 Task: Look for space in Soledade, Brazil from 22nd June, 2023 to 30th June, 2023 for 2 adults in price range Rs.7000 to Rs.15000. Place can be entire place with 1  bedroom having 1 bed and 1 bathroom. Property type can be hotel. Amenities needed are: washing machine, . Booking option can be shelf check-in. Required host language is Spanish.
Action: Mouse moved to (523, 143)
Screenshot: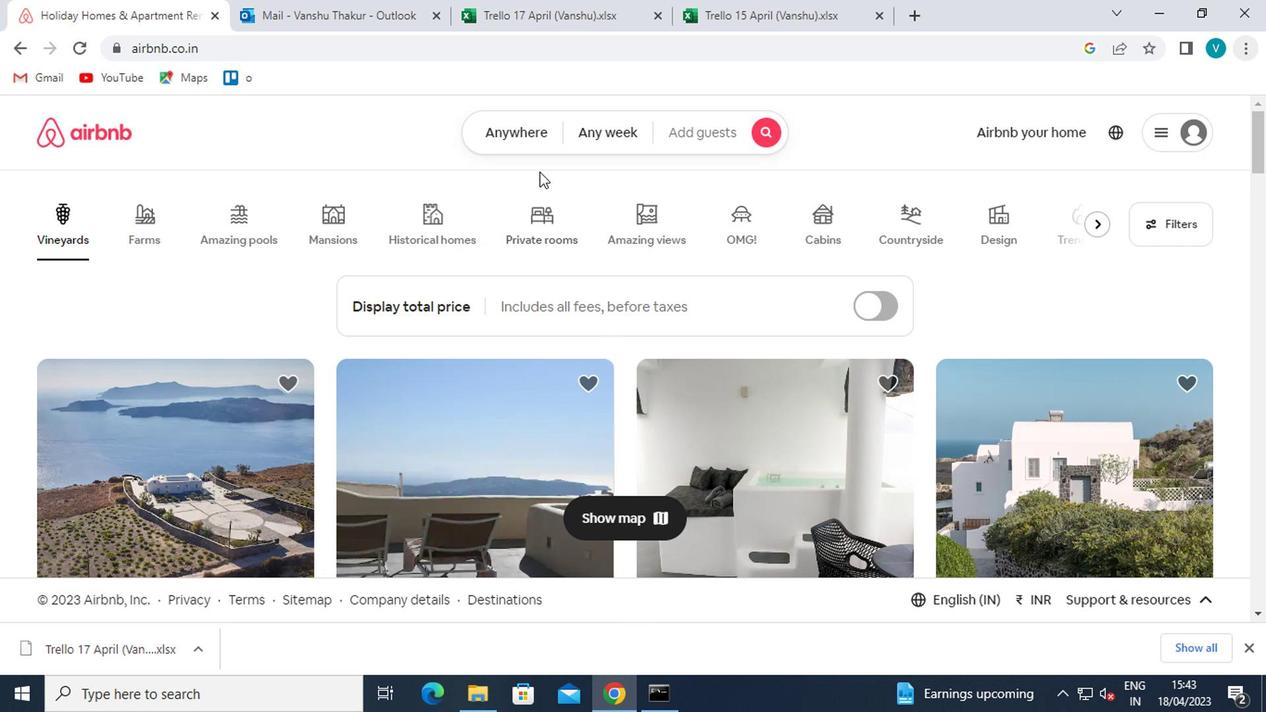 
Action: Mouse pressed left at (523, 143)
Screenshot: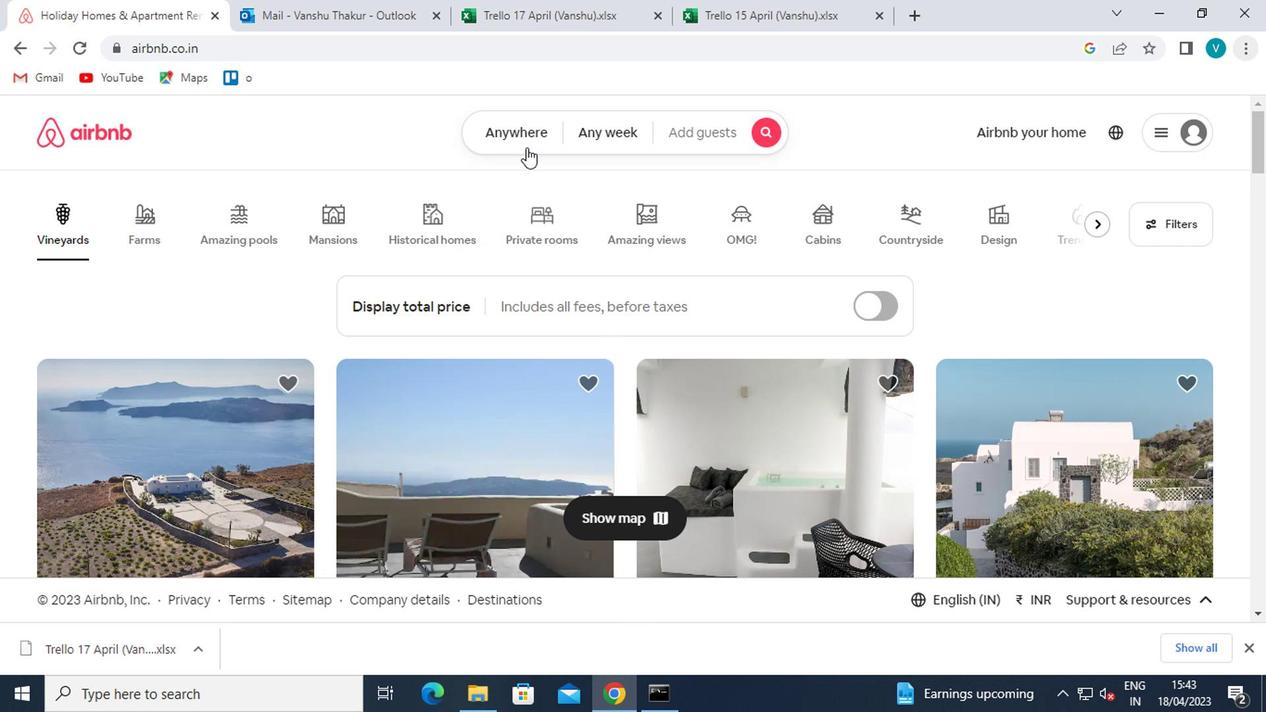 
Action: Mouse moved to (376, 216)
Screenshot: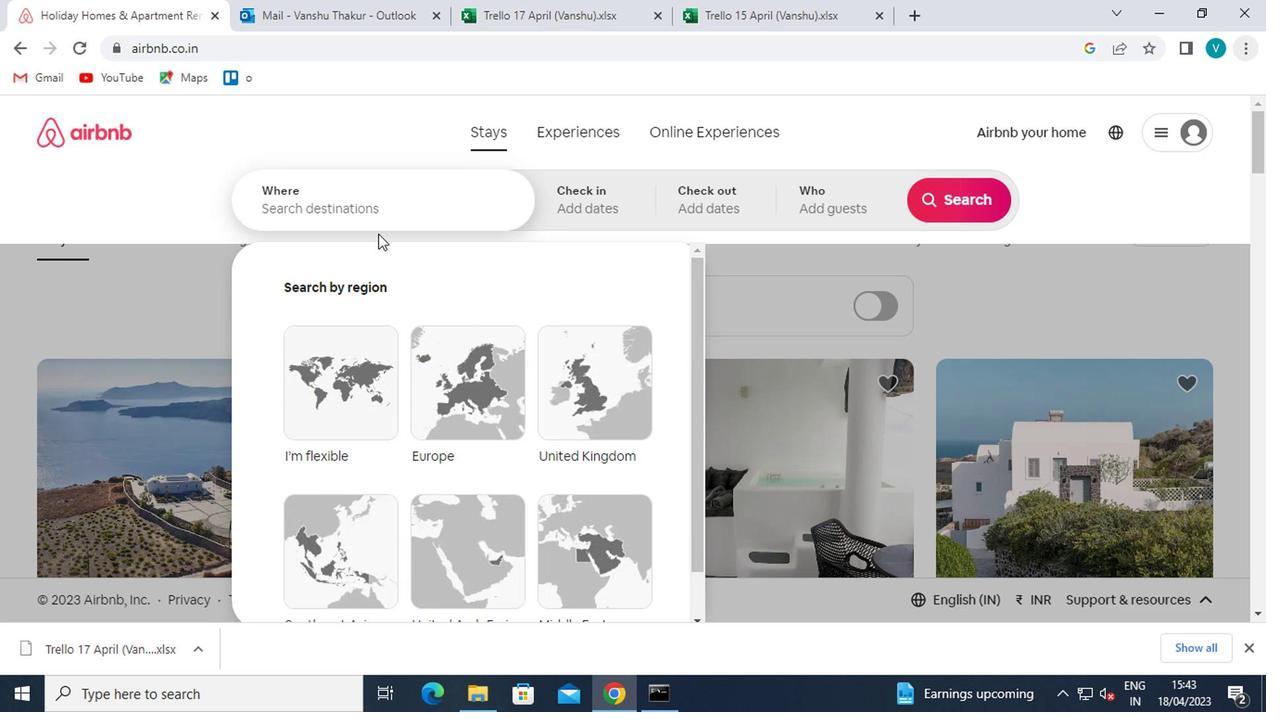 
Action: Mouse pressed left at (376, 216)
Screenshot: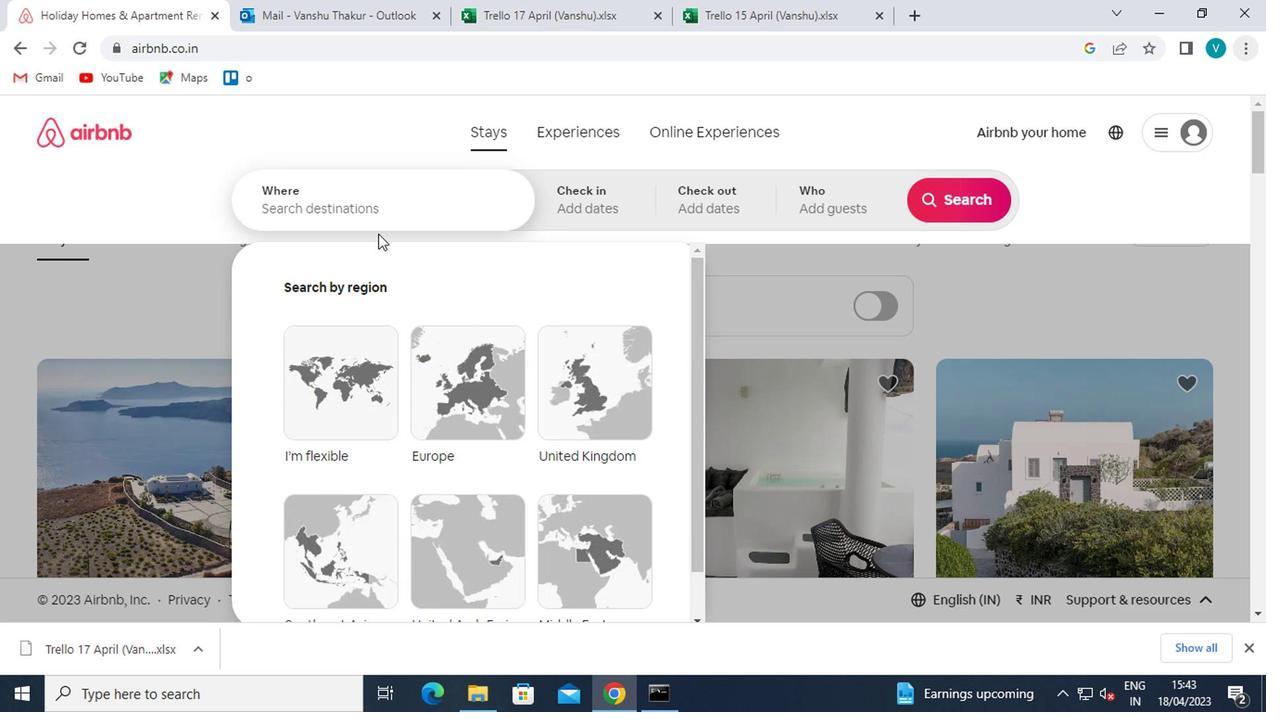 
Action: Mouse moved to (377, 215)
Screenshot: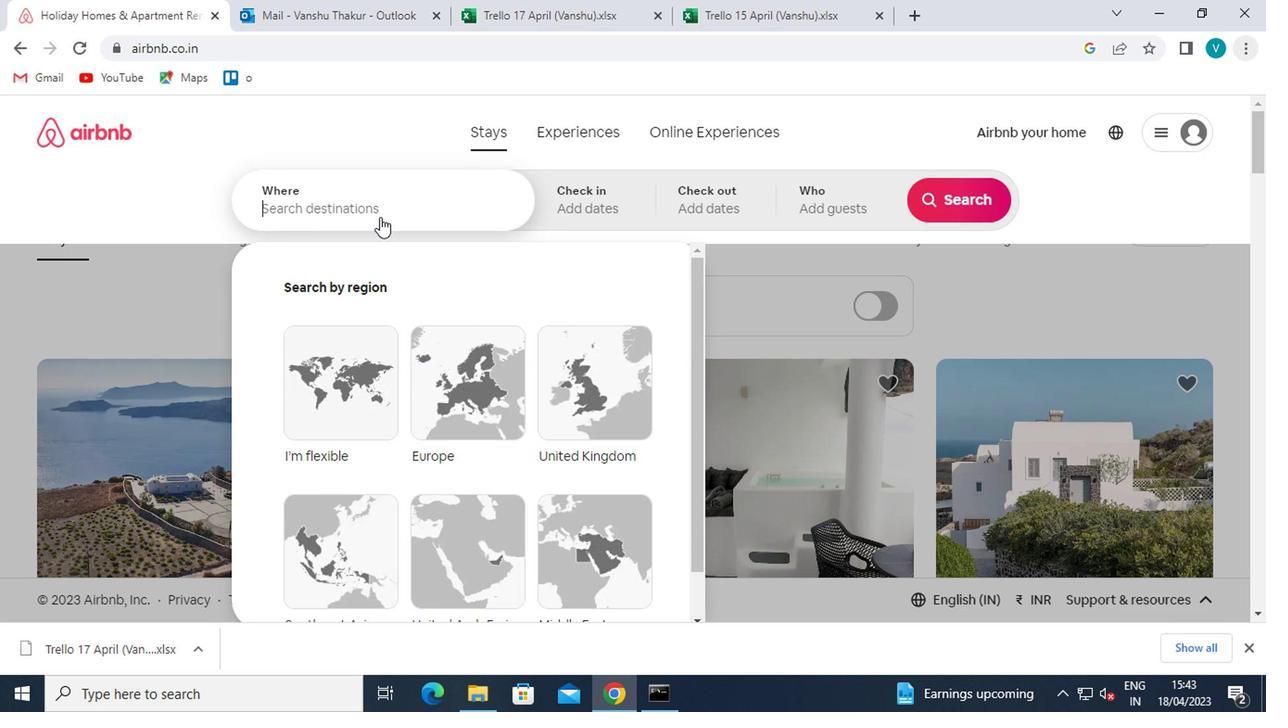 
Action: Key pressed <Key.shift>SOLEDADE,<Key.space><Key.shift>BRAZIL
Screenshot: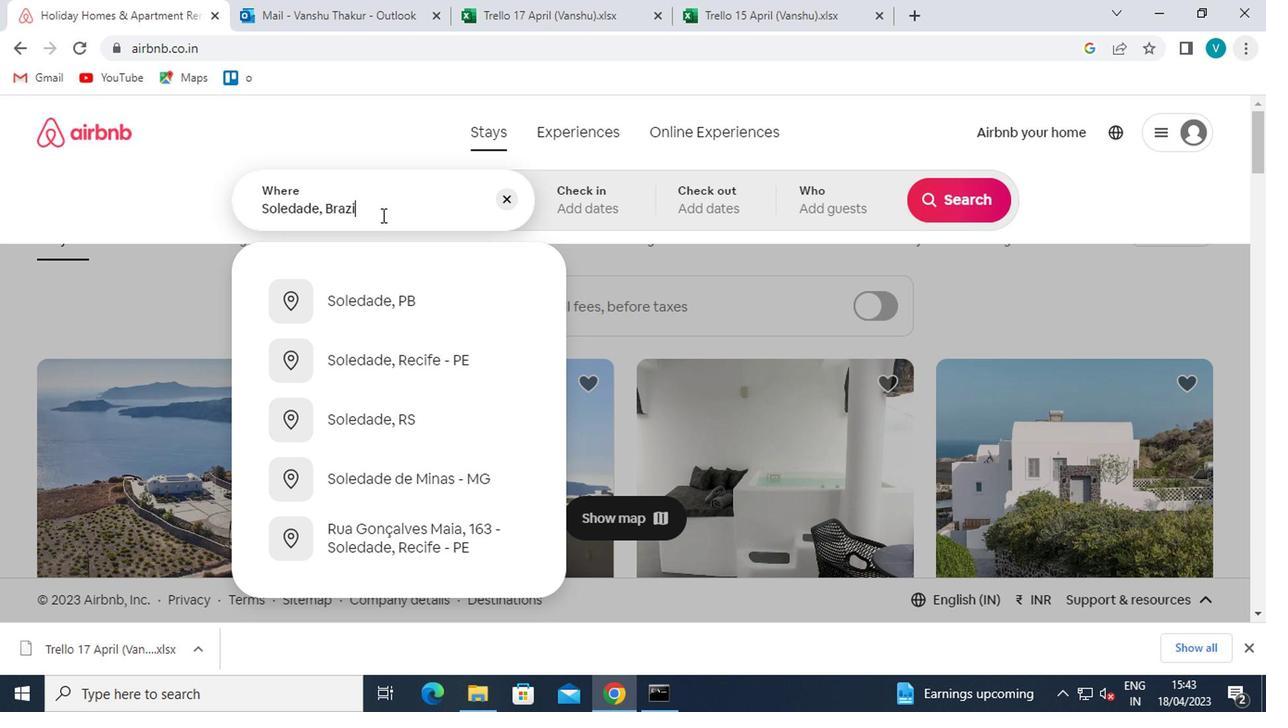 
Action: Mouse moved to (399, 364)
Screenshot: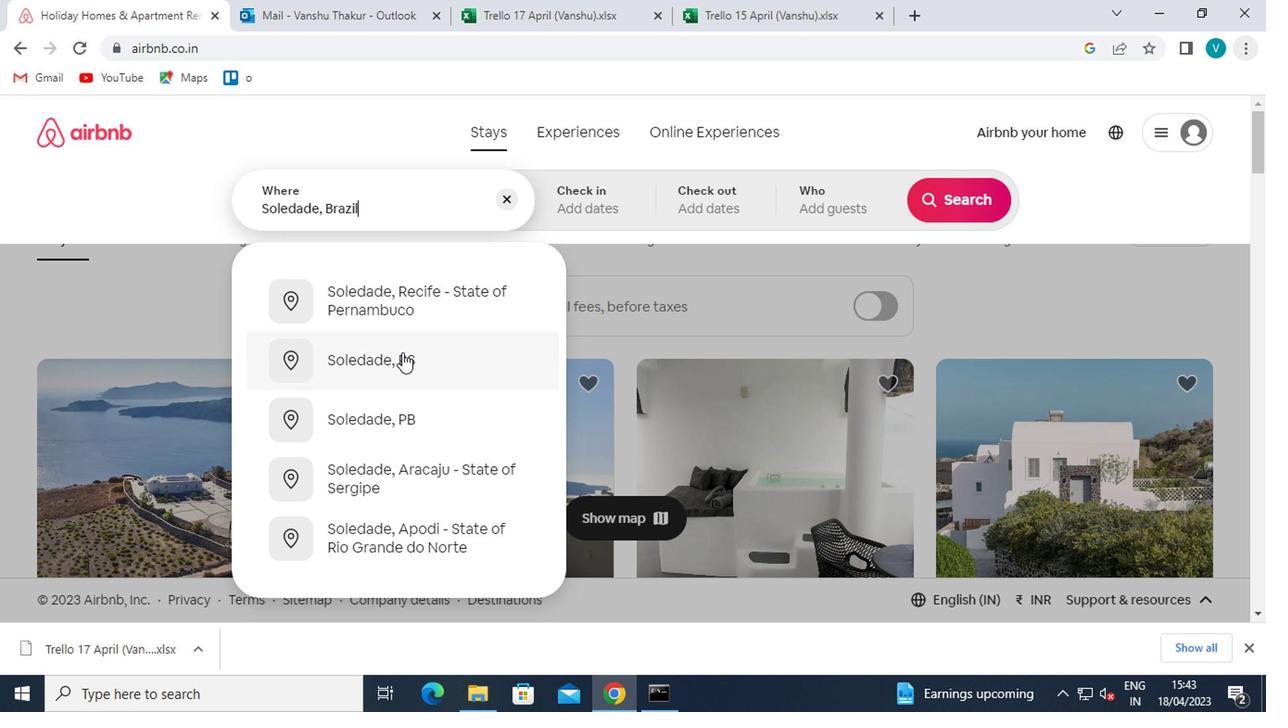 
Action: Mouse pressed left at (399, 364)
Screenshot: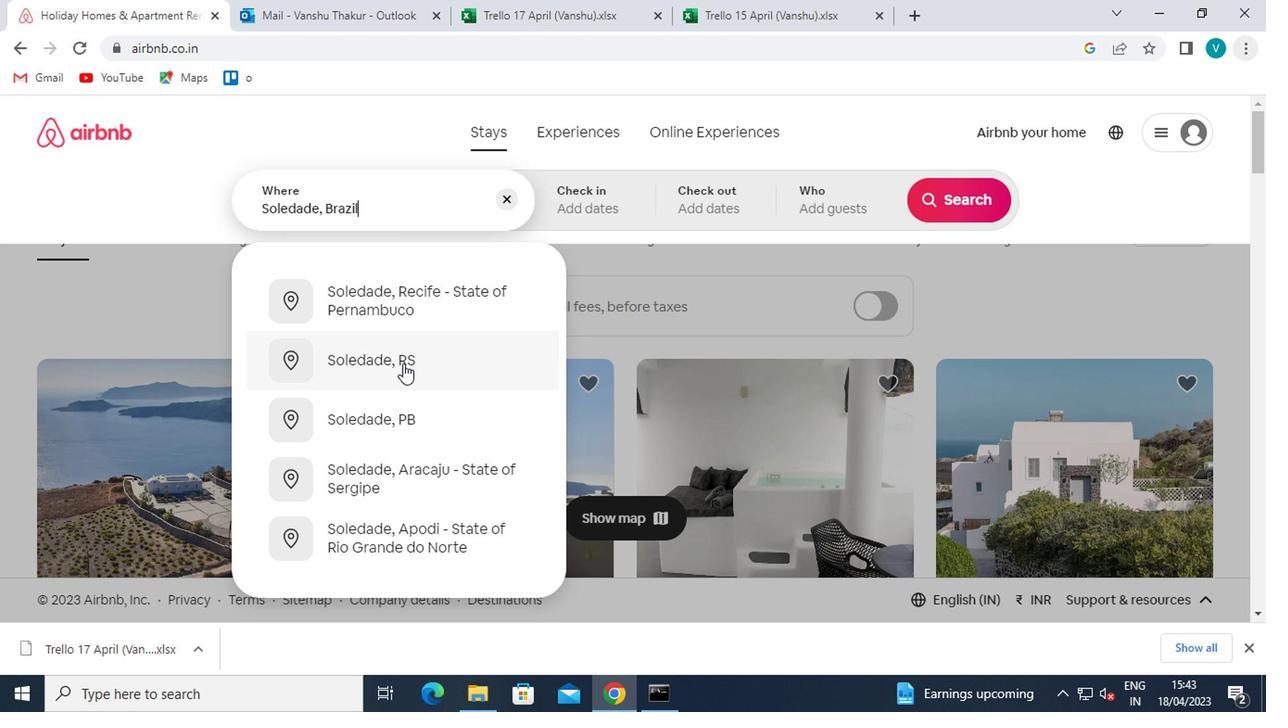 
Action: Mouse moved to (952, 351)
Screenshot: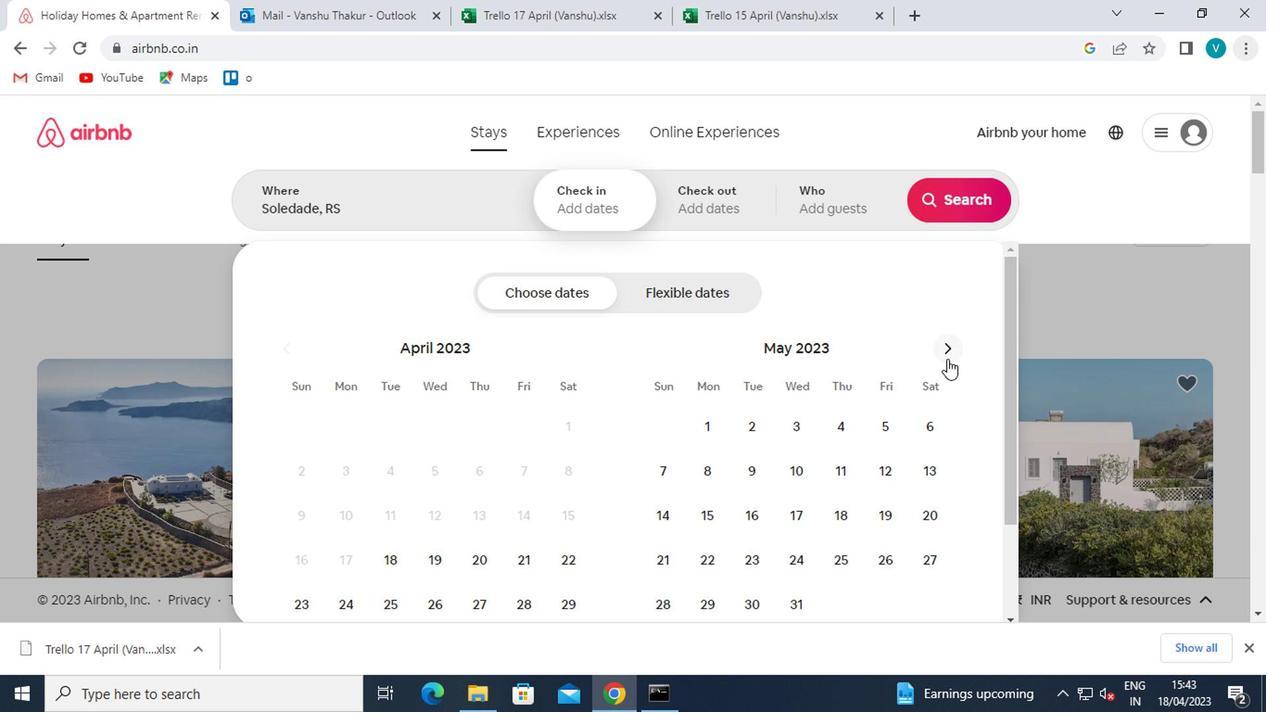
Action: Mouse pressed left at (952, 351)
Screenshot: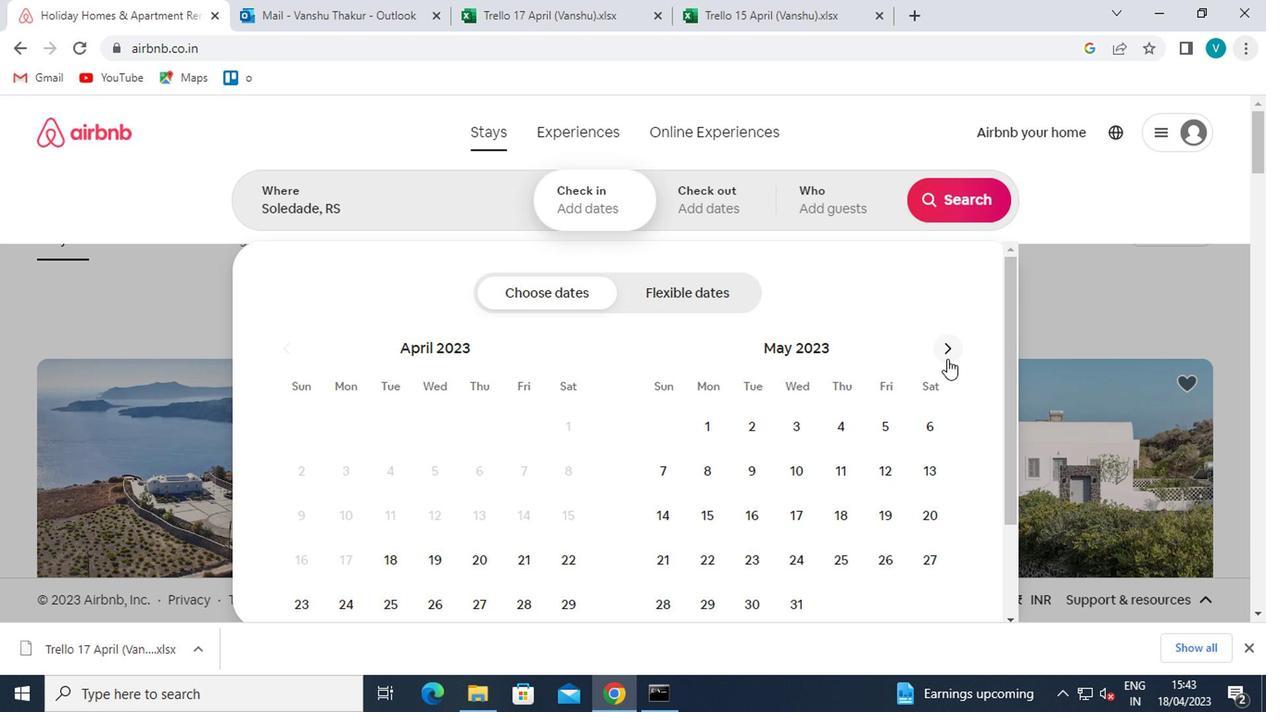 
Action: Mouse moved to (825, 552)
Screenshot: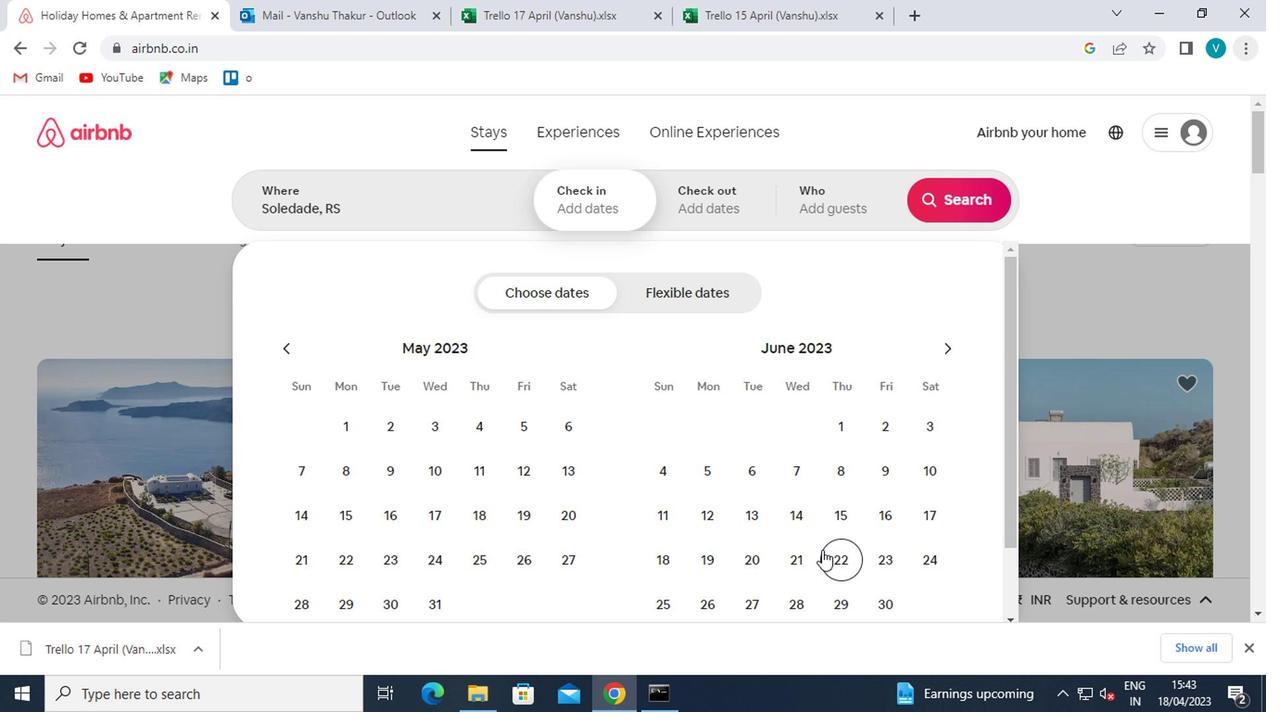 
Action: Mouse pressed left at (825, 552)
Screenshot: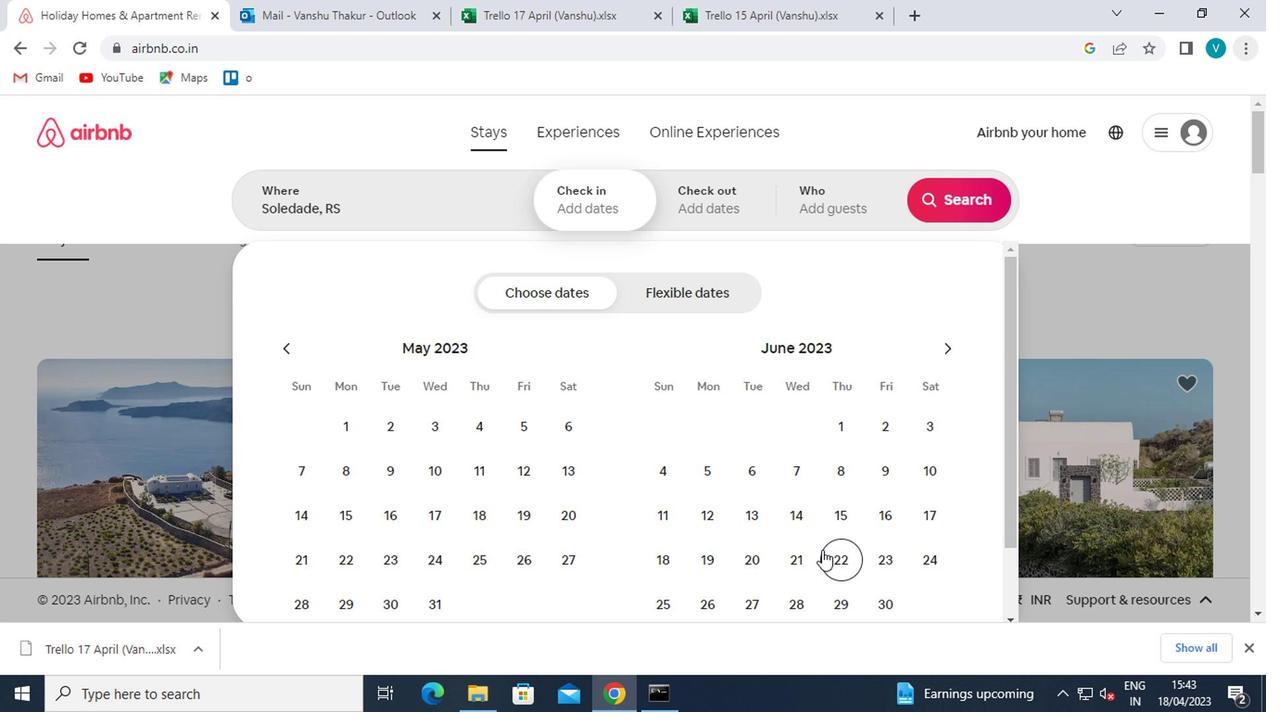 
Action: Mouse moved to (865, 594)
Screenshot: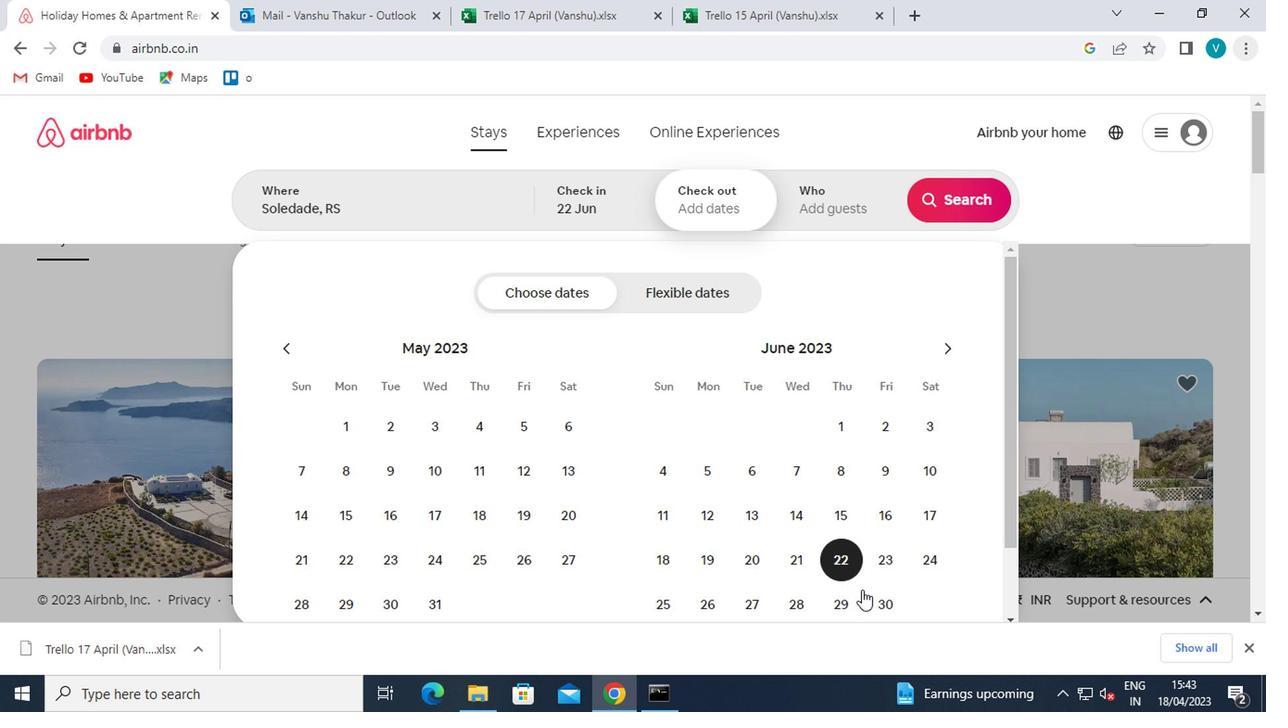 
Action: Mouse pressed left at (865, 594)
Screenshot: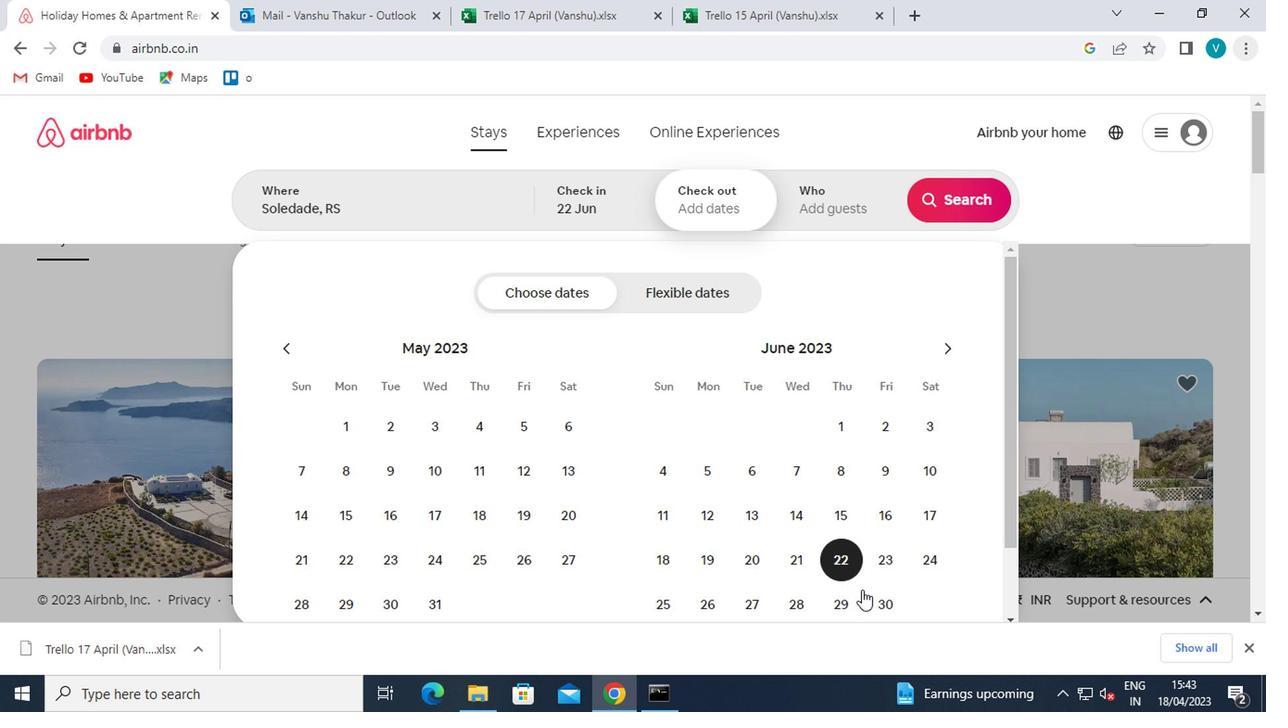 
Action: Mouse moved to (860, 207)
Screenshot: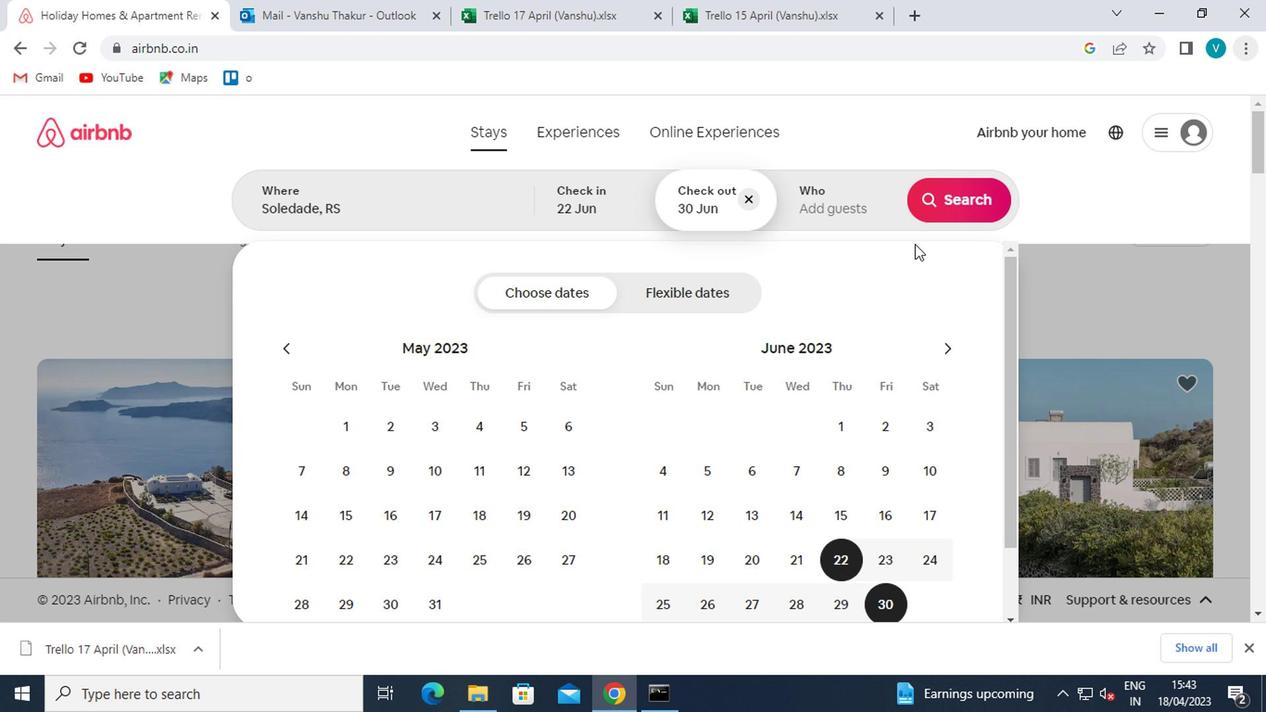 
Action: Mouse pressed left at (860, 207)
Screenshot: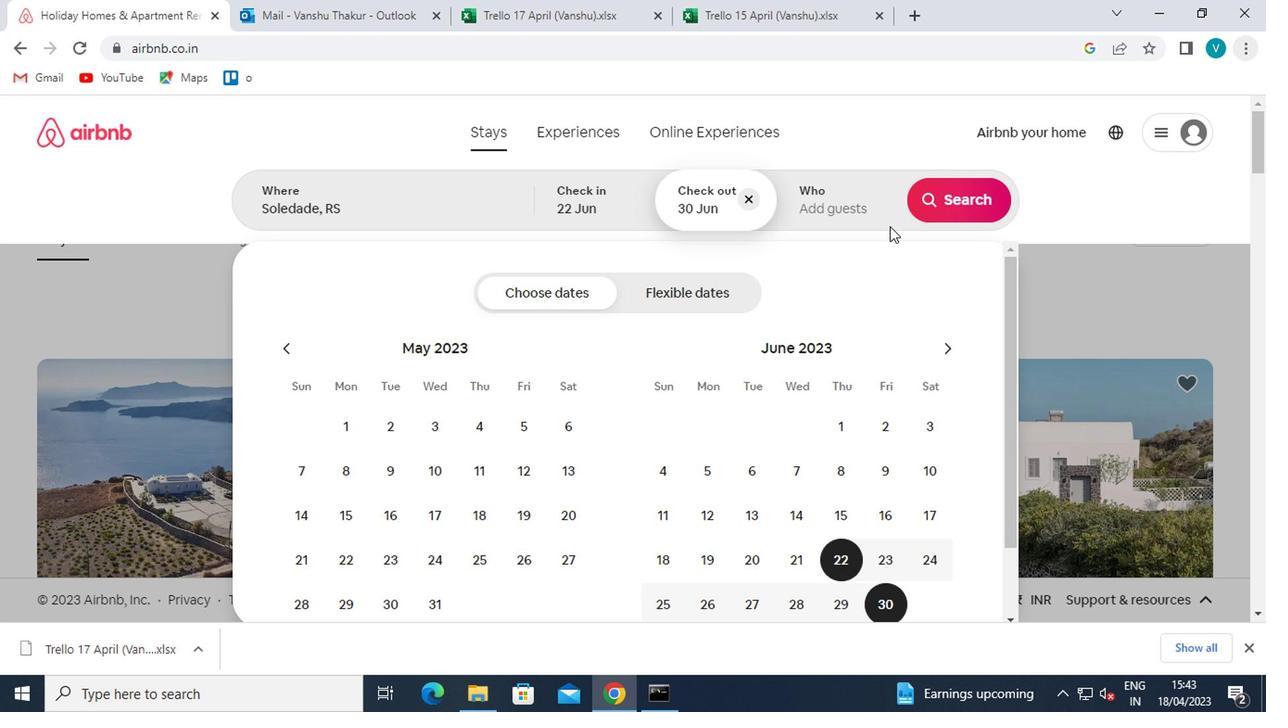 
Action: Mouse moved to (958, 305)
Screenshot: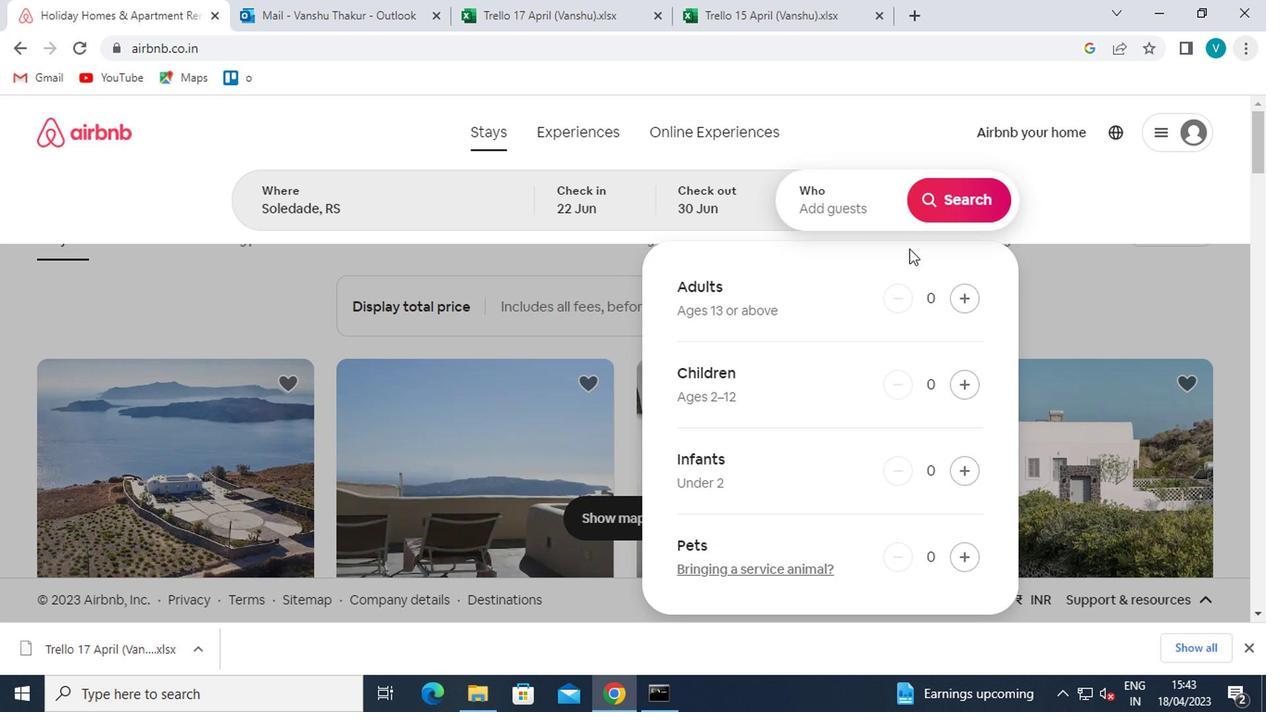 
Action: Mouse pressed left at (958, 305)
Screenshot: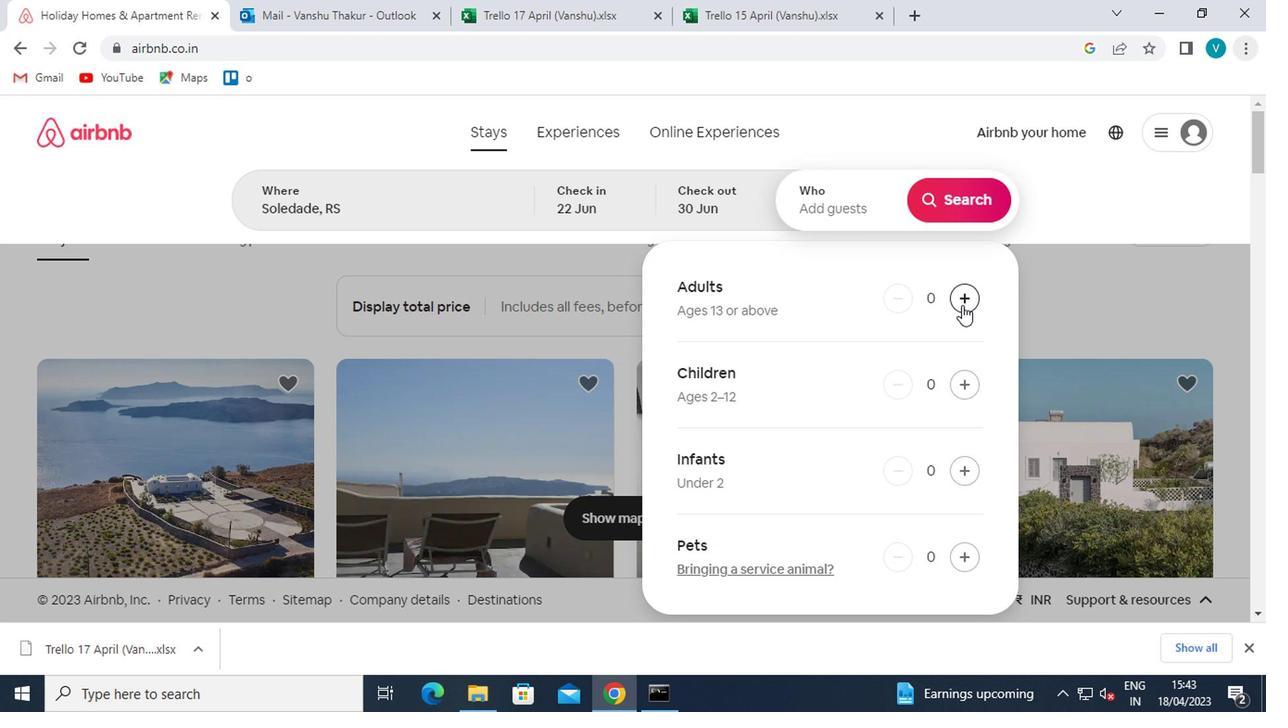 
Action: Mouse pressed left at (958, 305)
Screenshot: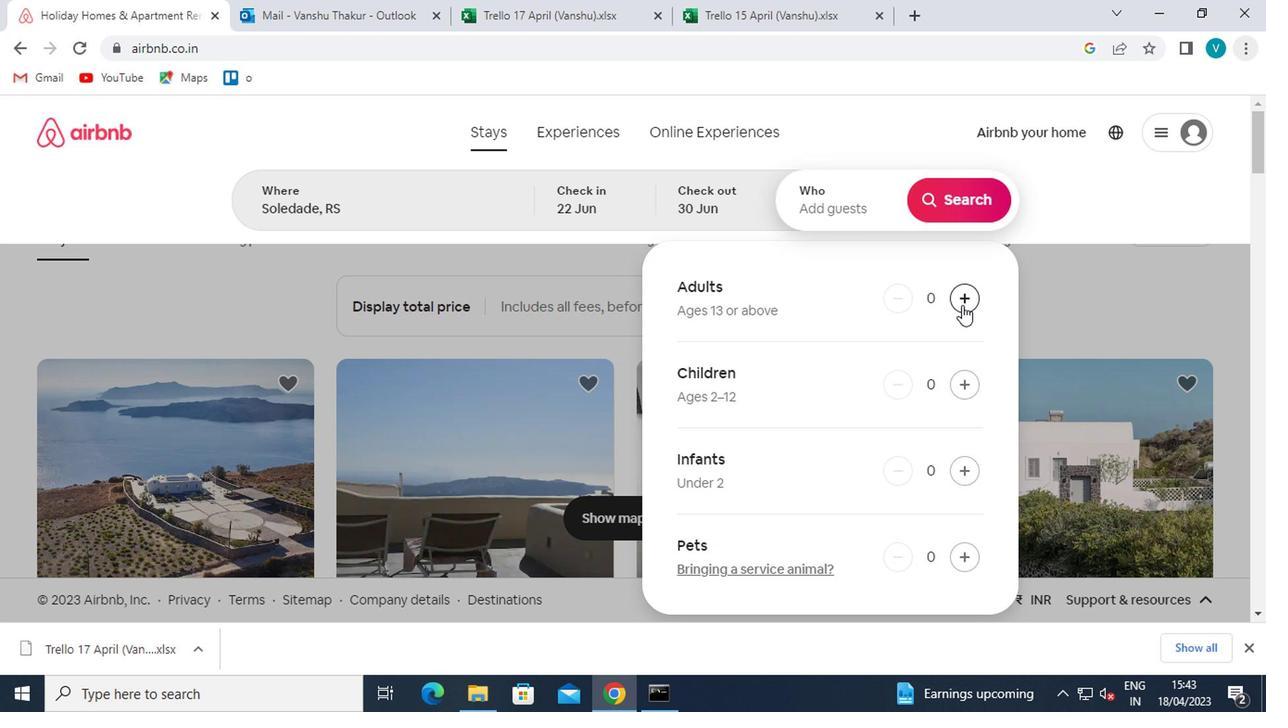 
Action: Mouse moved to (968, 201)
Screenshot: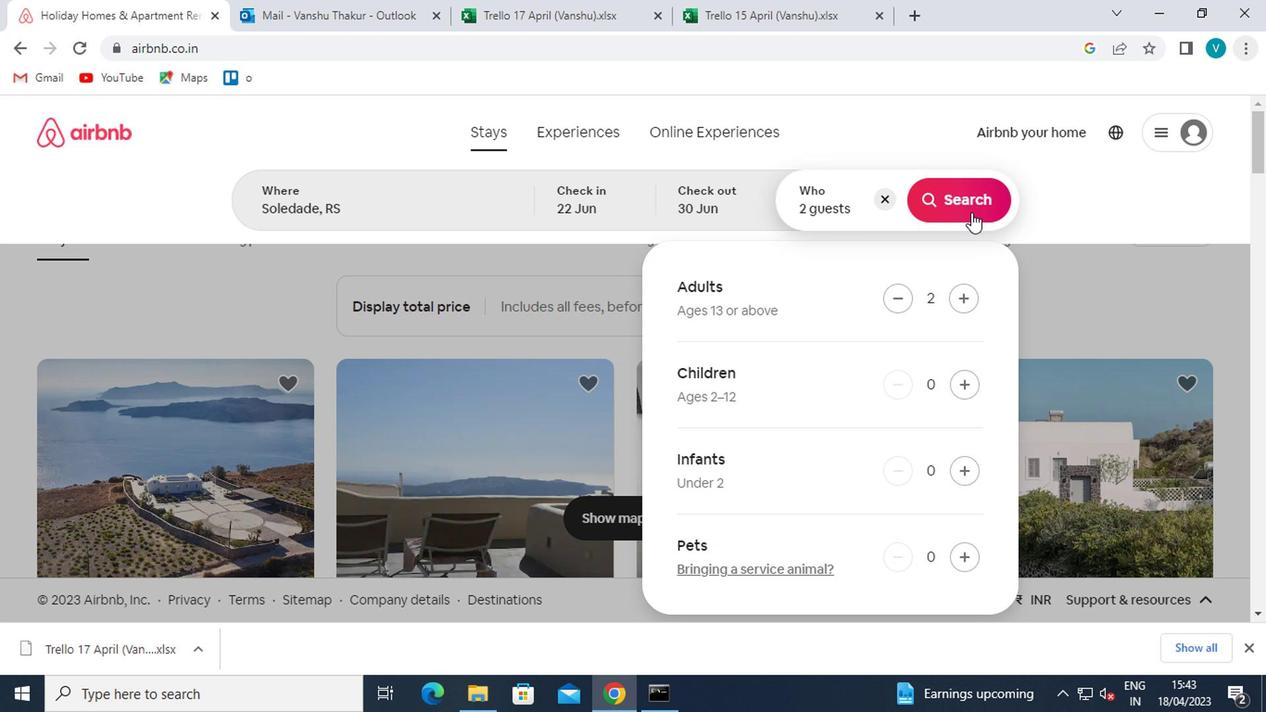 
Action: Mouse pressed left at (968, 201)
Screenshot: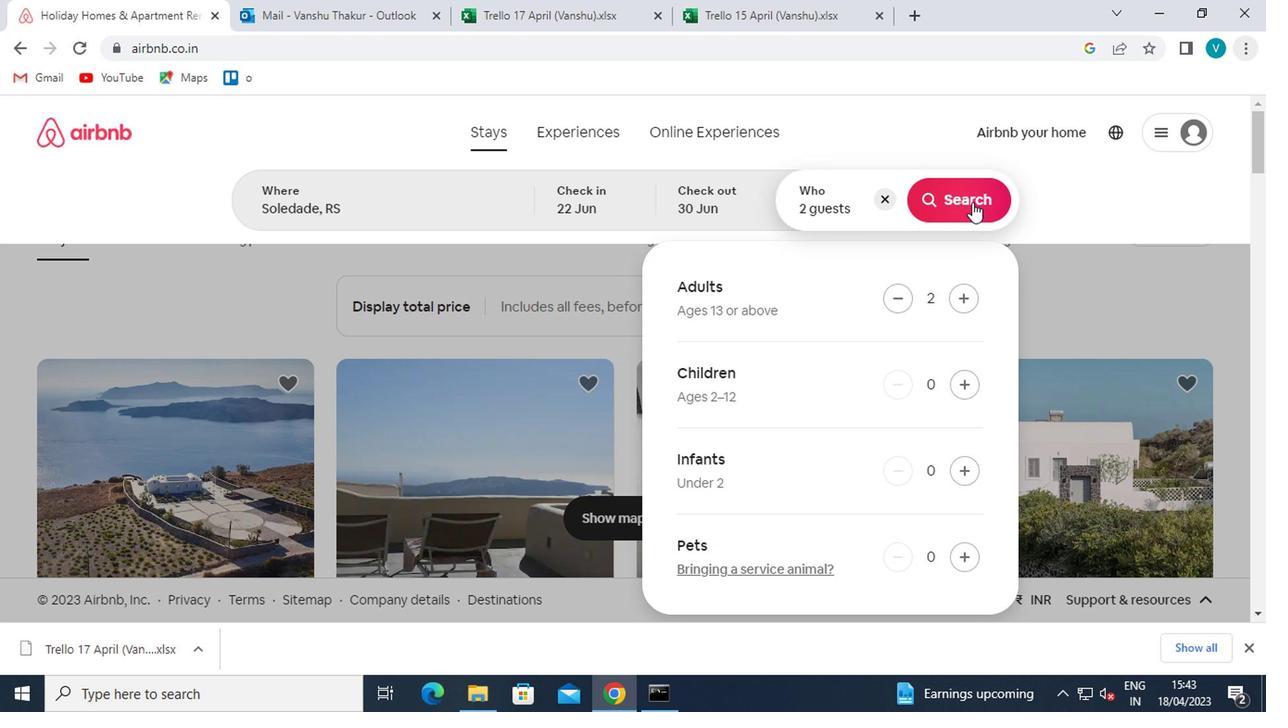 
Action: Mouse moved to (1157, 201)
Screenshot: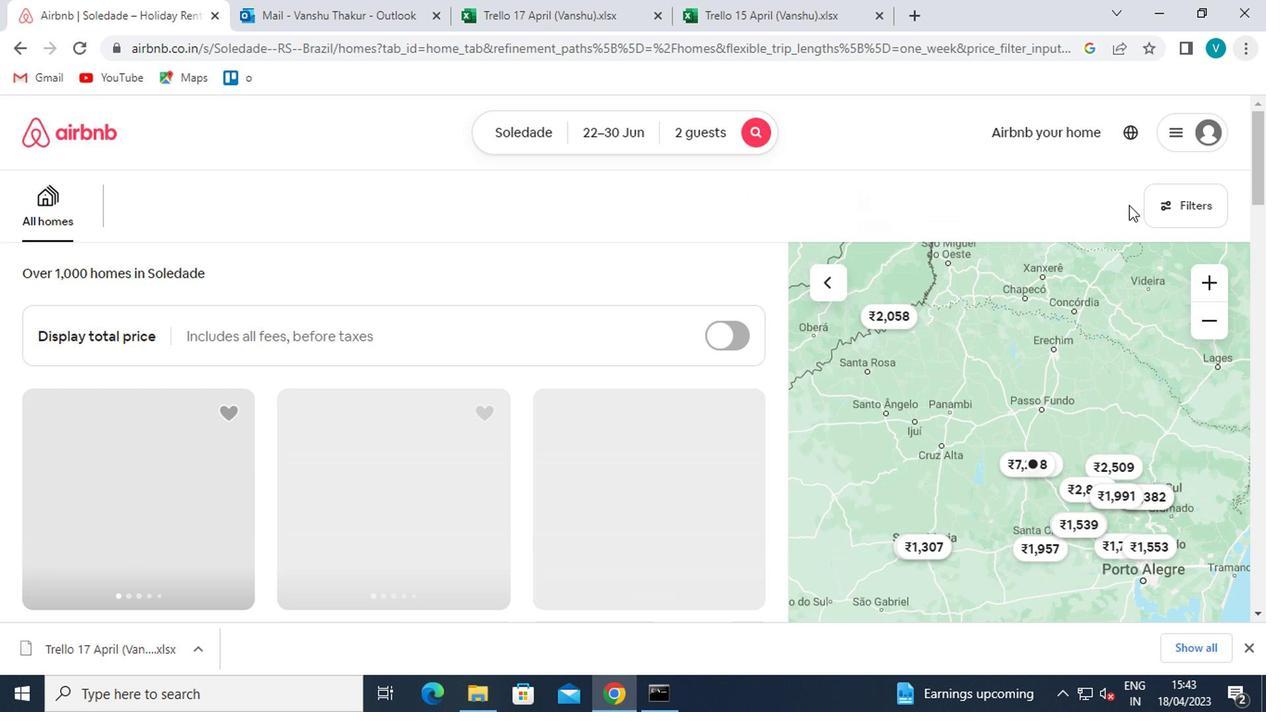 
Action: Mouse pressed left at (1157, 201)
Screenshot: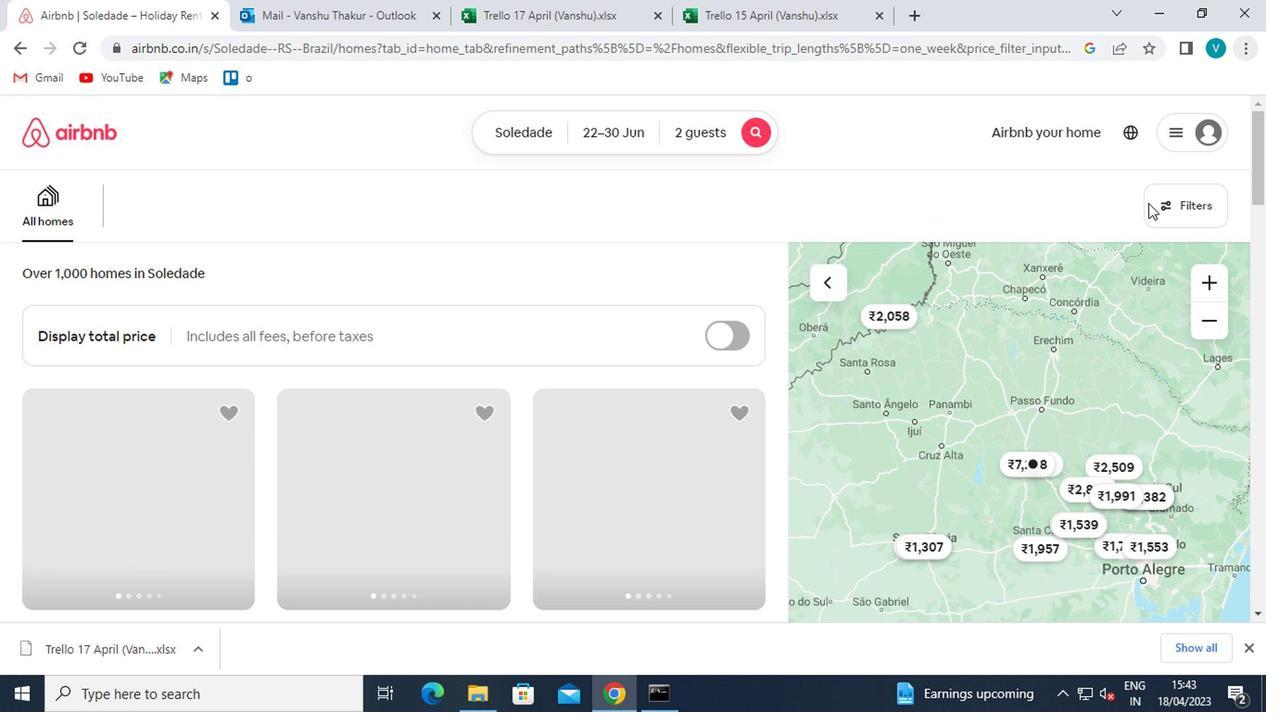 
Action: Mouse moved to (438, 431)
Screenshot: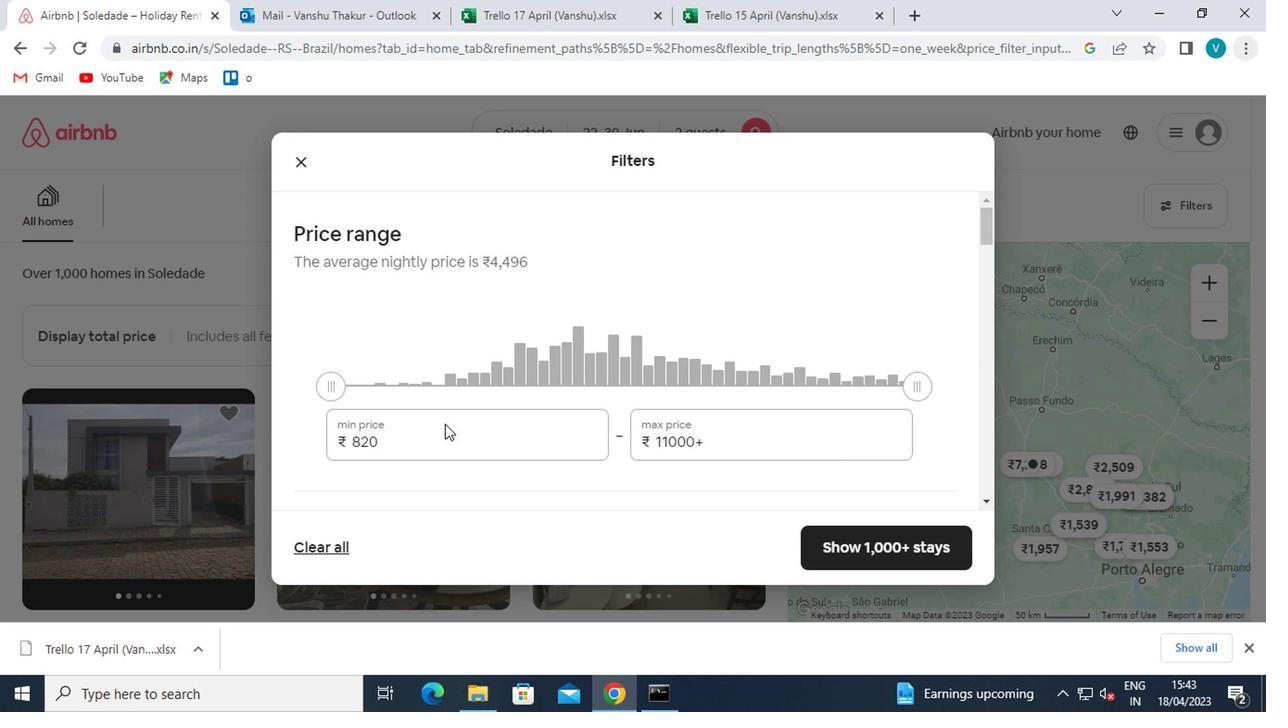 
Action: Mouse pressed left at (438, 431)
Screenshot: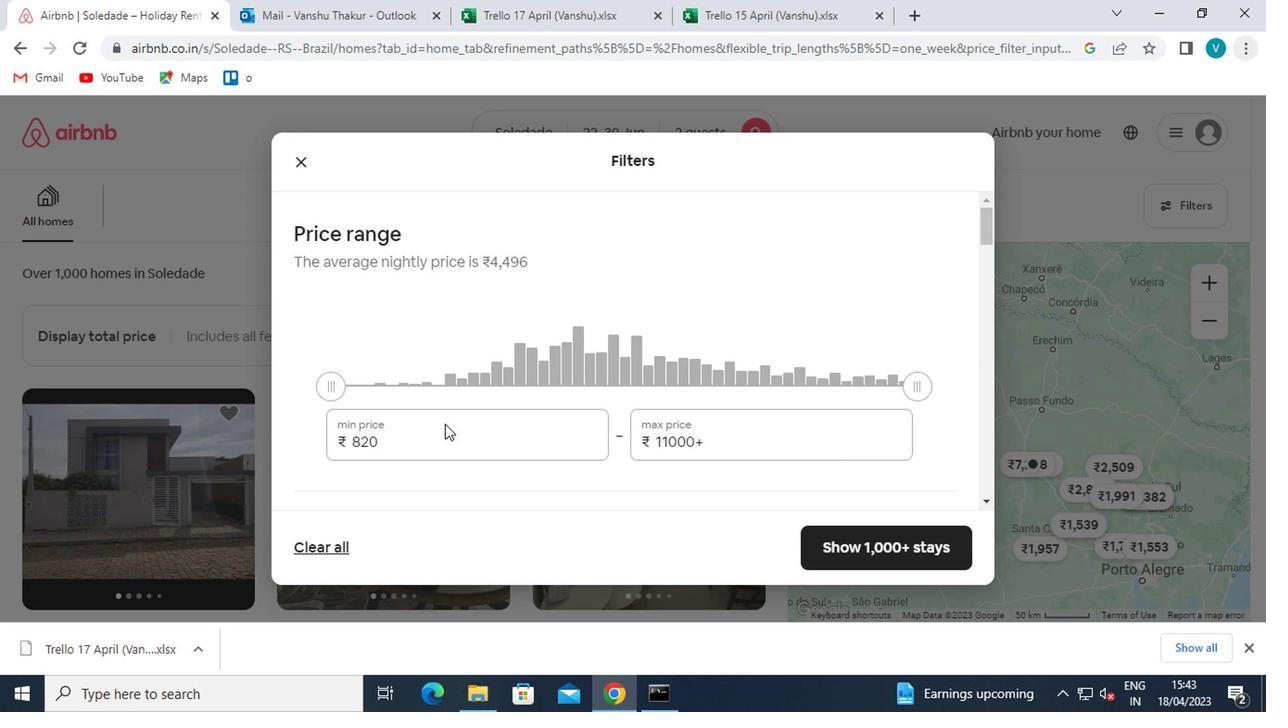 
Action: Mouse moved to (445, 434)
Screenshot: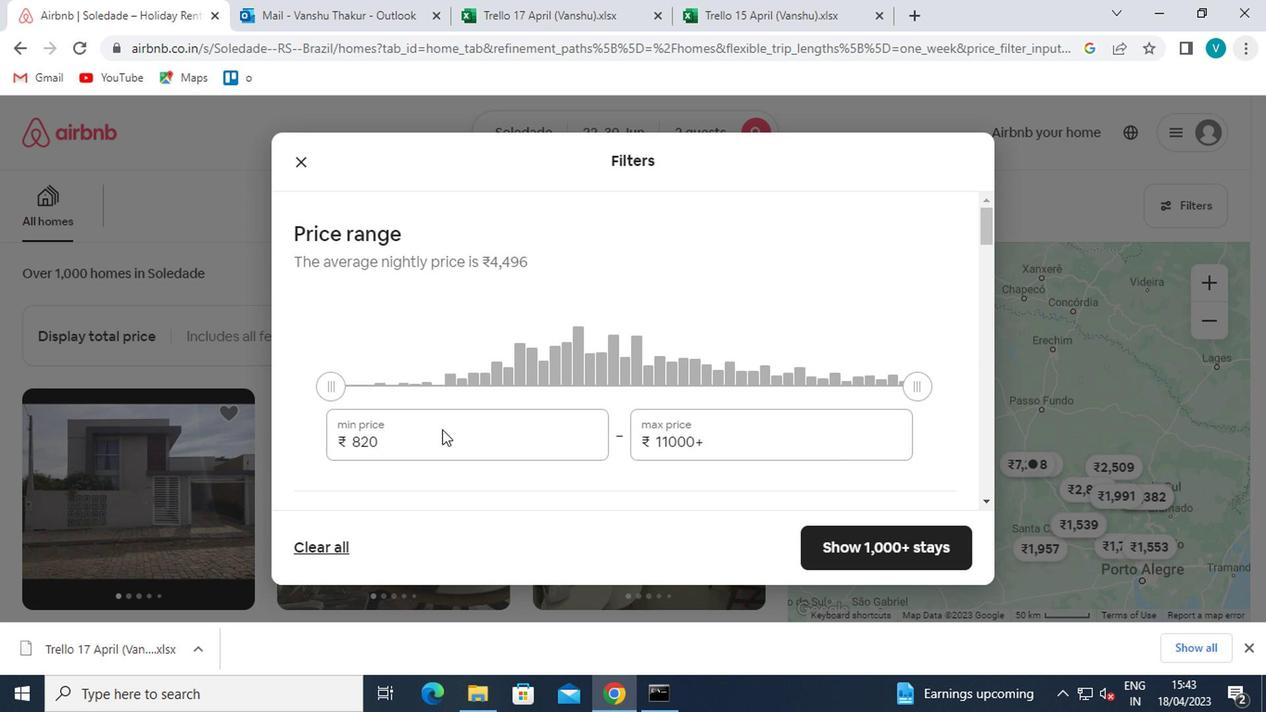 
Action: Key pressed <Key.backspace><Key.backspace><Key.backspace>7000
Screenshot: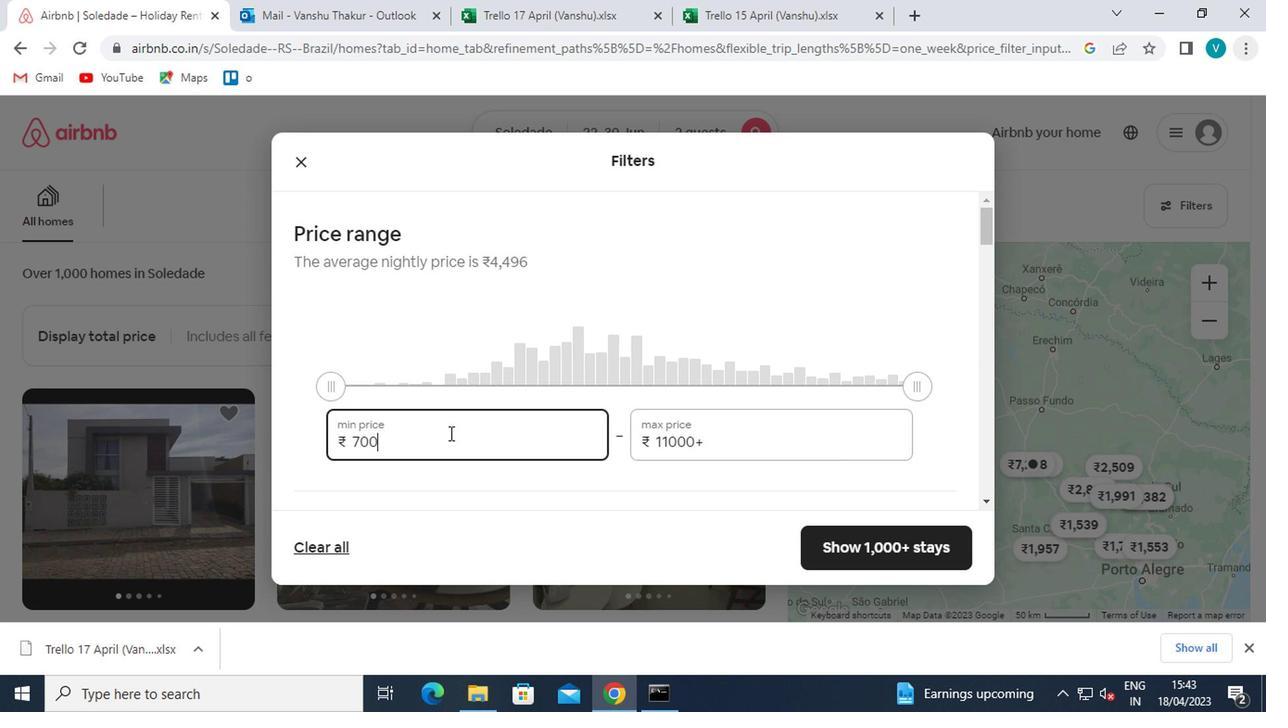 
Action: Mouse moved to (741, 452)
Screenshot: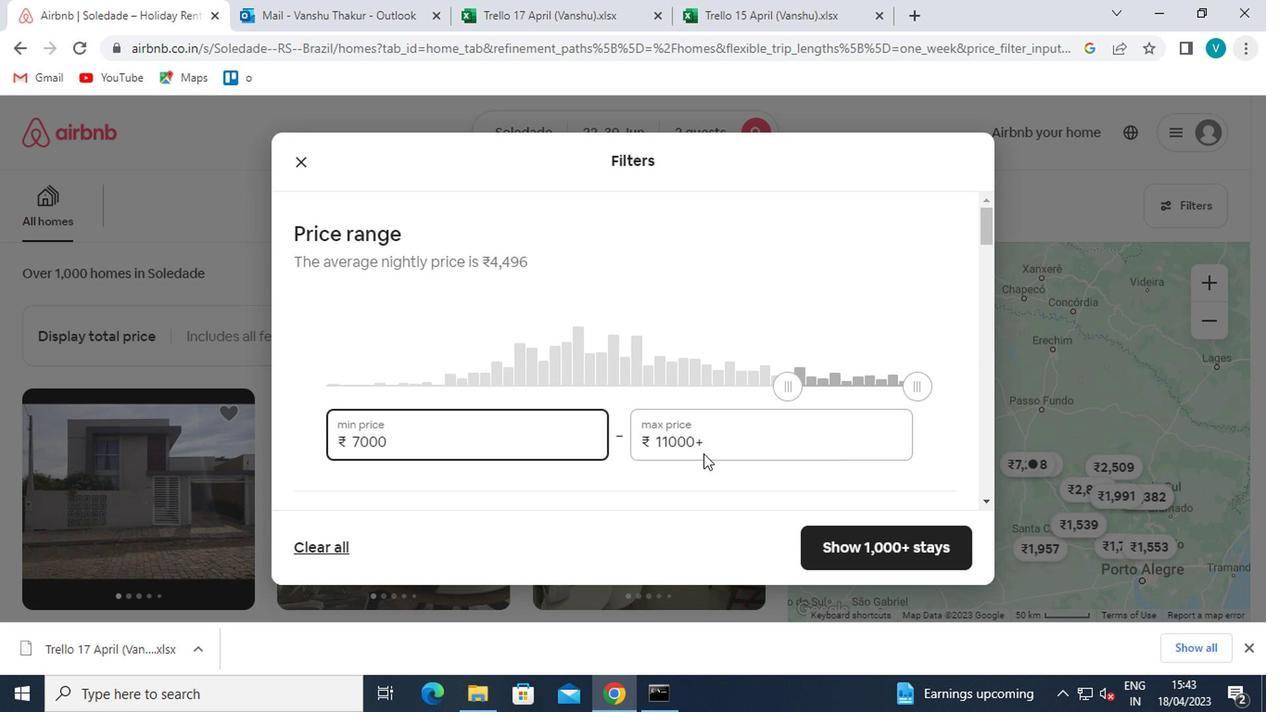 
Action: Mouse pressed left at (741, 452)
Screenshot: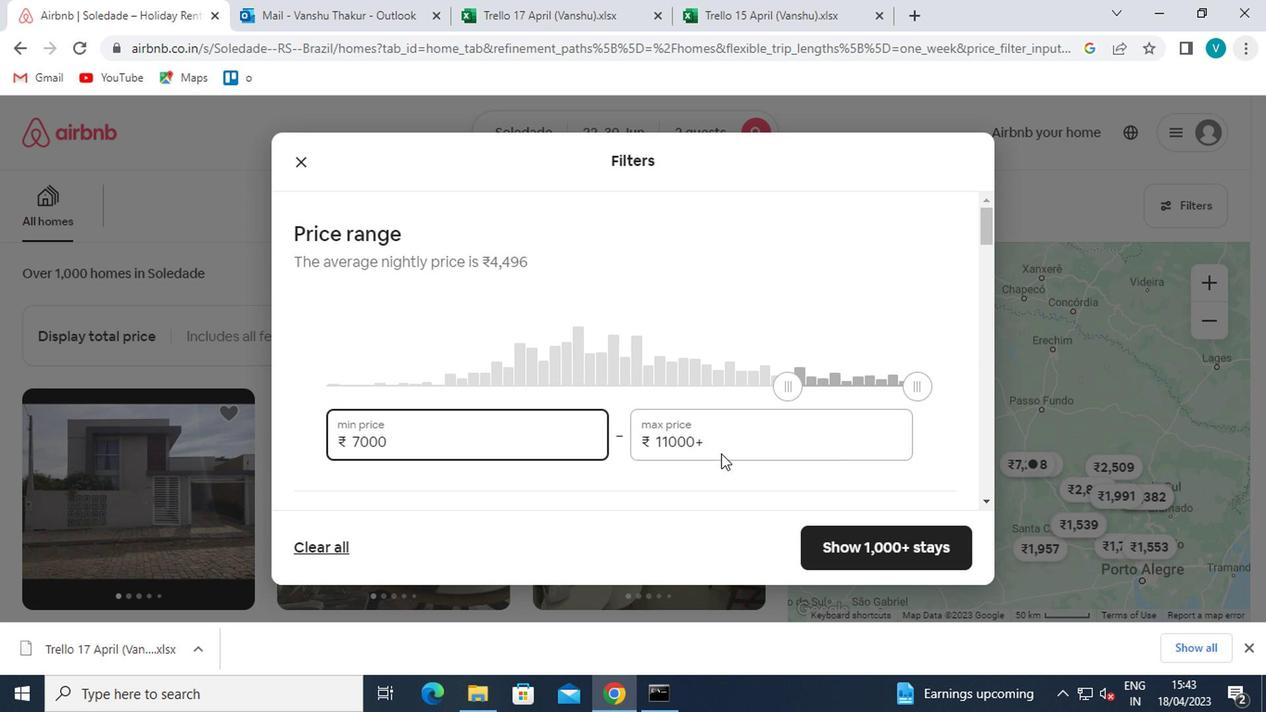 
Action: Mouse moved to (718, 437)
Screenshot: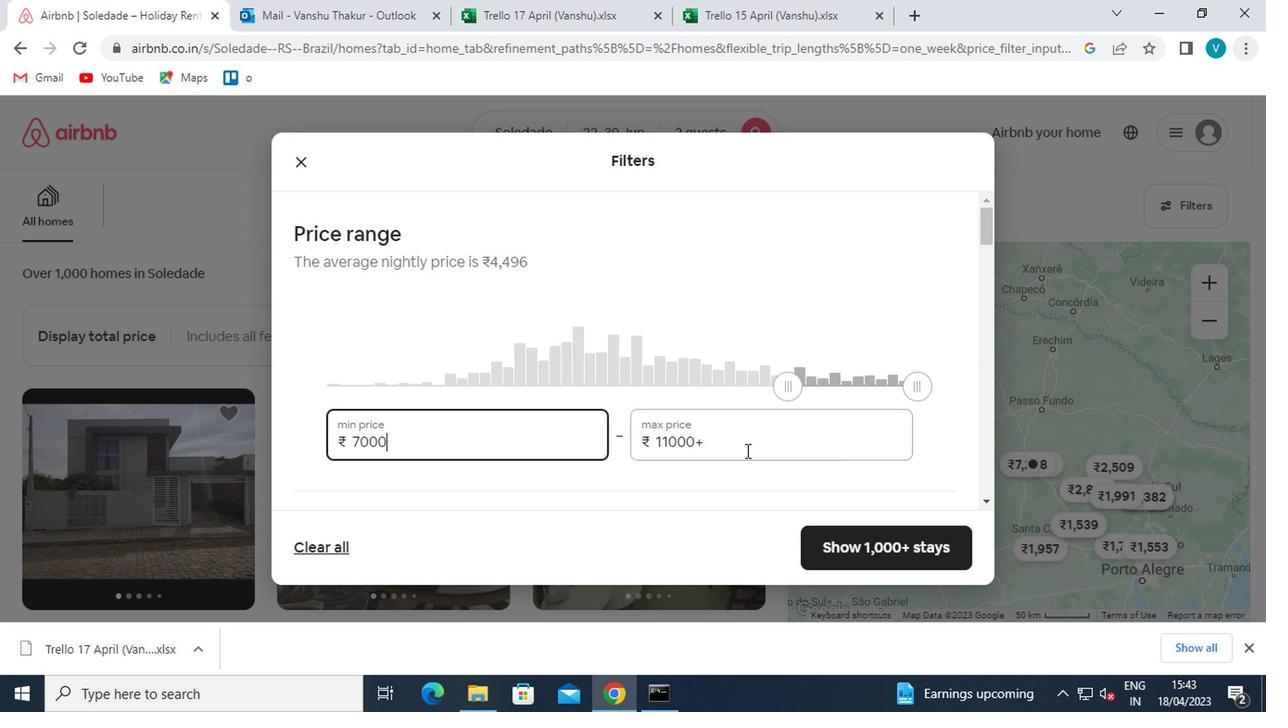 
Action: Key pressed <Key.backspace><Key.backspace><Key.backspace><Key.backspace><Key.backspace><Key.backspace>15000
Screenshot: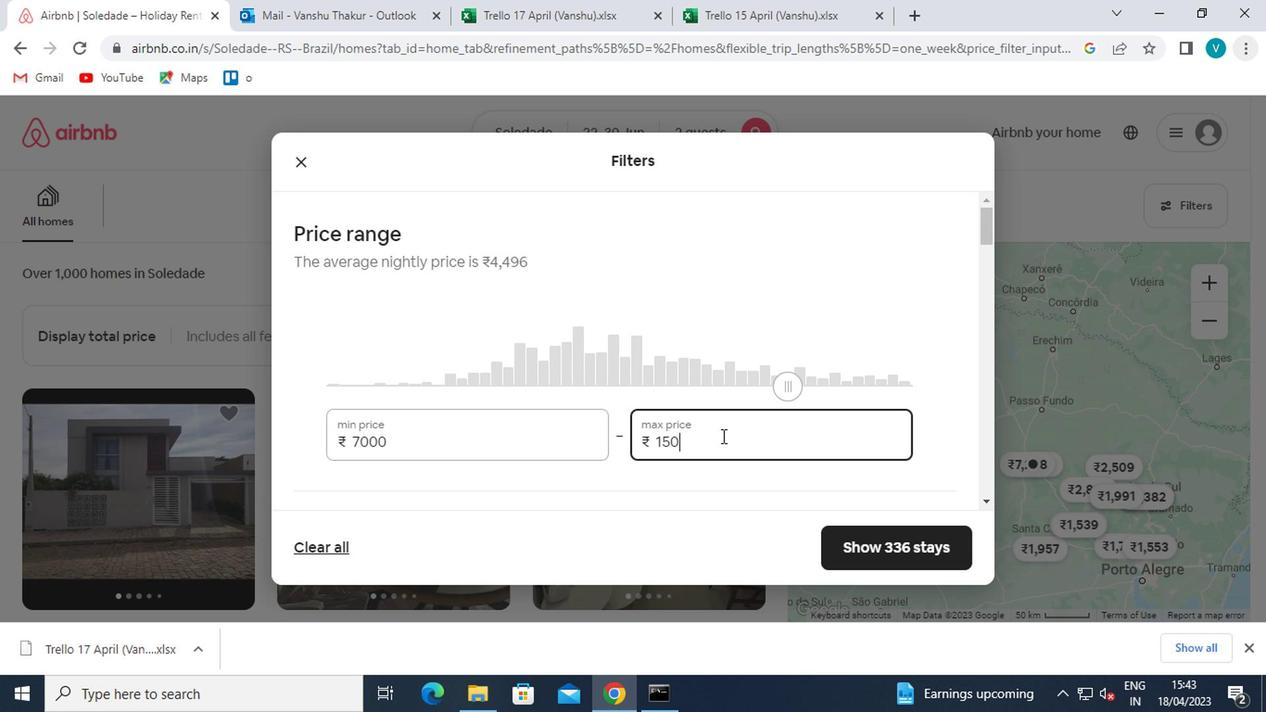 
Action: Mouse moved to (743, 292)
Screenshot: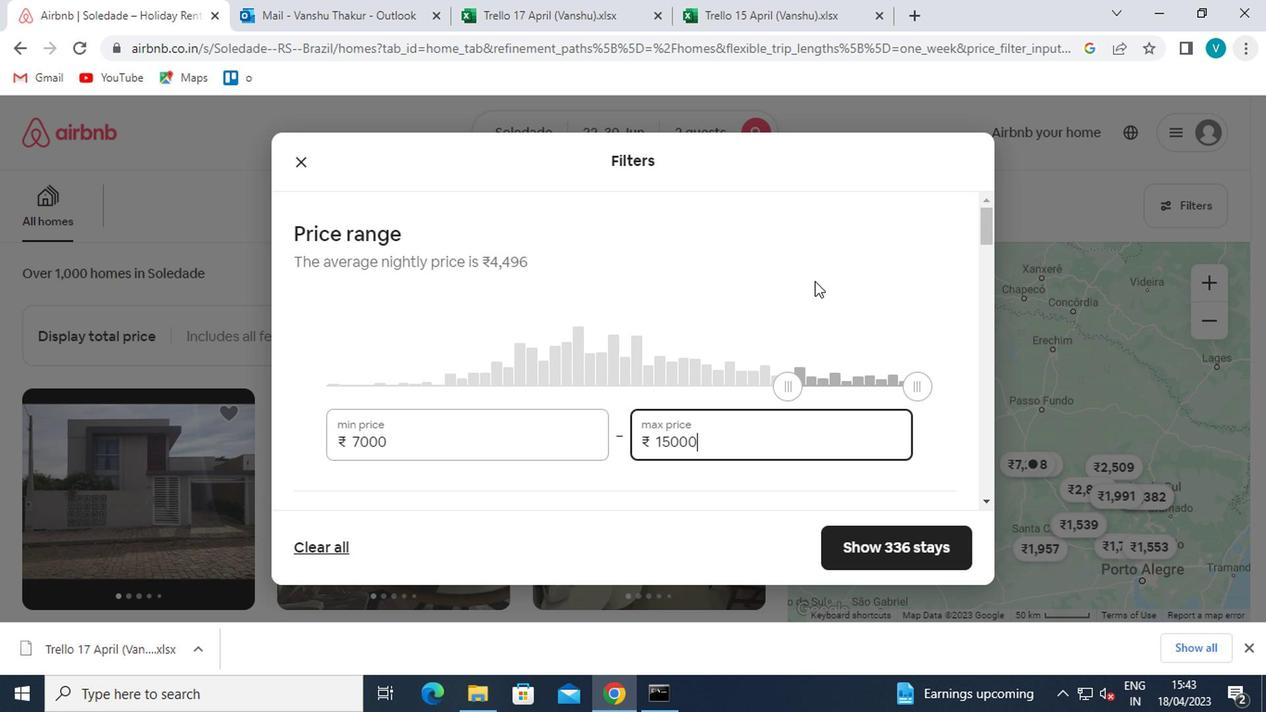 
Action: Mouse scrolled (743, 291) with delta (0, 0)
Screenshot: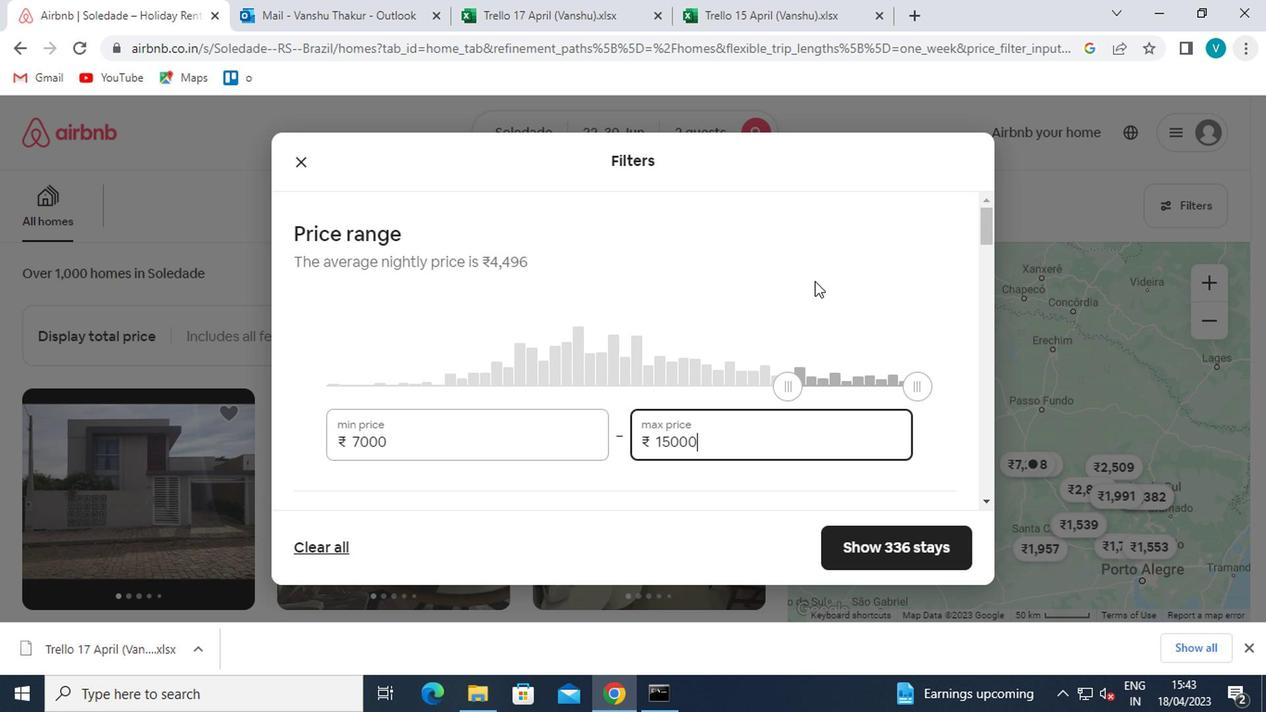 
Action: Mouse moved to (741, 292)
Screenshot: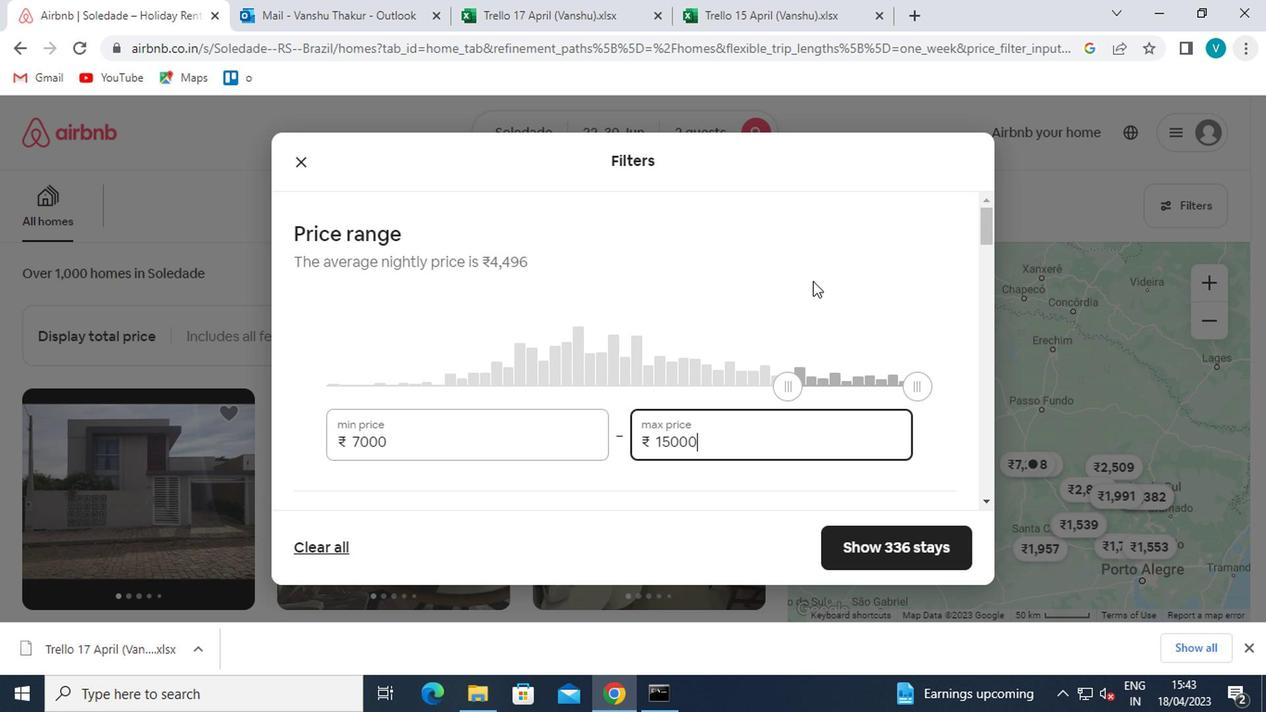 
Action: Mouse scrolled (741, 291) with delta (0, 0)
Screenshot: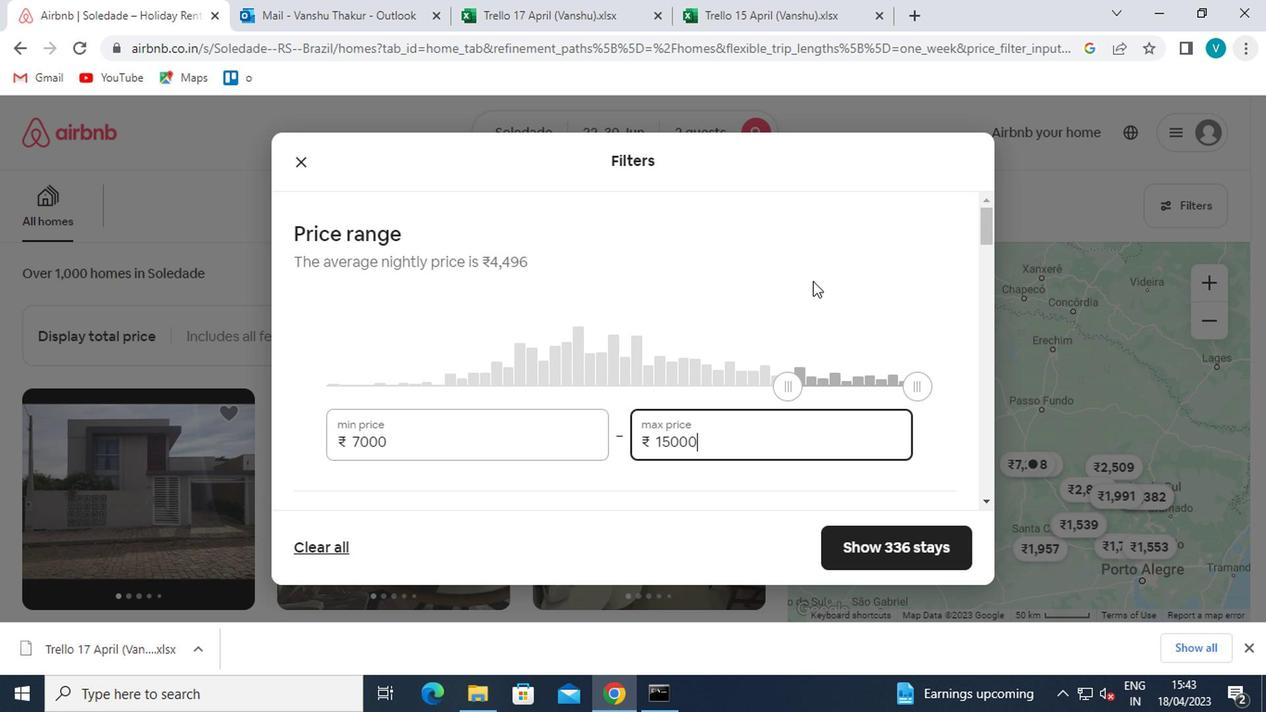 
Action: Mouse moved to (303, 408)
Screenshot: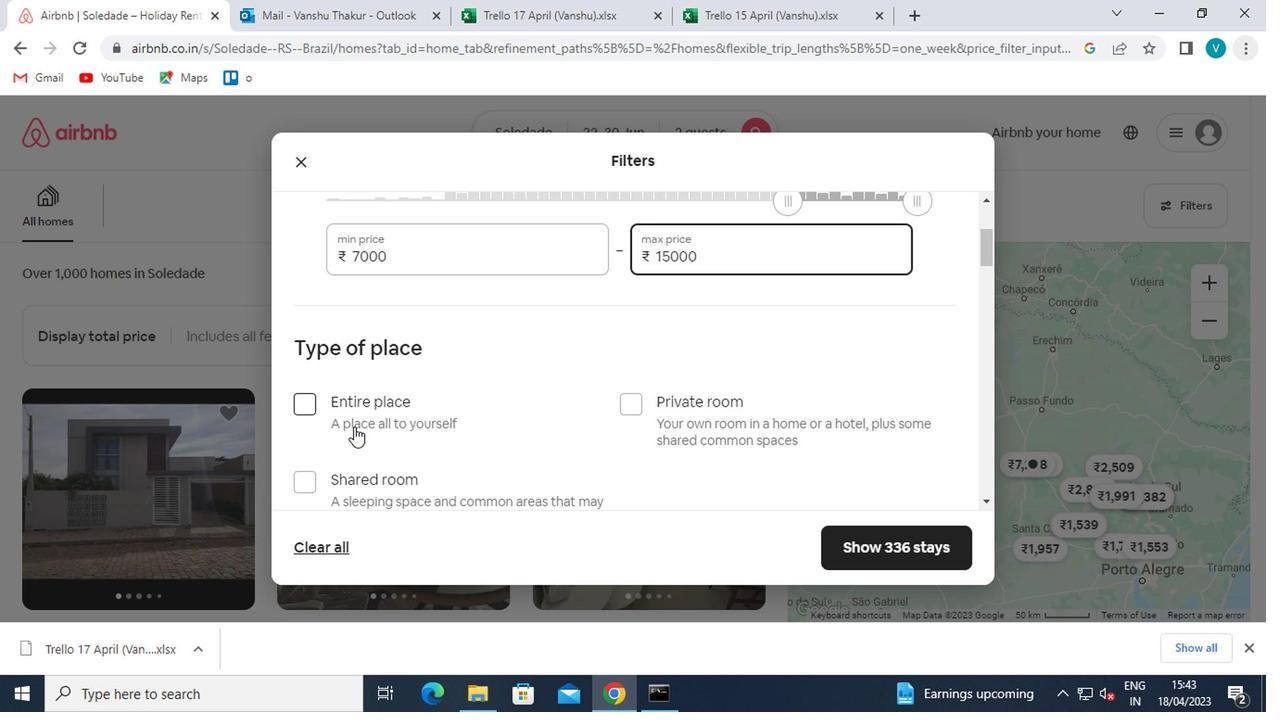 
Action: Mouse pressed left at (303, 408)
Screenshot: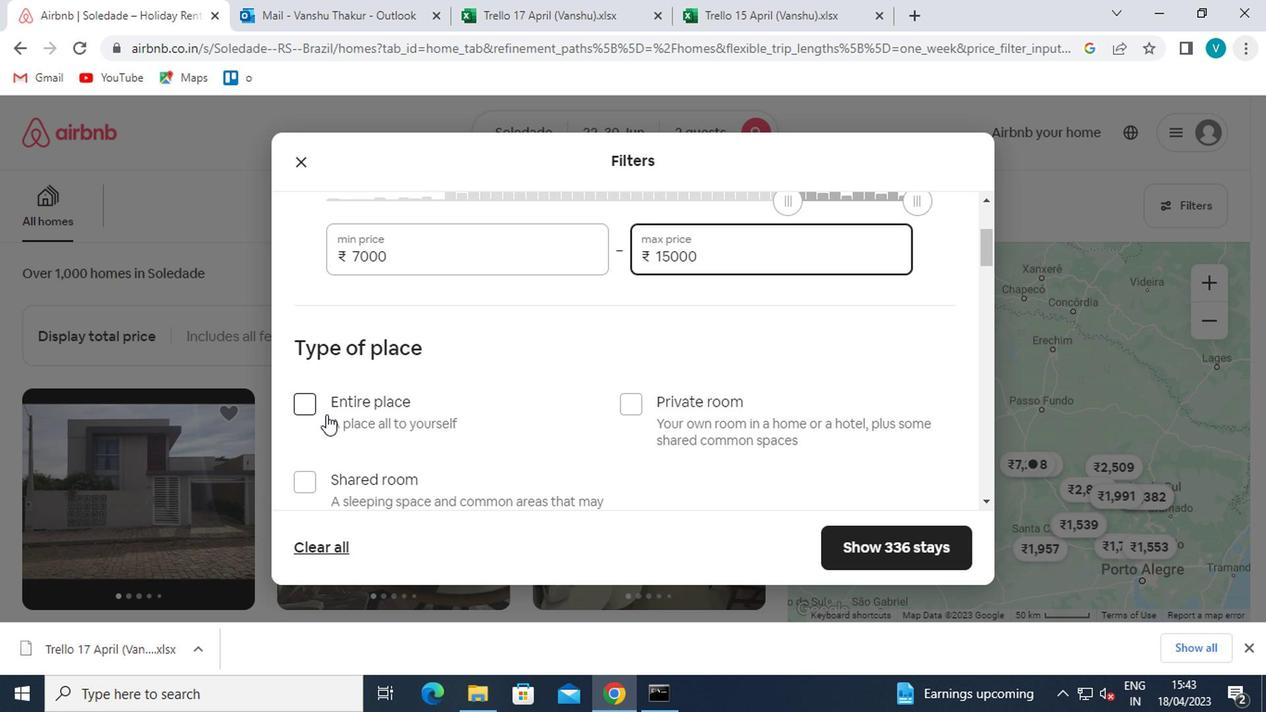 
Action: Mouse moved to (441, 402)
Screenshot: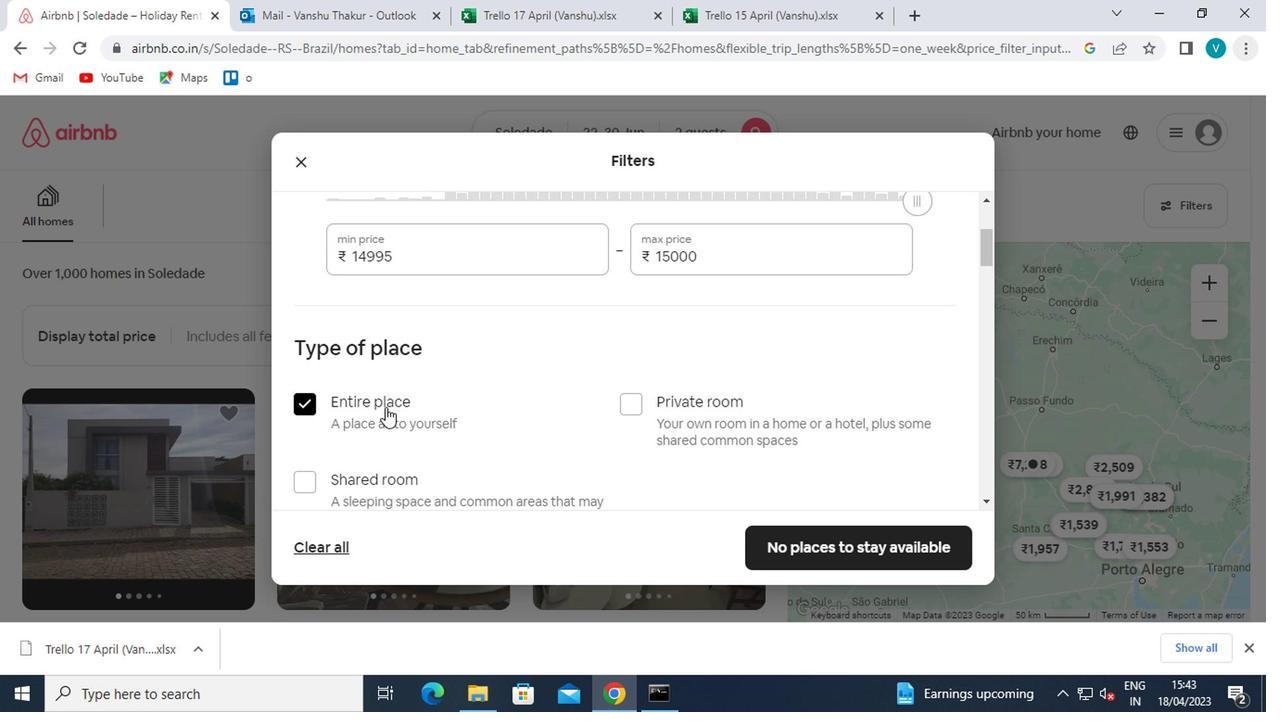 
Action: Mouse scrolled (441, 401) with delta (0, -1)
Screenshot: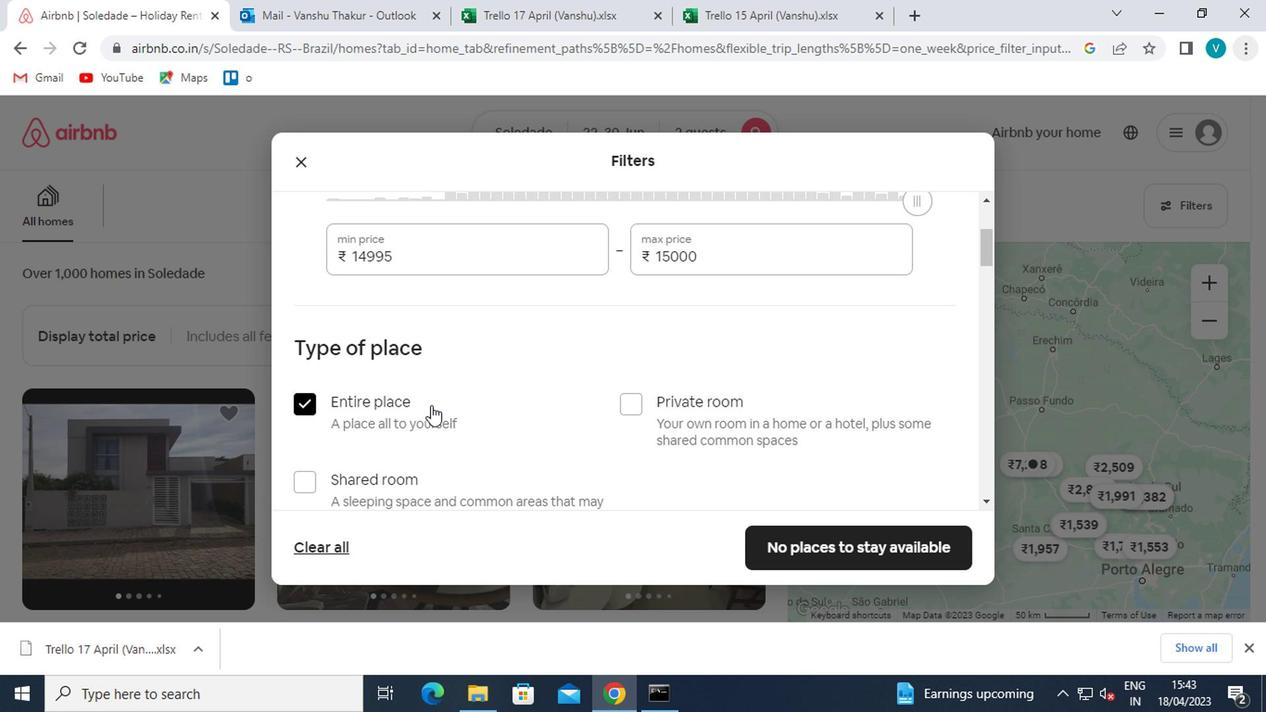 
Action: Mouse scrolled (441, 401) with delta (0, -1)
Screenshot: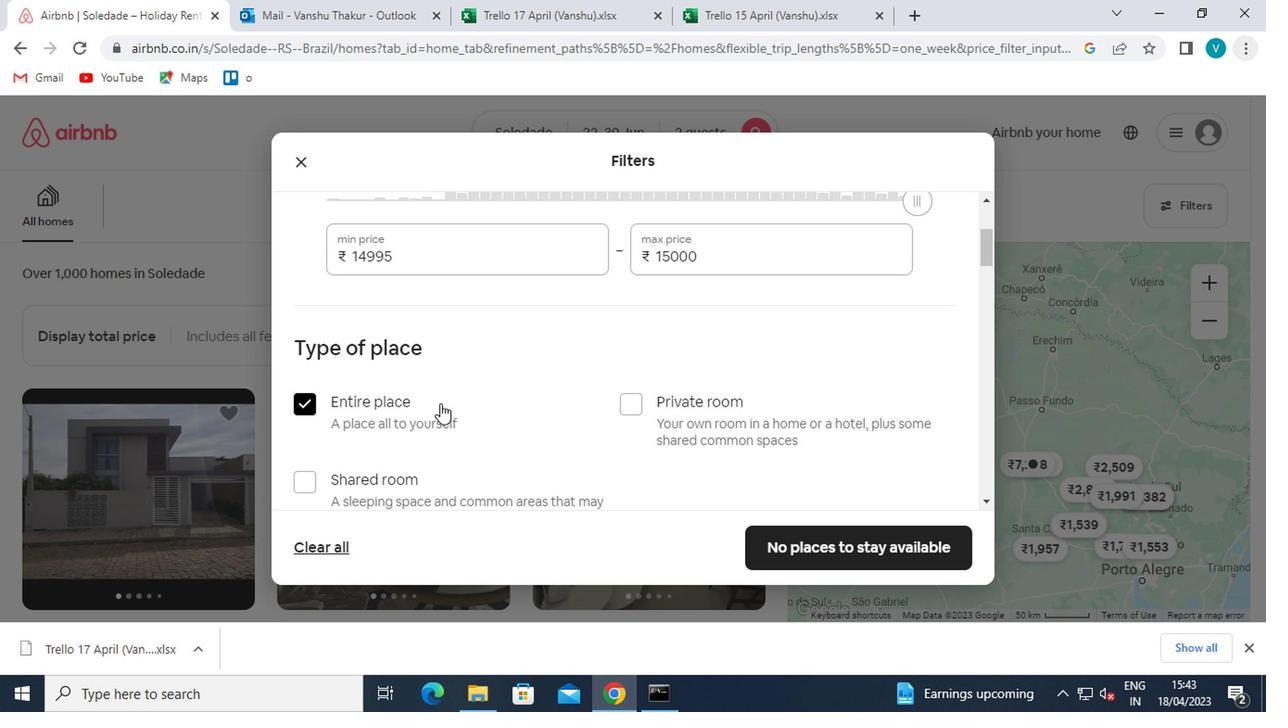 
Action: Mouse scrolled (441, 401) with delta (0, -1)
Screenshot: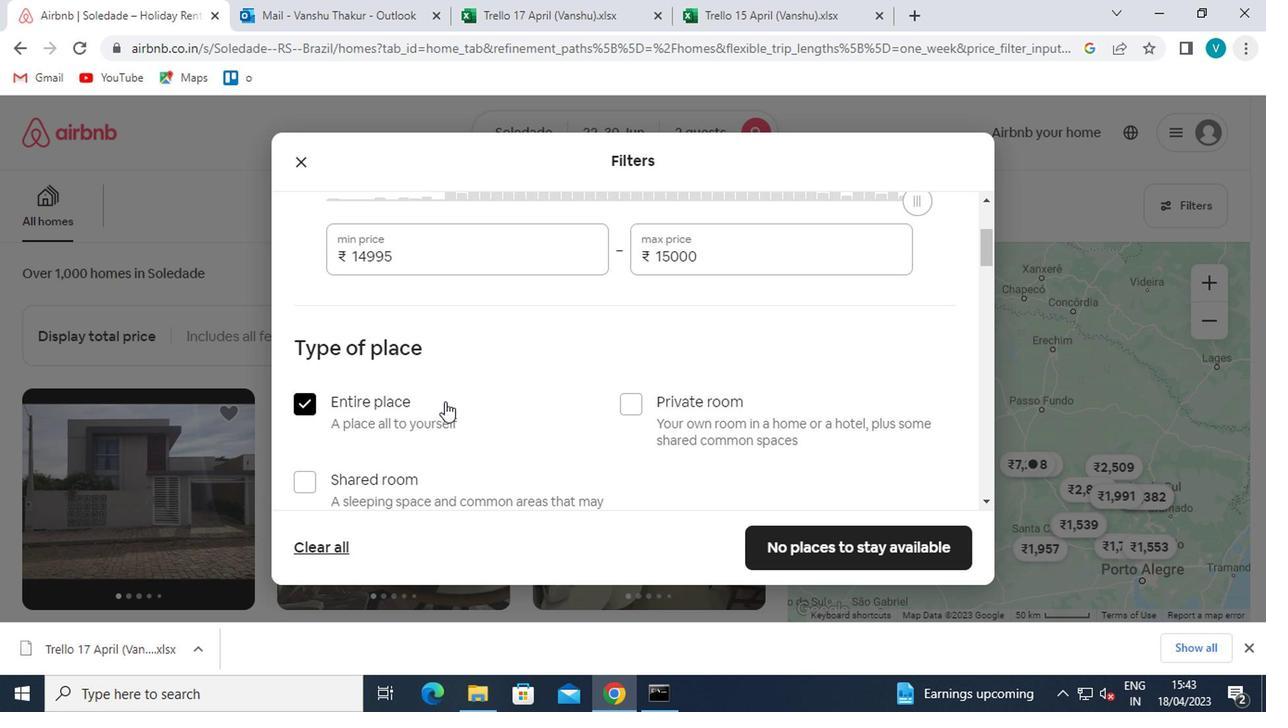 
Action: Mouse moved to (392, 425)
Screenshot: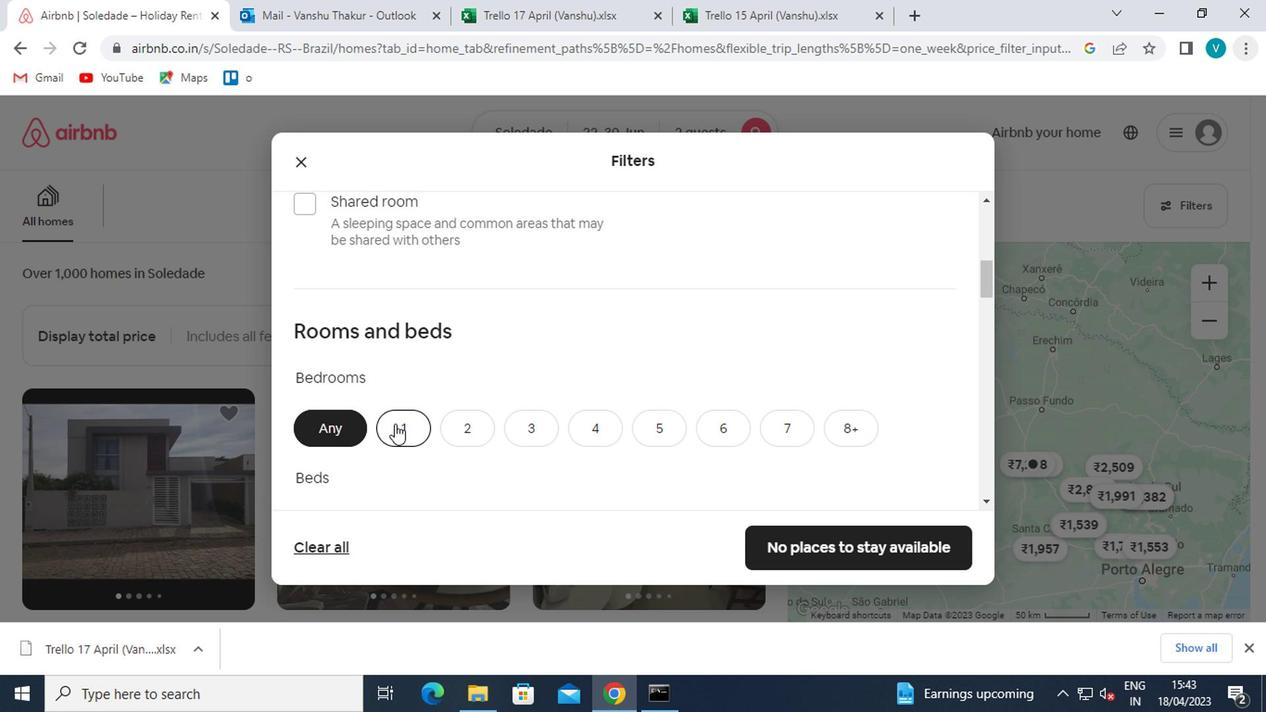 
Action: Mouse pressed left at (392, 425)
Screenshot: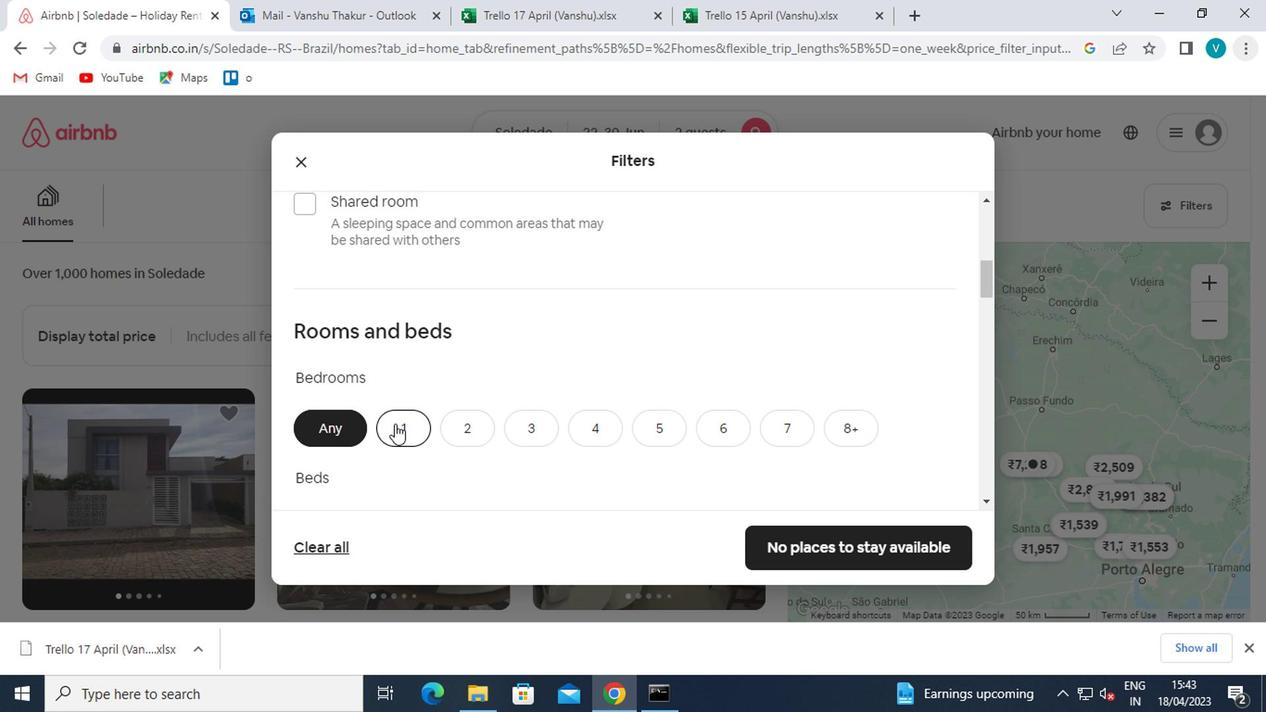 
Action: Mouse moved to (393, 424)
Screenshot: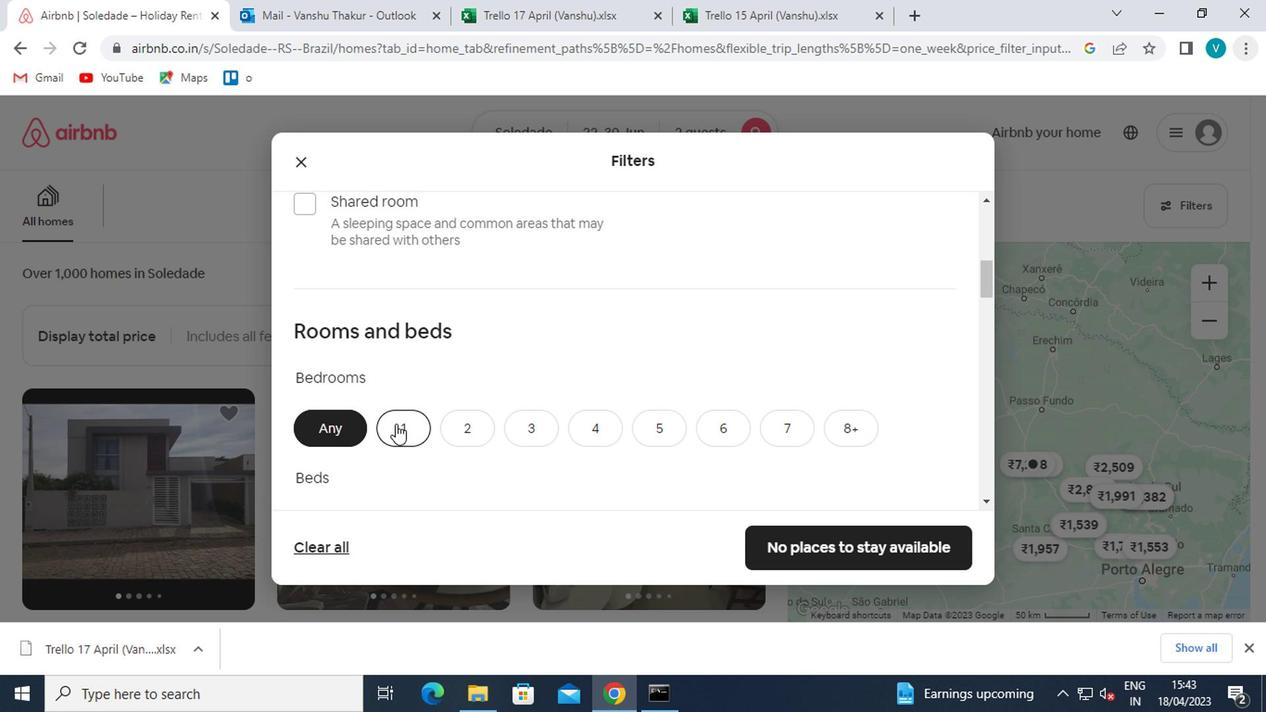 
Action: Mouse scrolled (393, 423) with delta (0, 0)
Screenshot: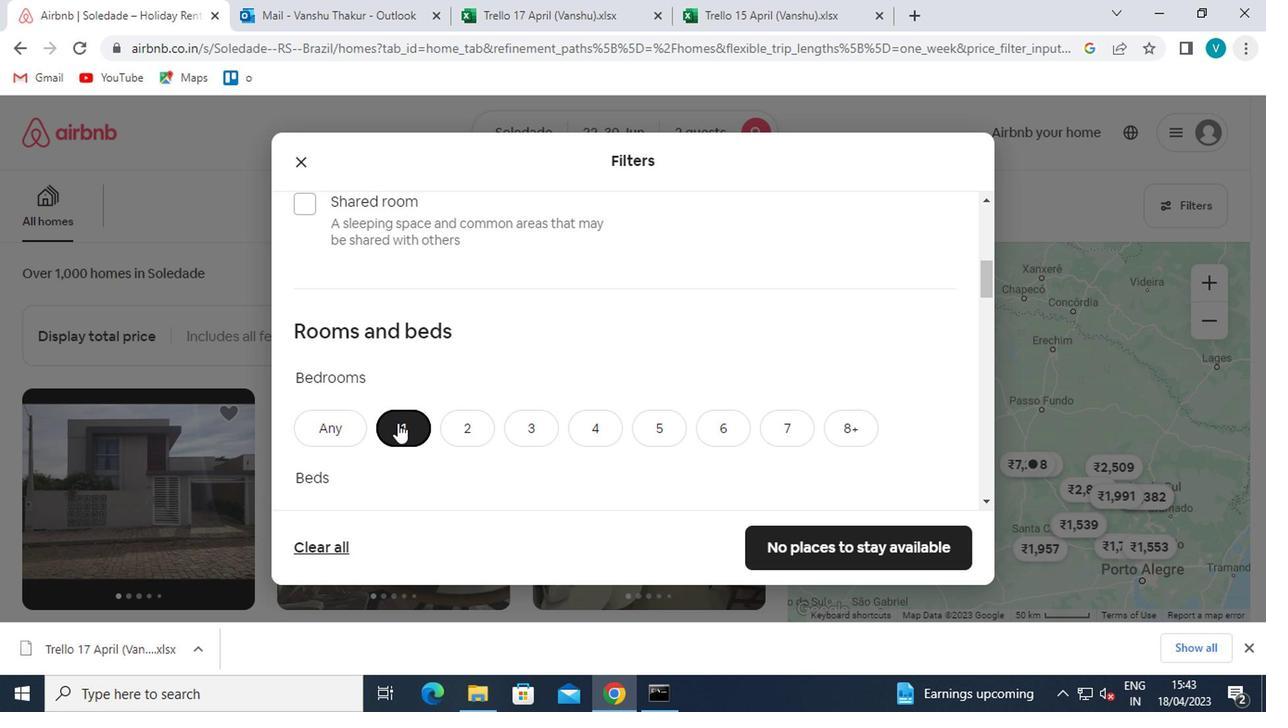 
Action: Mouse pressed left at (393, 424)
Screenshot: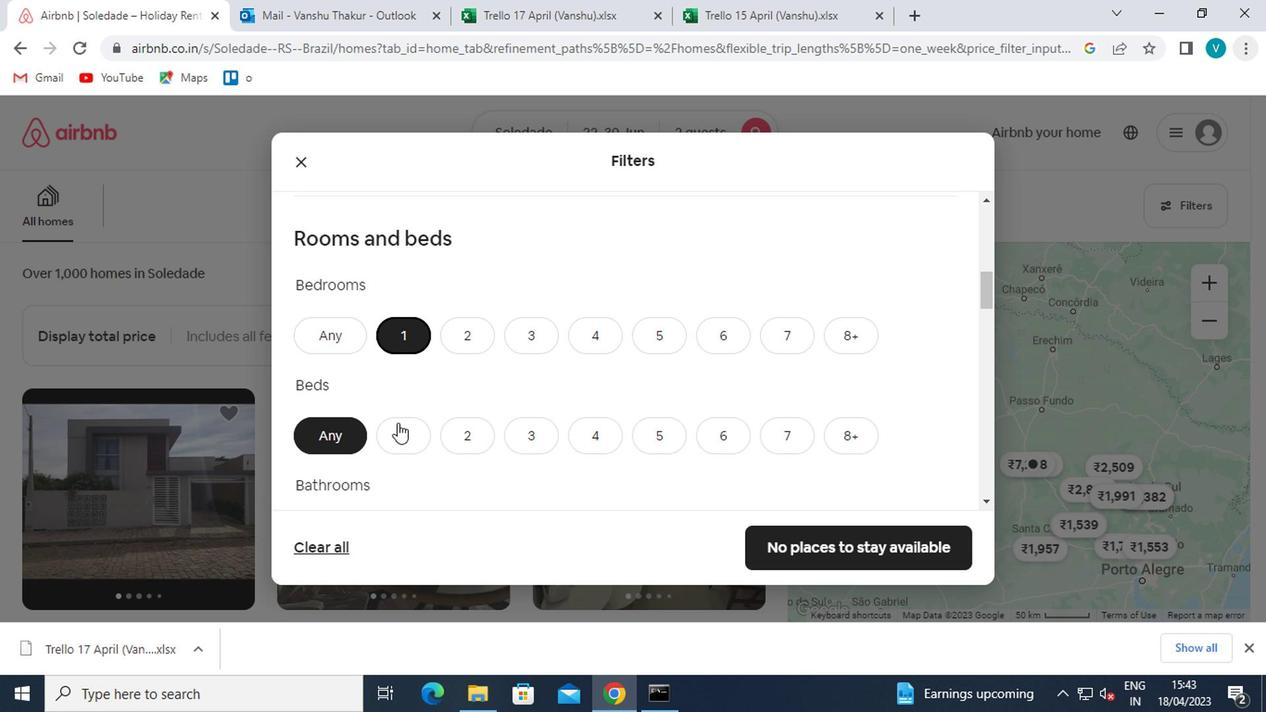 
Action: Mouse scrolled (393, 423) with delta (0, 0)
Screenshot: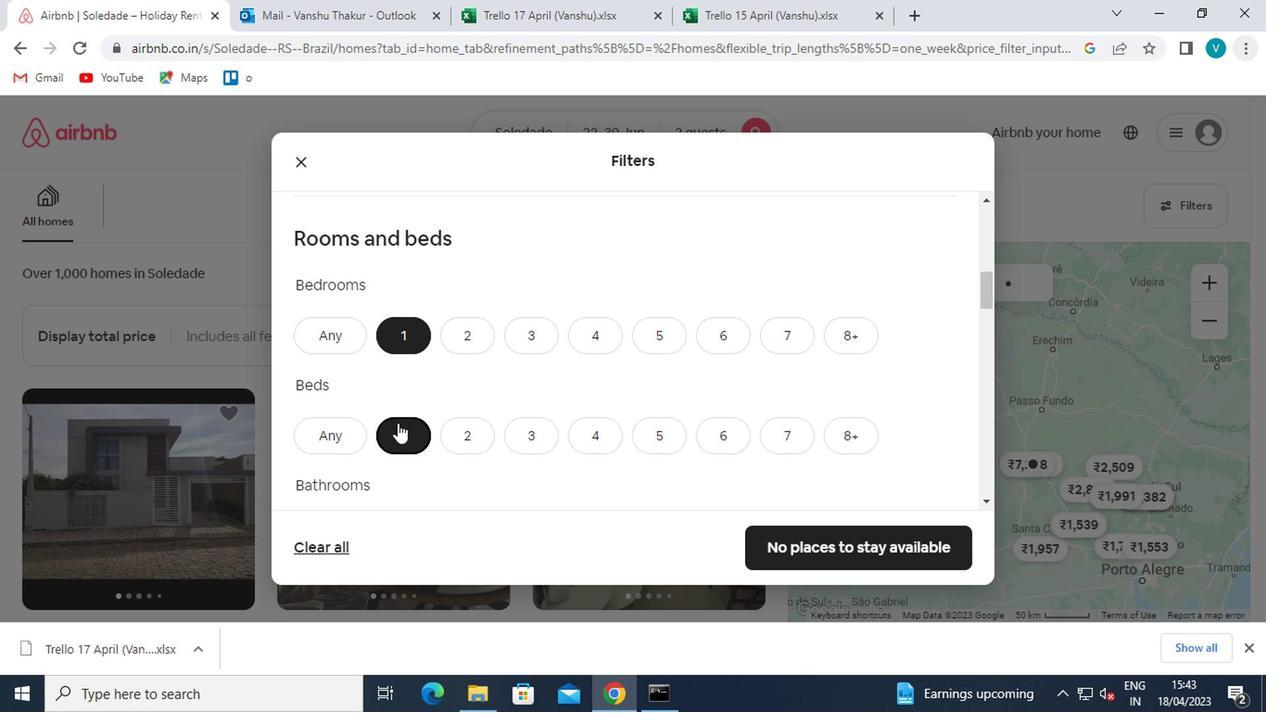 
Action: Mouse scrolled (393, 423) with delta (0, 0)
Screenshot: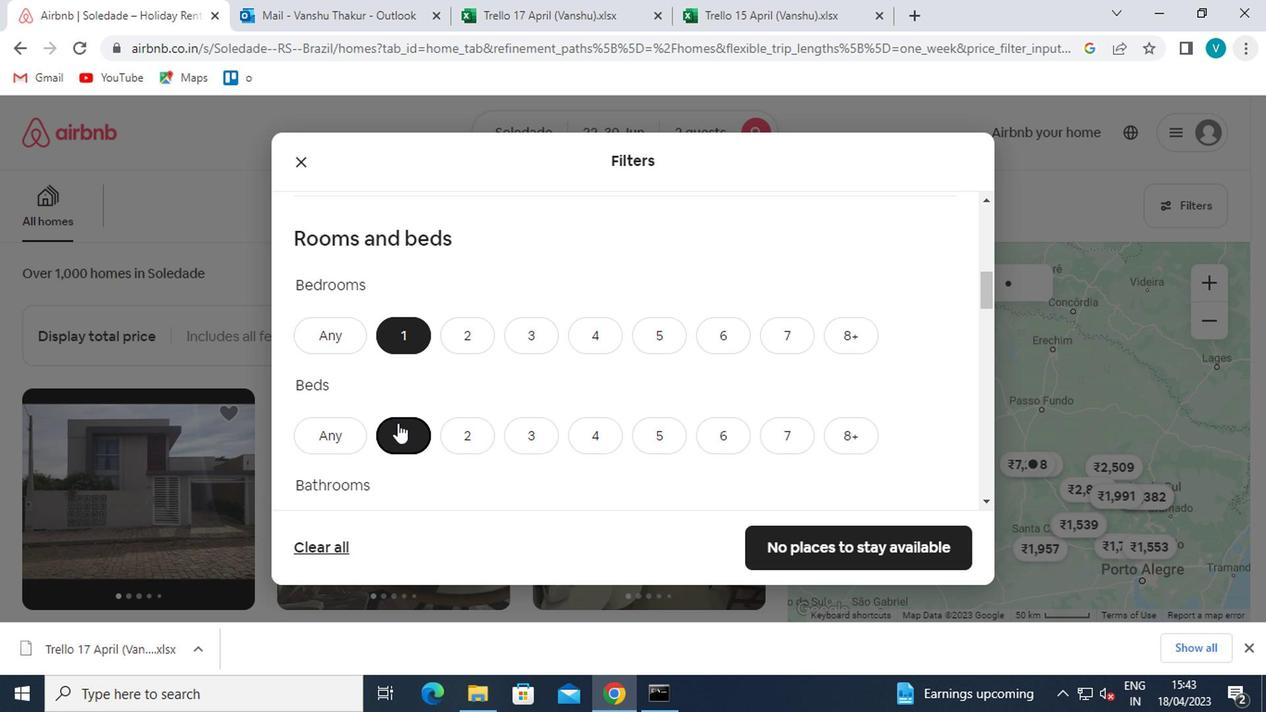 
Action: Mouse moved to (402, 339)
Screenshot: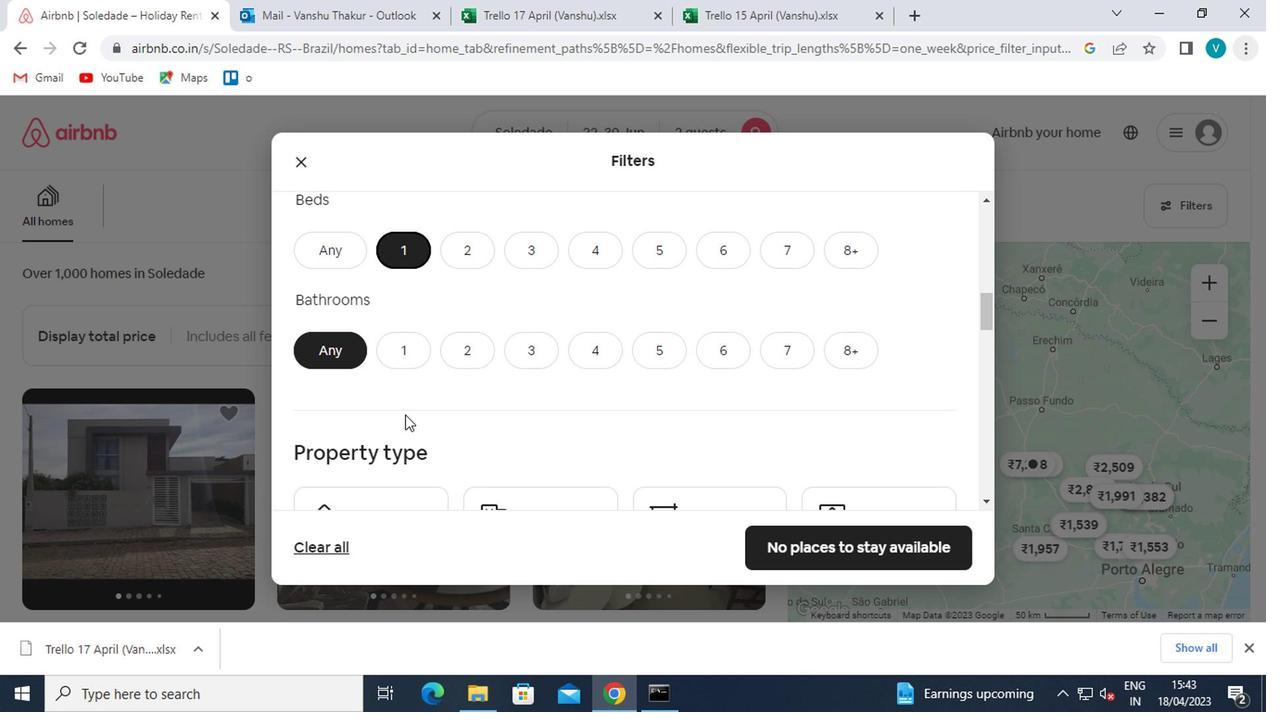 
Action: Mouse pressed left at (402, 339)
Screenshot: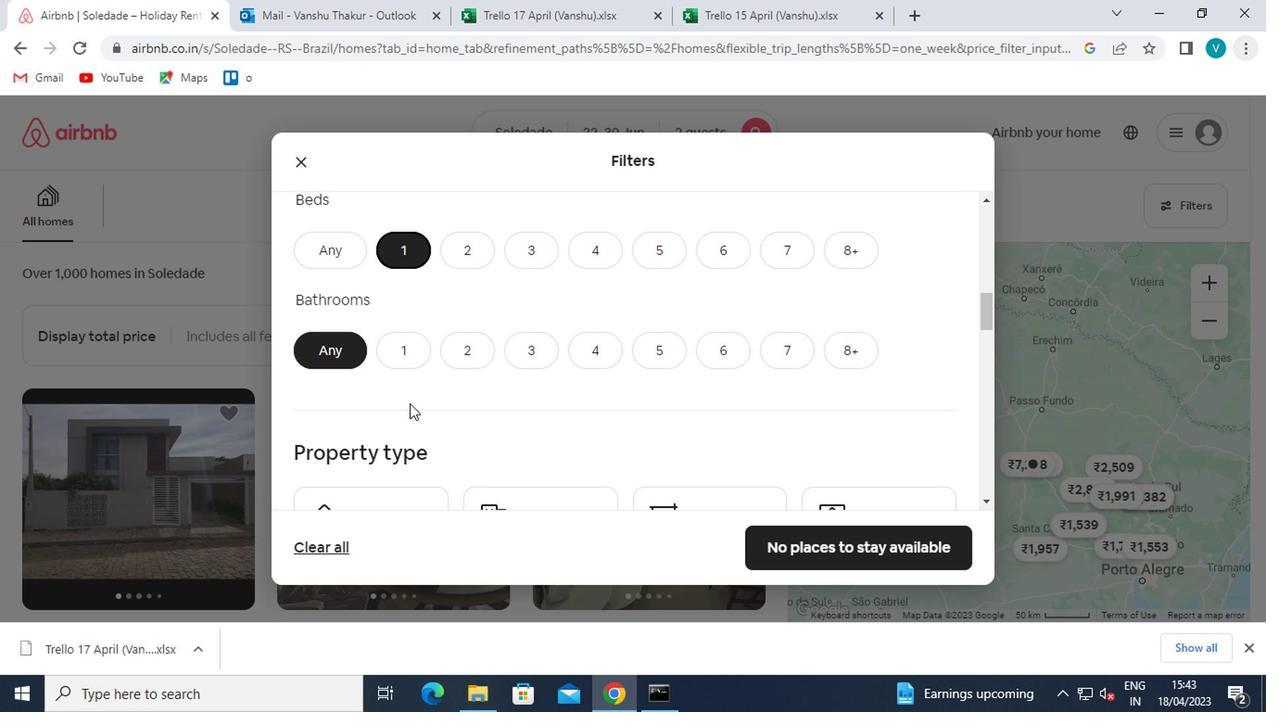 
Action: Mouse moved to (402, 339)
Screenshot: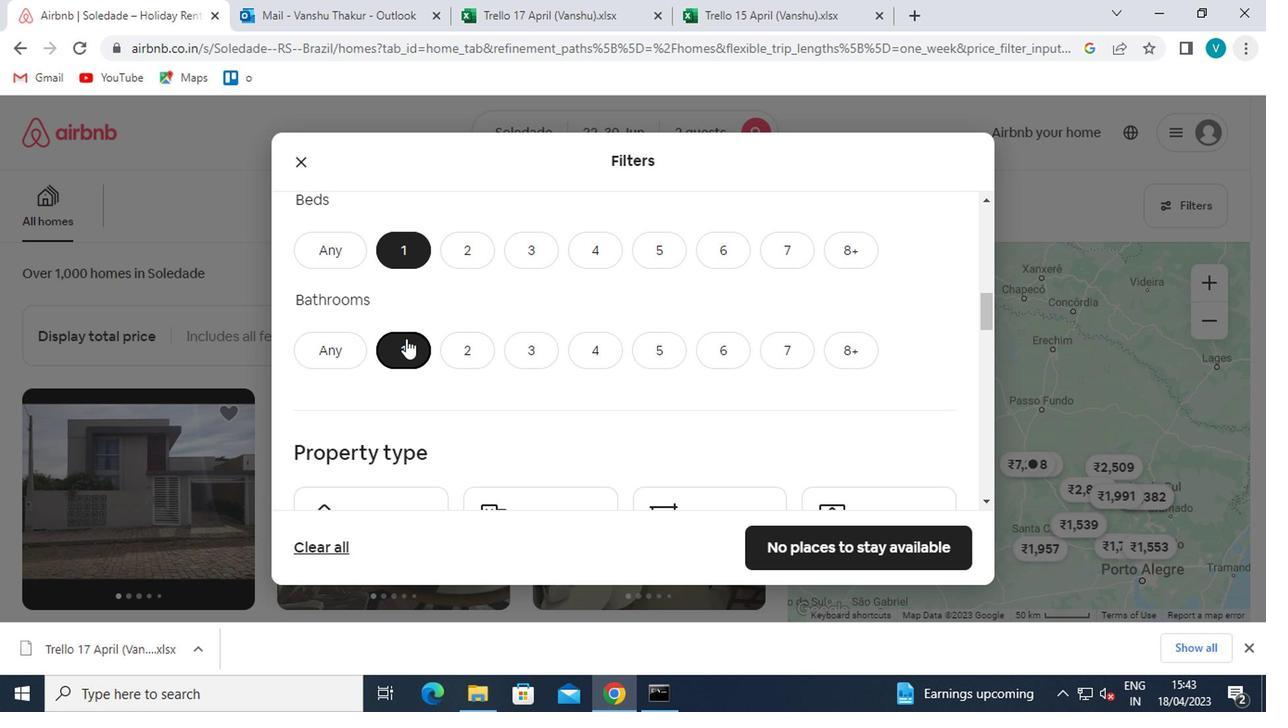 
Action: Mouse scrolled (402, 338) with delta (0, 0)
Screenshot: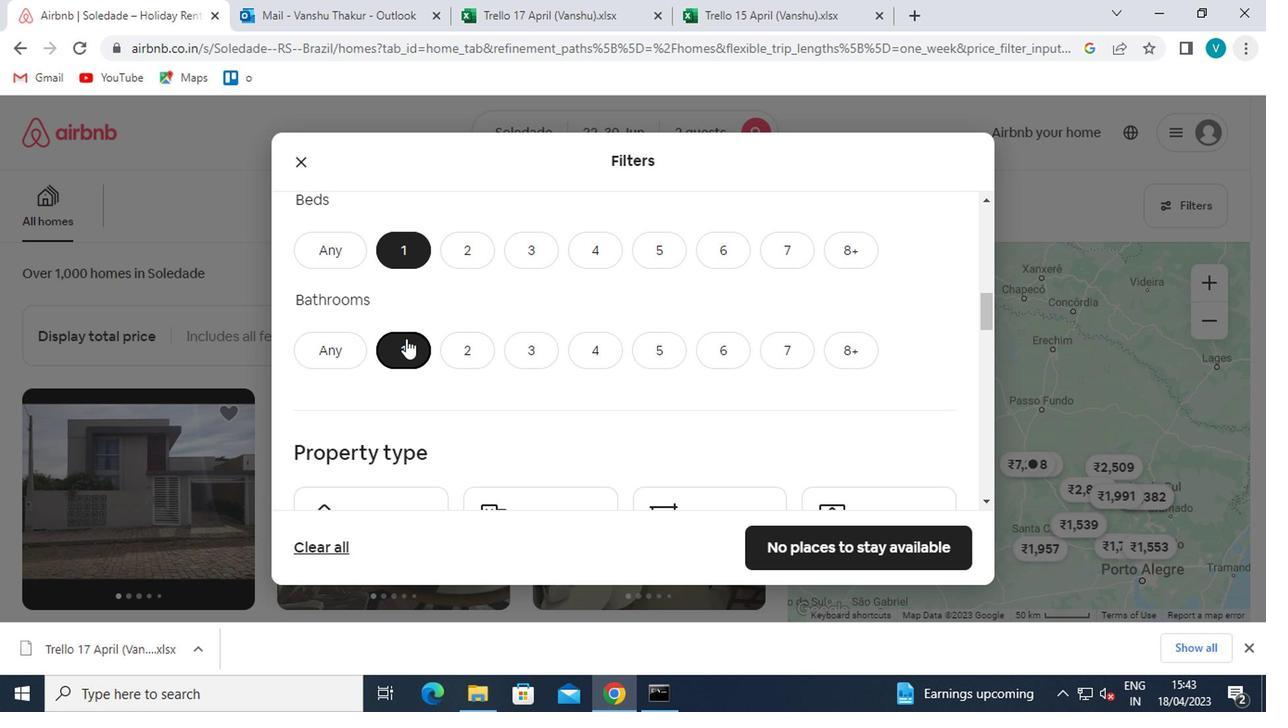 
Action: Mouse moved to (404, 339)
Screenshot: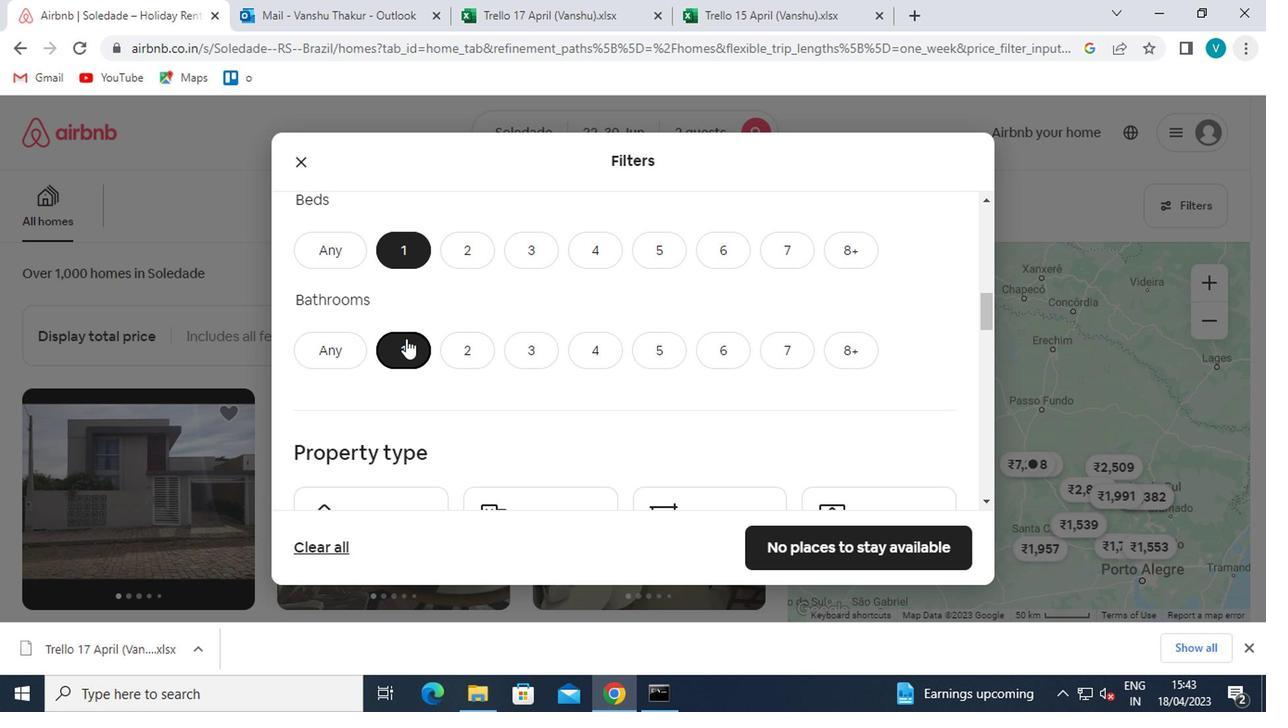 
Action: Mouse scrolled (404, 338) with delta (0, 0)
Screenshot: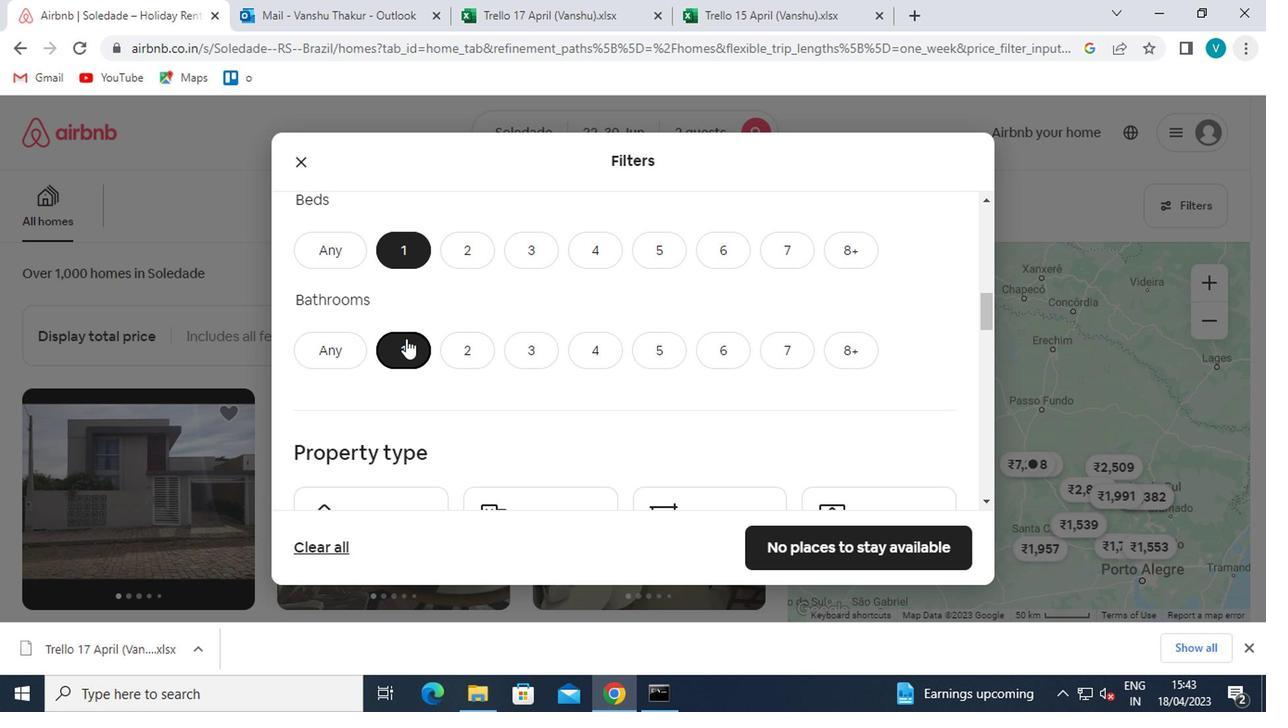 
Action: Mouse scrolled (404, 338) with delta (0, 0)
Screenshot: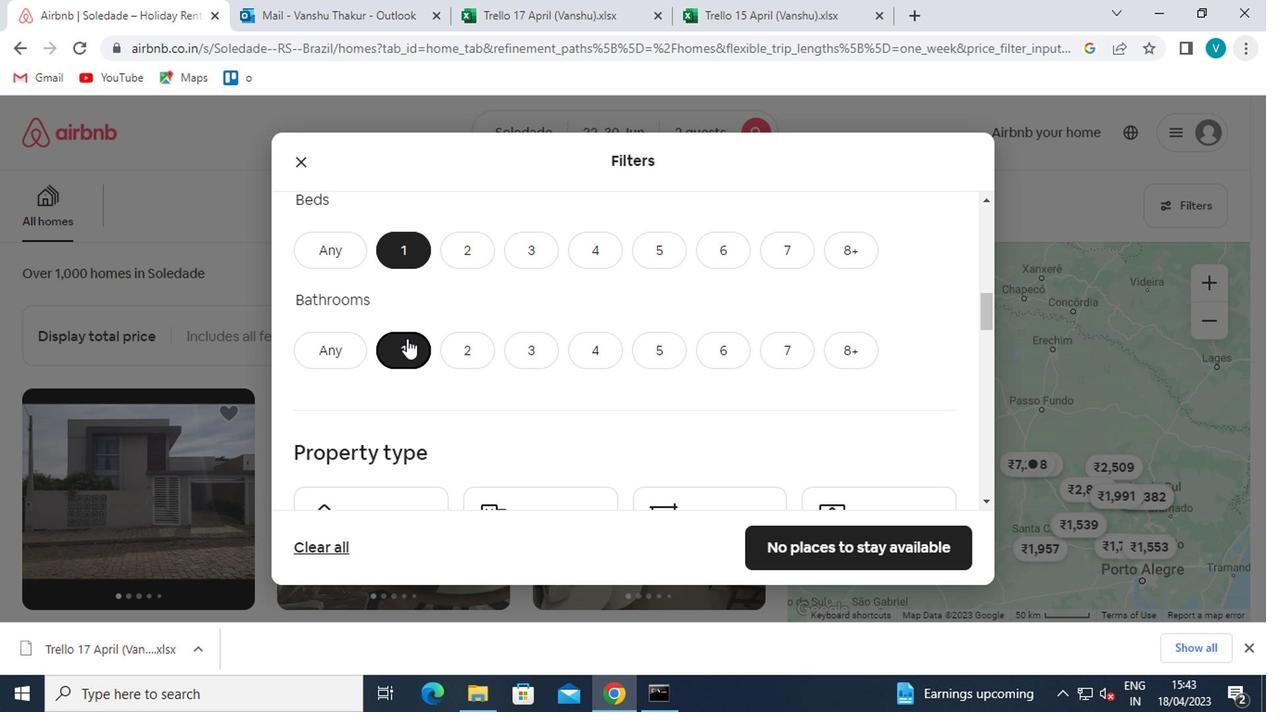 
Action: Mouse moved to (377, 288)
Screenshot: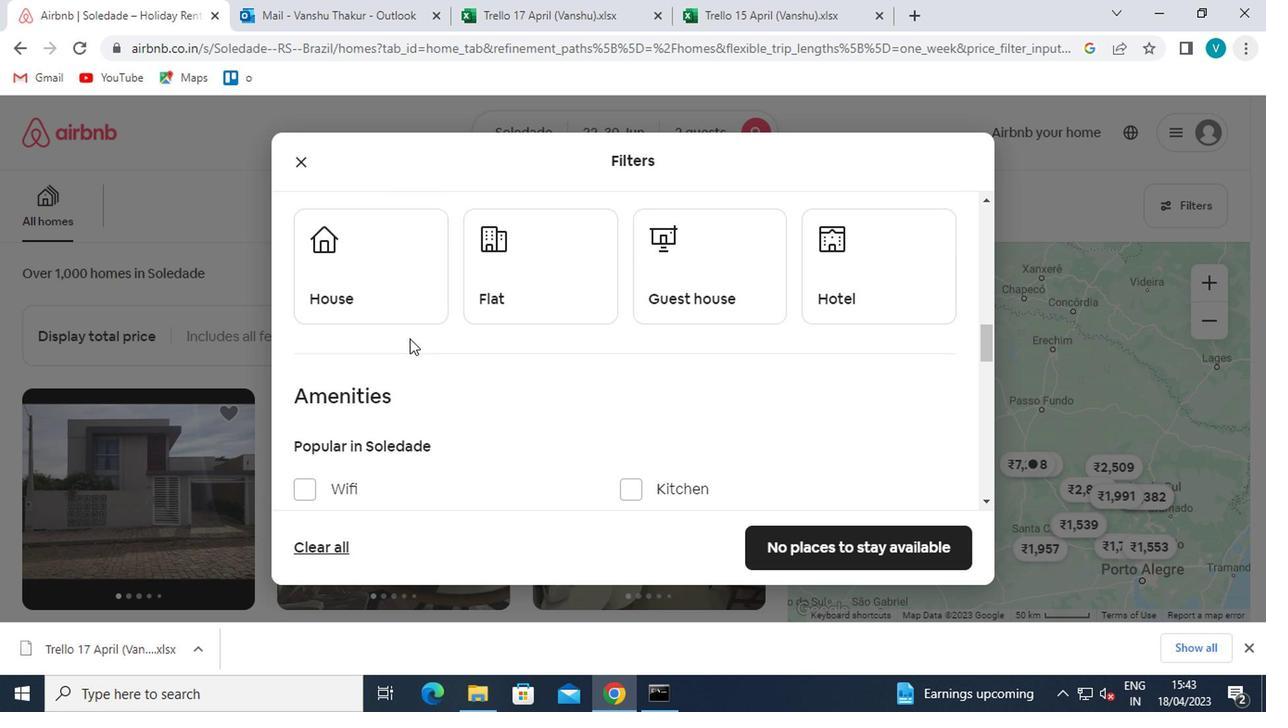 
Action: Mouse pressed left at (377, 288)
Screenshot: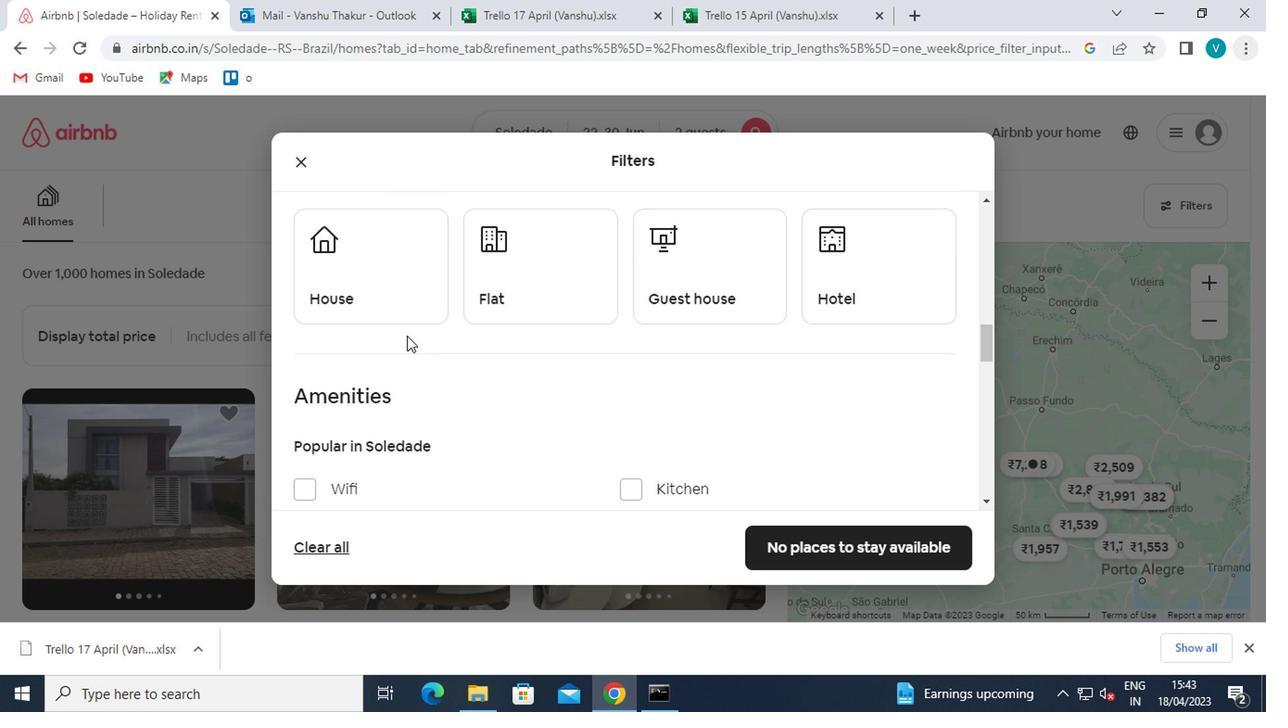 
Action: Mouse moved to (930, 279)
Screenshot: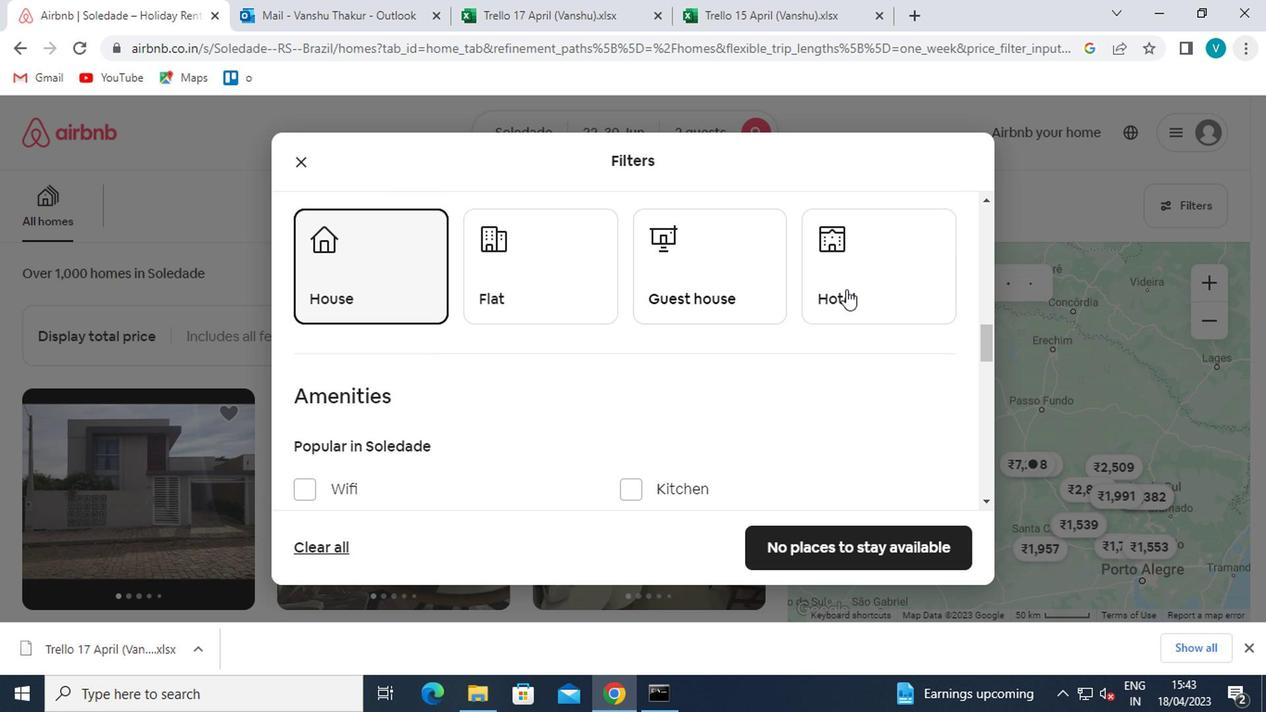 
Action: Mouse pressed left at (930, 279)
Screenshot: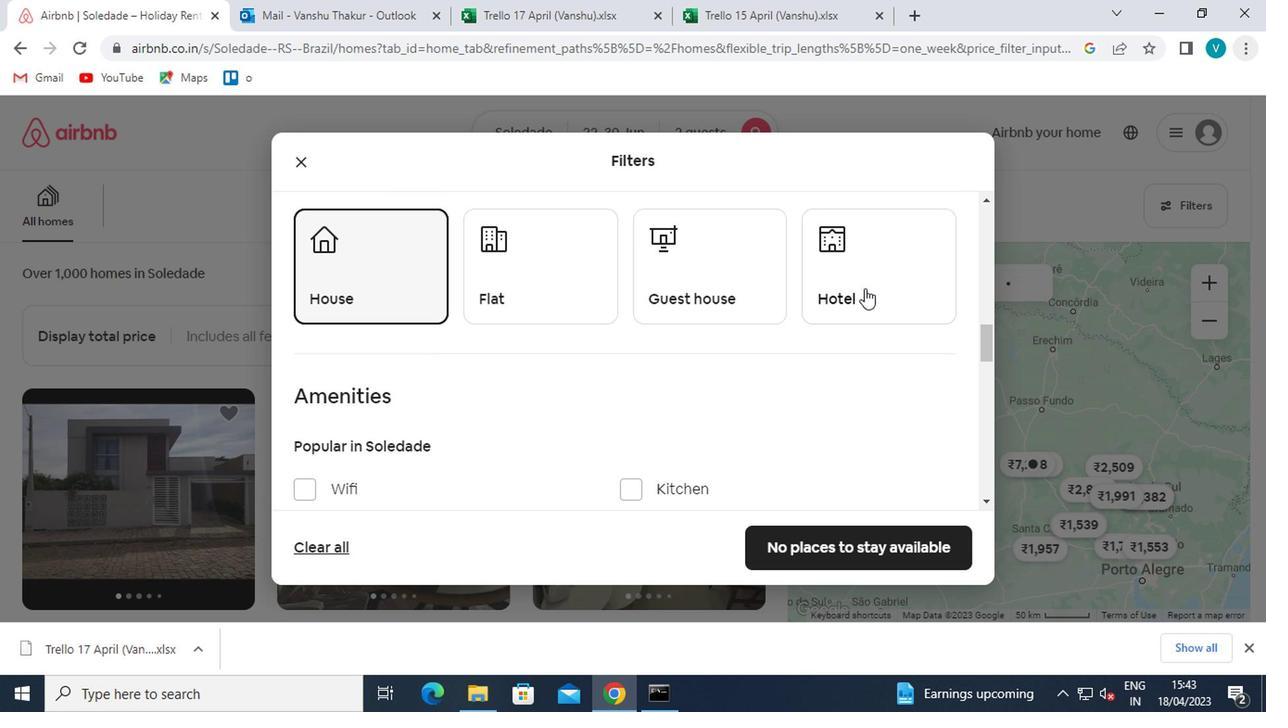 
Action: Mouse moved to (401, 285)
Screenshot: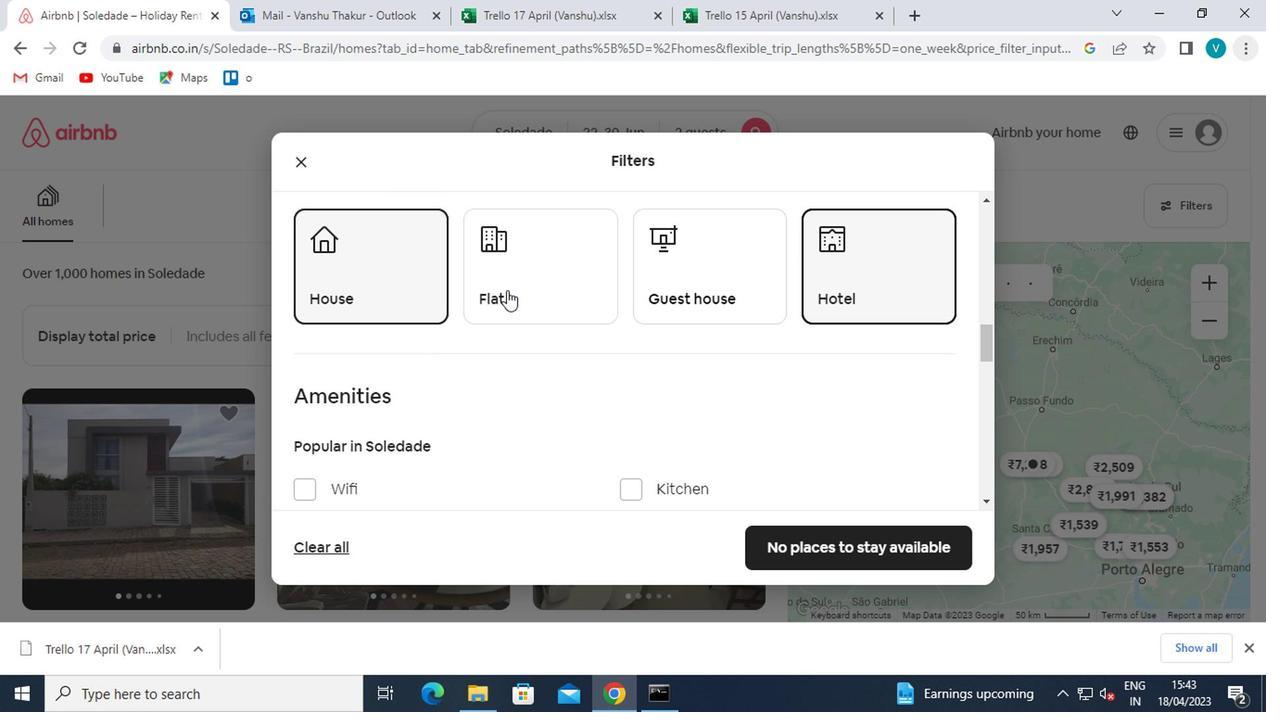 
Action: Mouse pressed left at (401, 285)
Screenshot: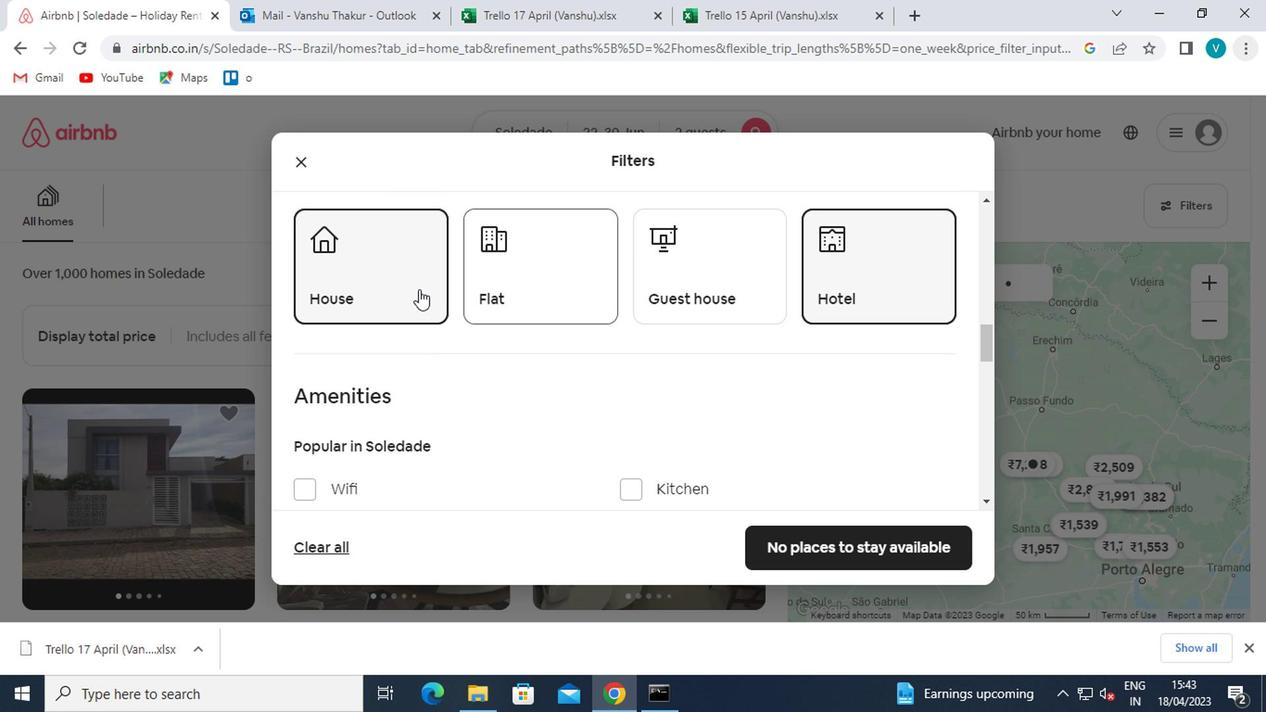 
Action: Mouse moved to (566, 393)
Screenshot: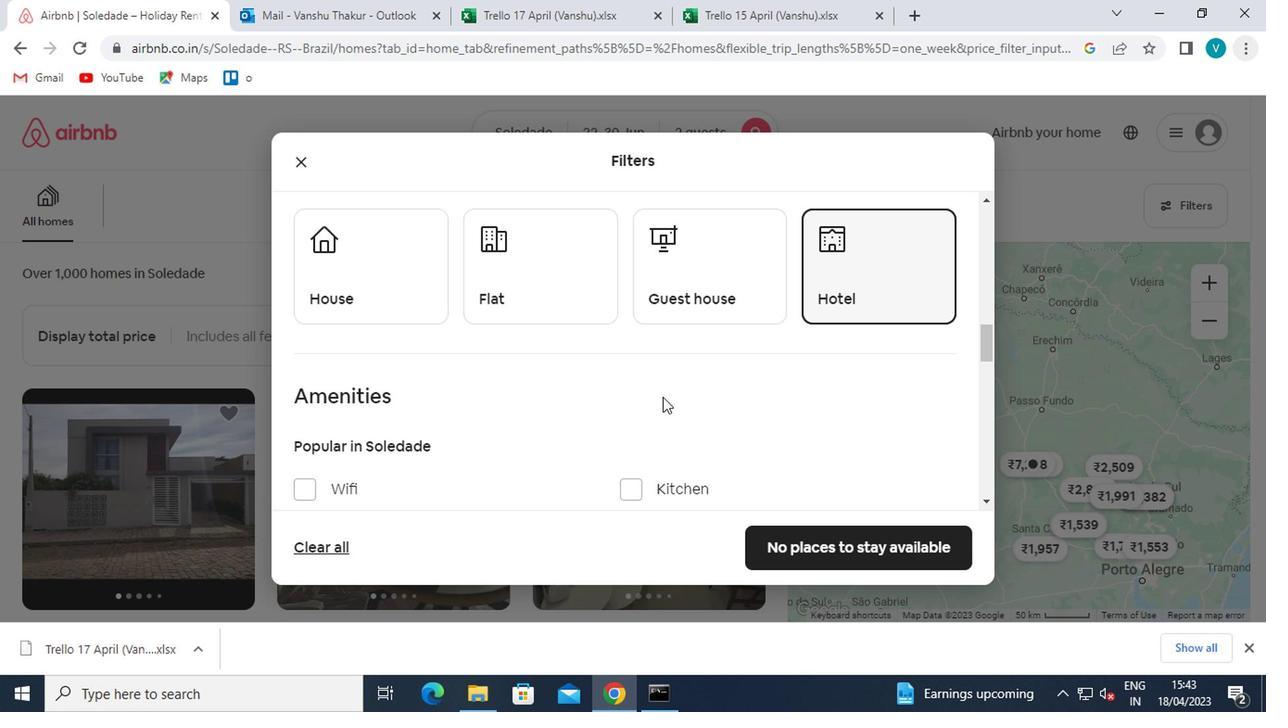 
Action: Mouse scrolled (566, 392) with delta (0, 0)
Screenshot: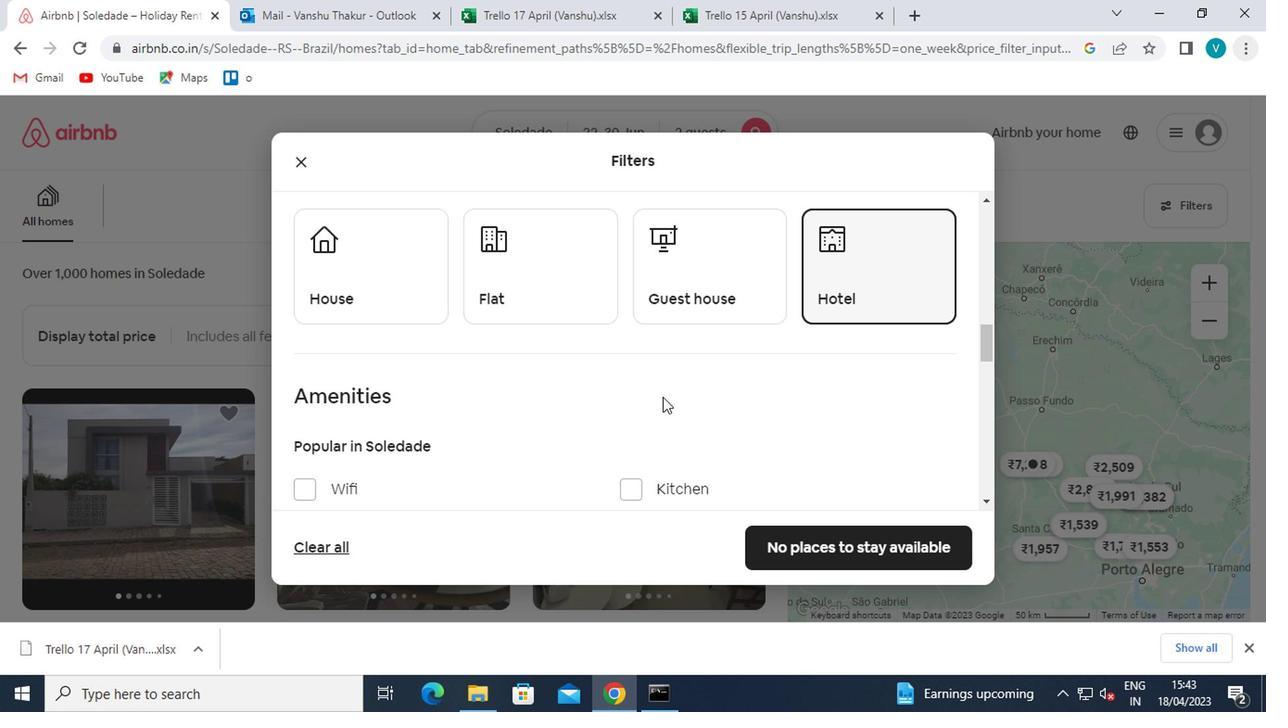 
Action: Mouse moved to (542, 396)
Screenshot: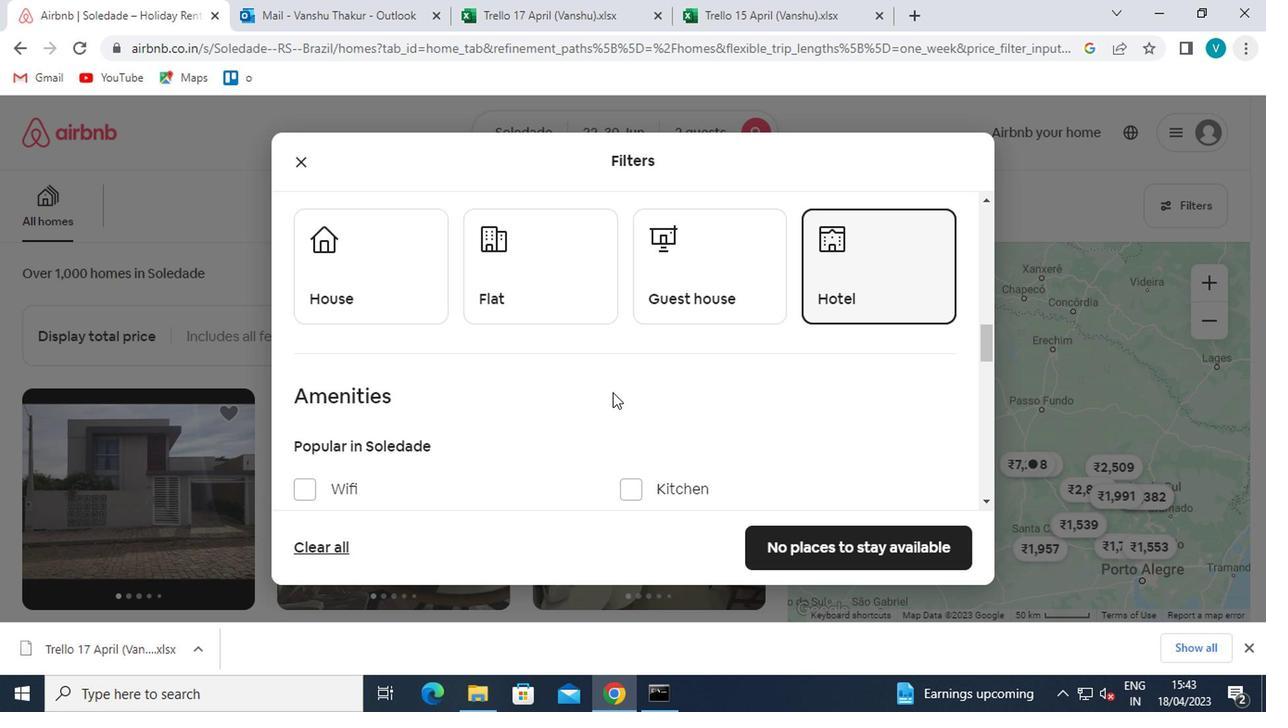 
Action: Mouse scrolled (542, 395) with delta (0, -1)
Screenshot: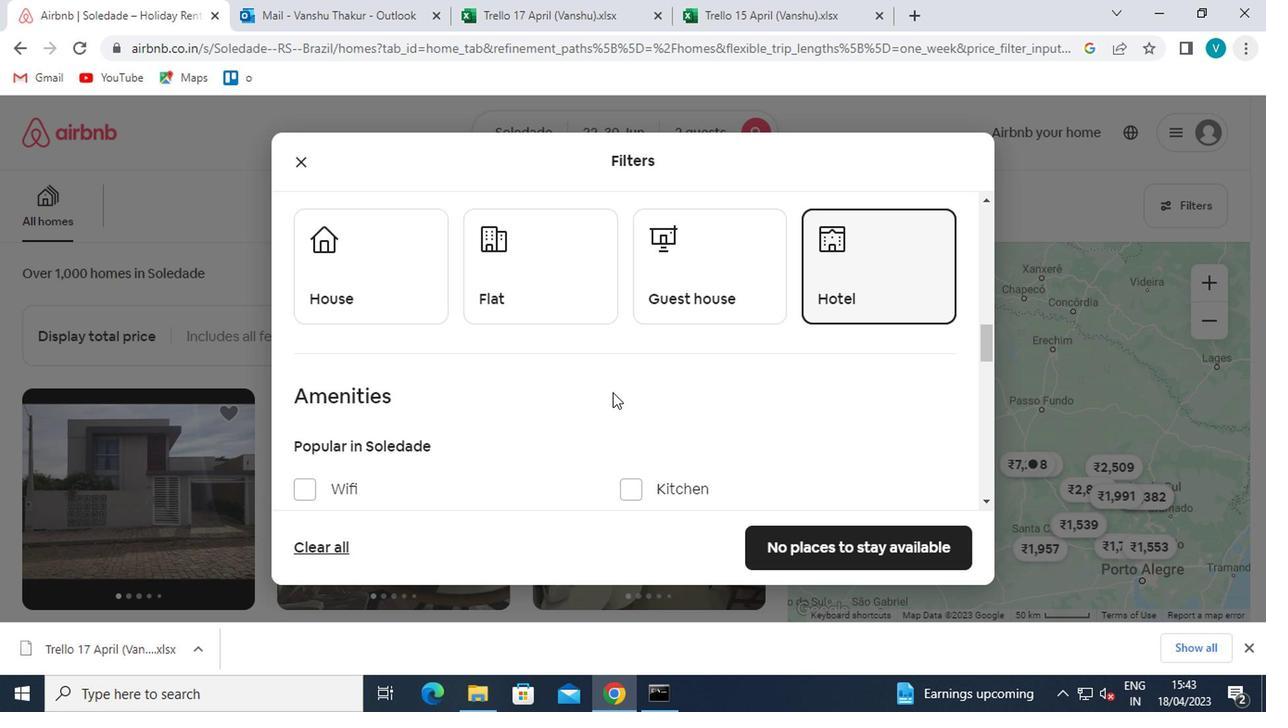 
Action: Mouse moved to (306, 338)
Screenshot: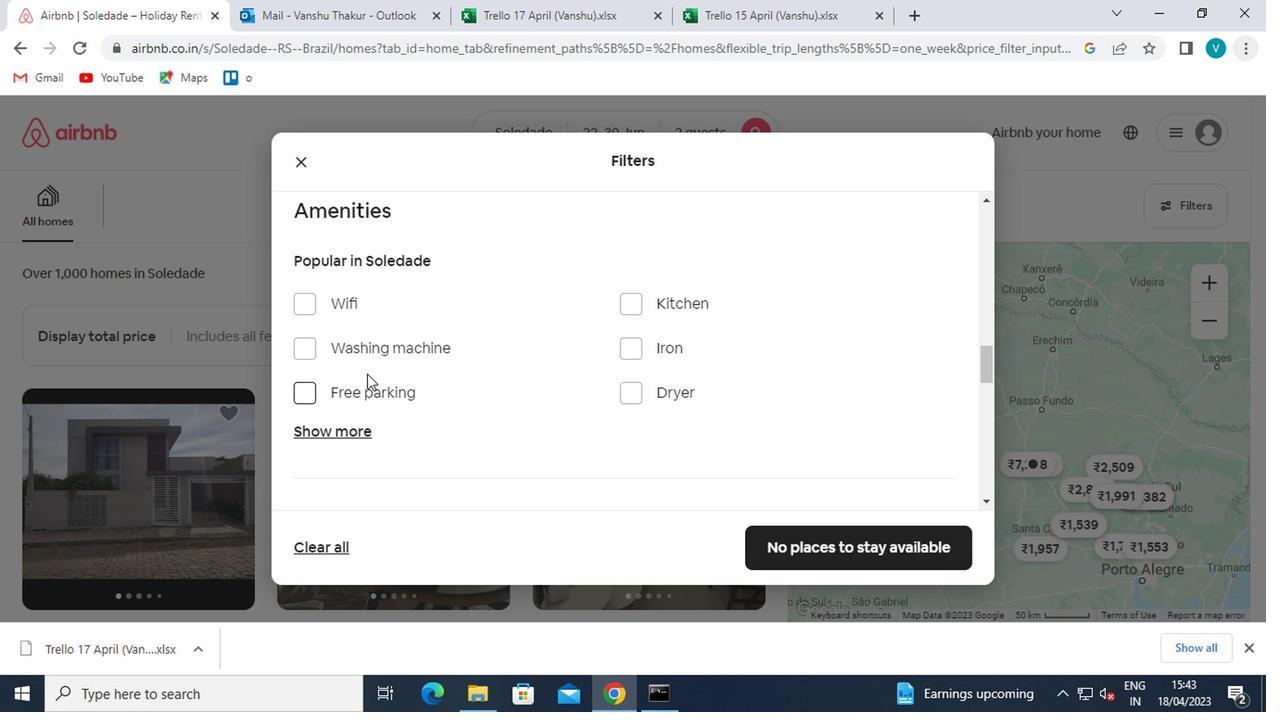 
Action: Mouse pressed left at (306, 338)
Screenshot: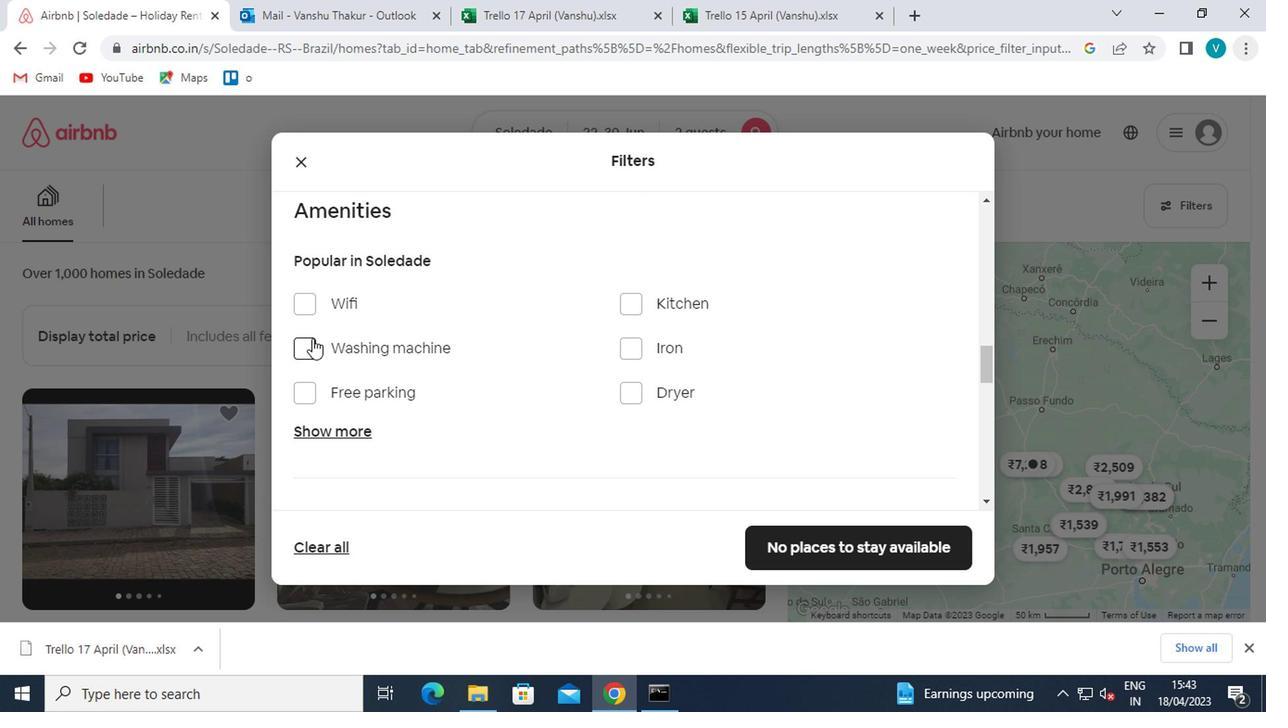 
Action: Mouse moved to (388, 340)
Screenshot: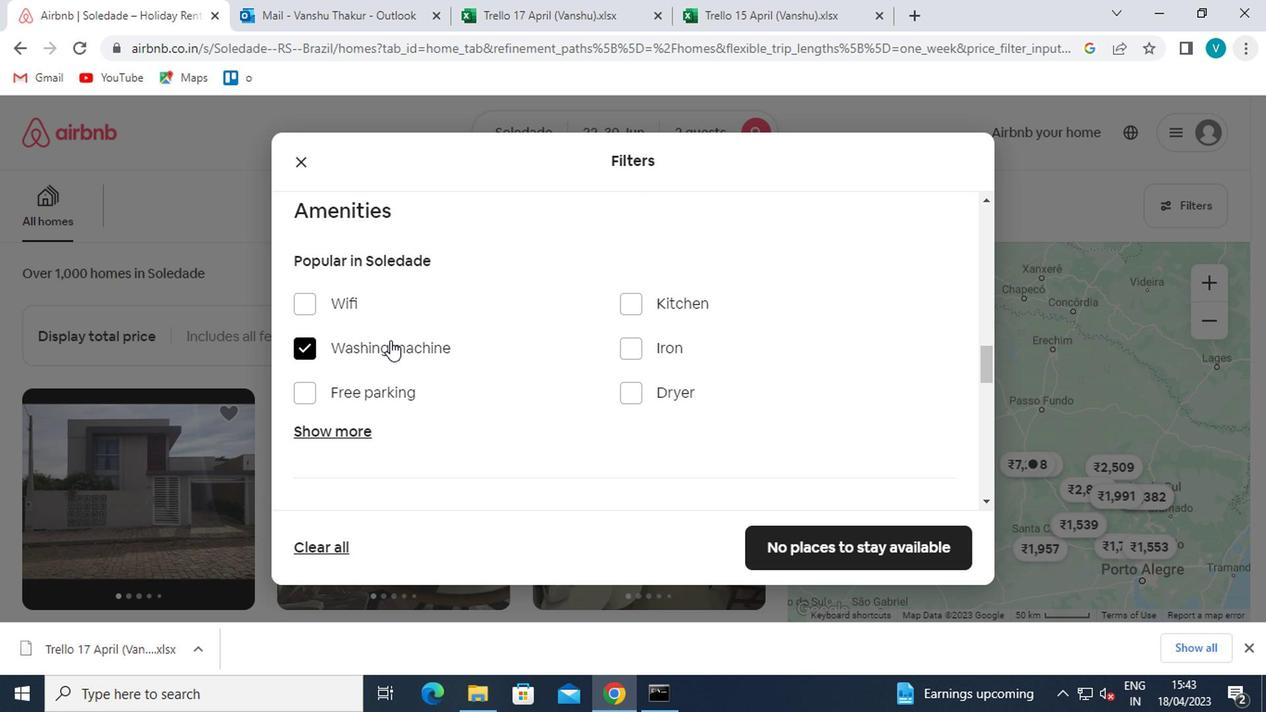 
Action: Mouse scrolled (388, 340) with delta (0, 0)
Screenshot: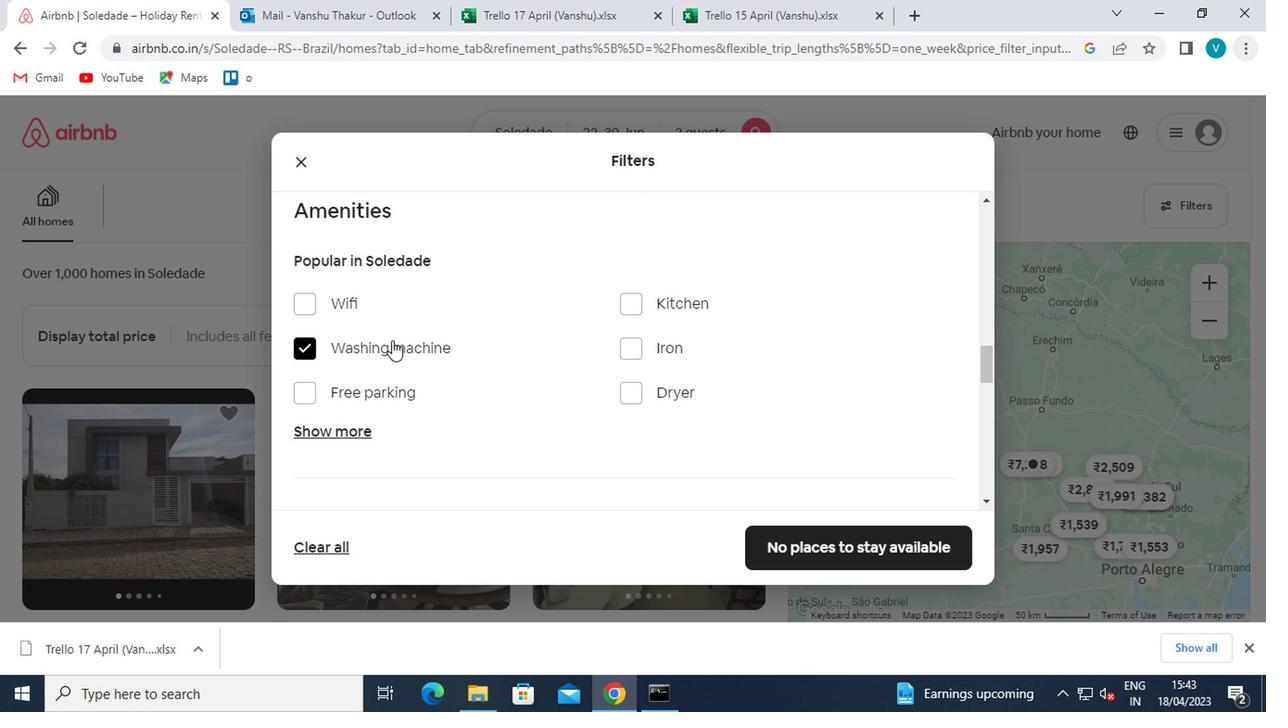 
Action: Mouse moved to (389, 342)
Screenshot: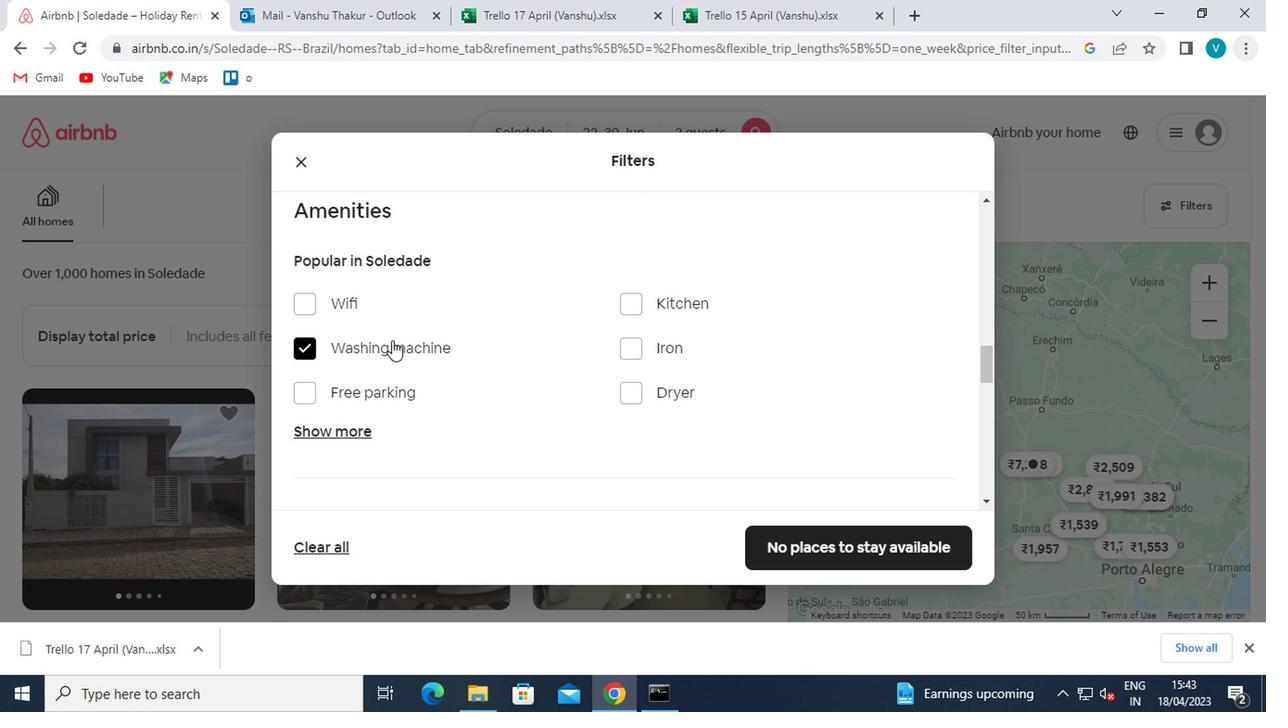 
Action: Mouse scrolled (389, 341) with delta (0, -1)
Screenshot: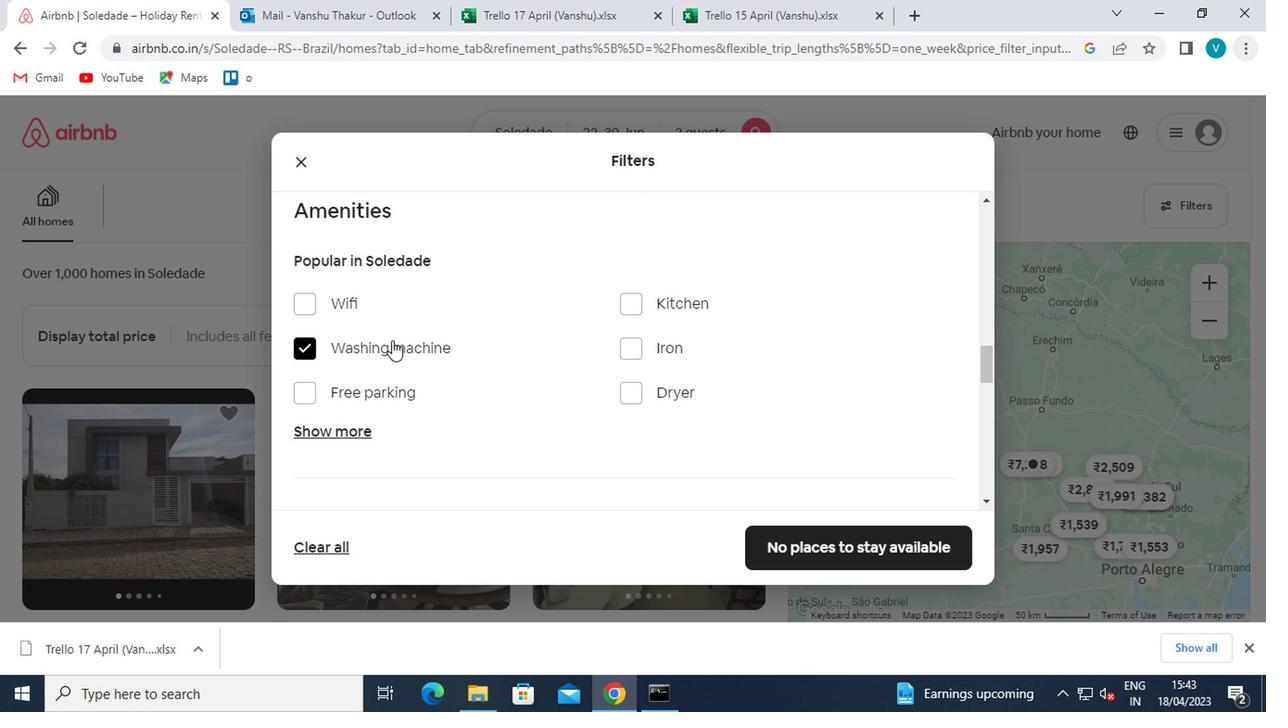 
Action: Mouse scrolled (389, 341) with delta (0, -1)
Screenshot: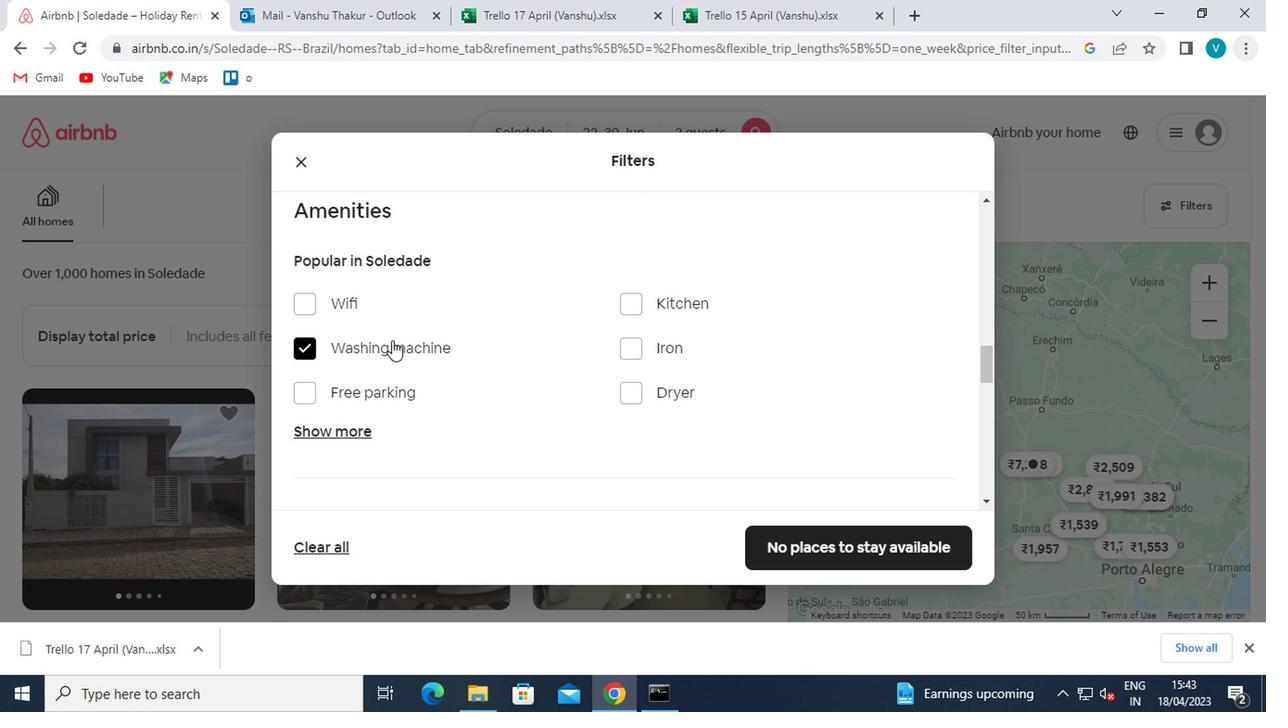 
Action: Mouse scrolled (389, 341) with delta (0, -1)
Screenshot: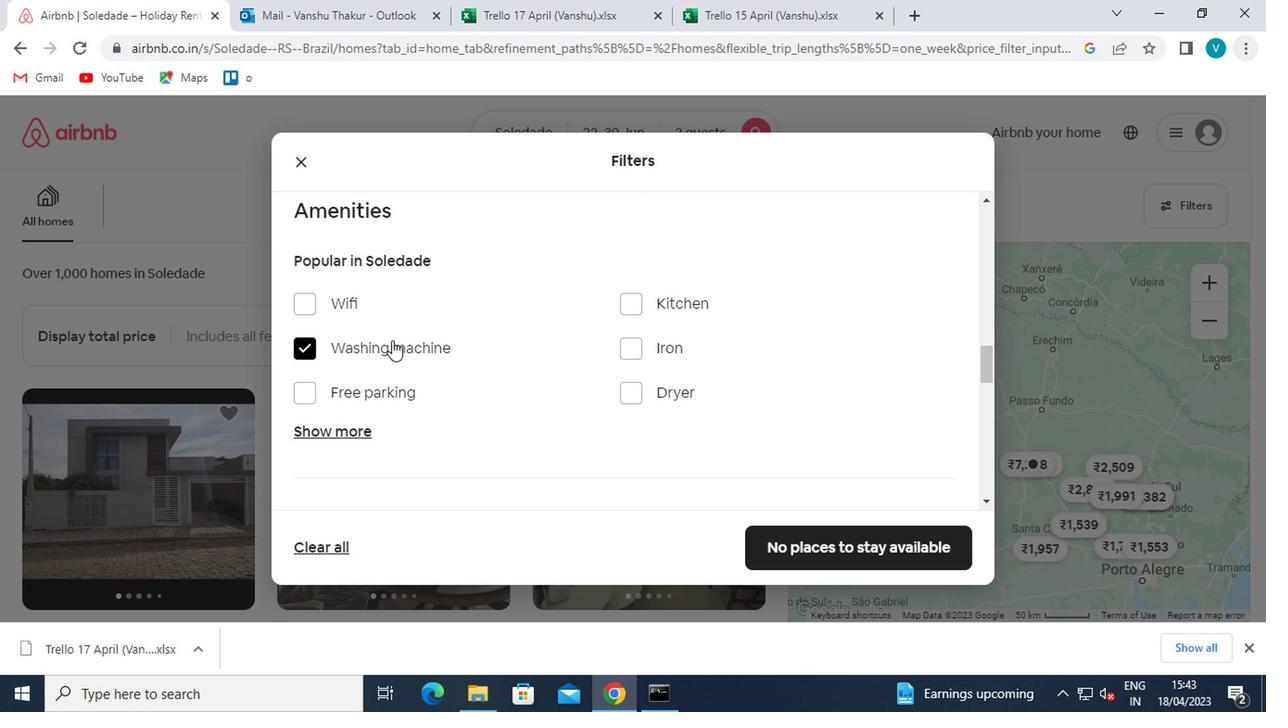 
Action: Mouse scrolled (389, 341) with delta (0, -1)
Screenshot: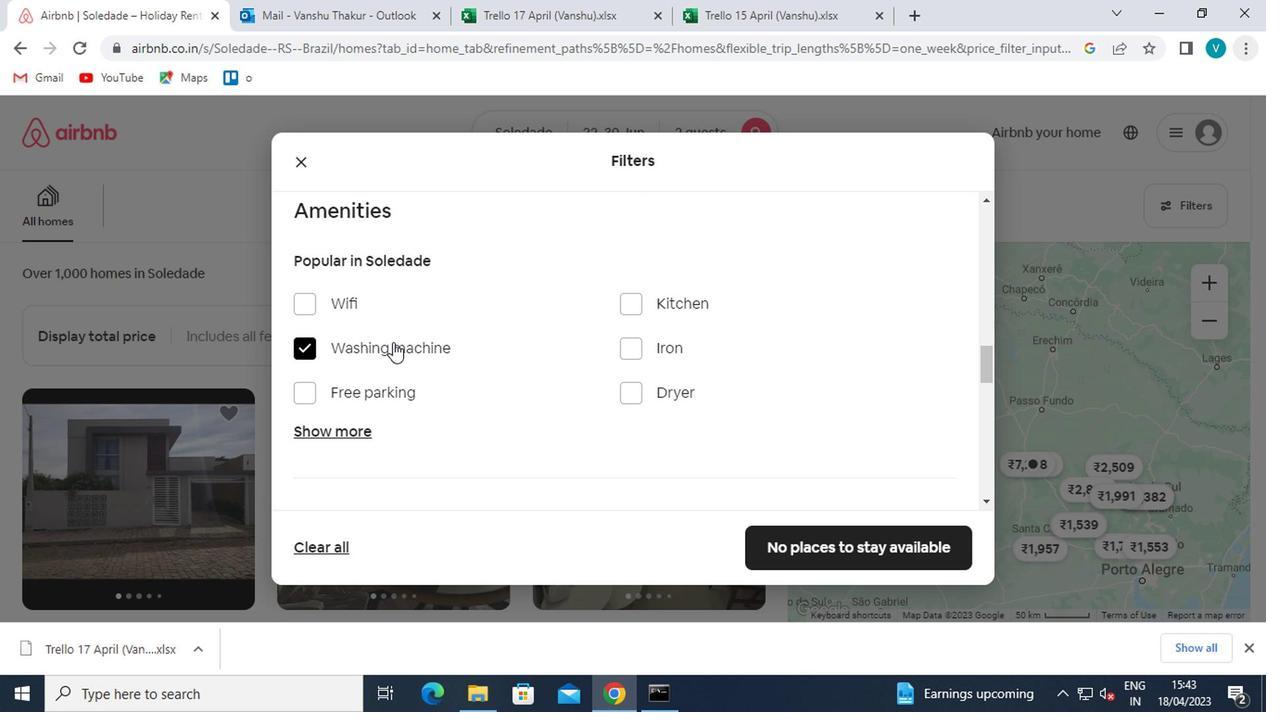 
Action: Mouse moved to (412, 346)
Screenshot: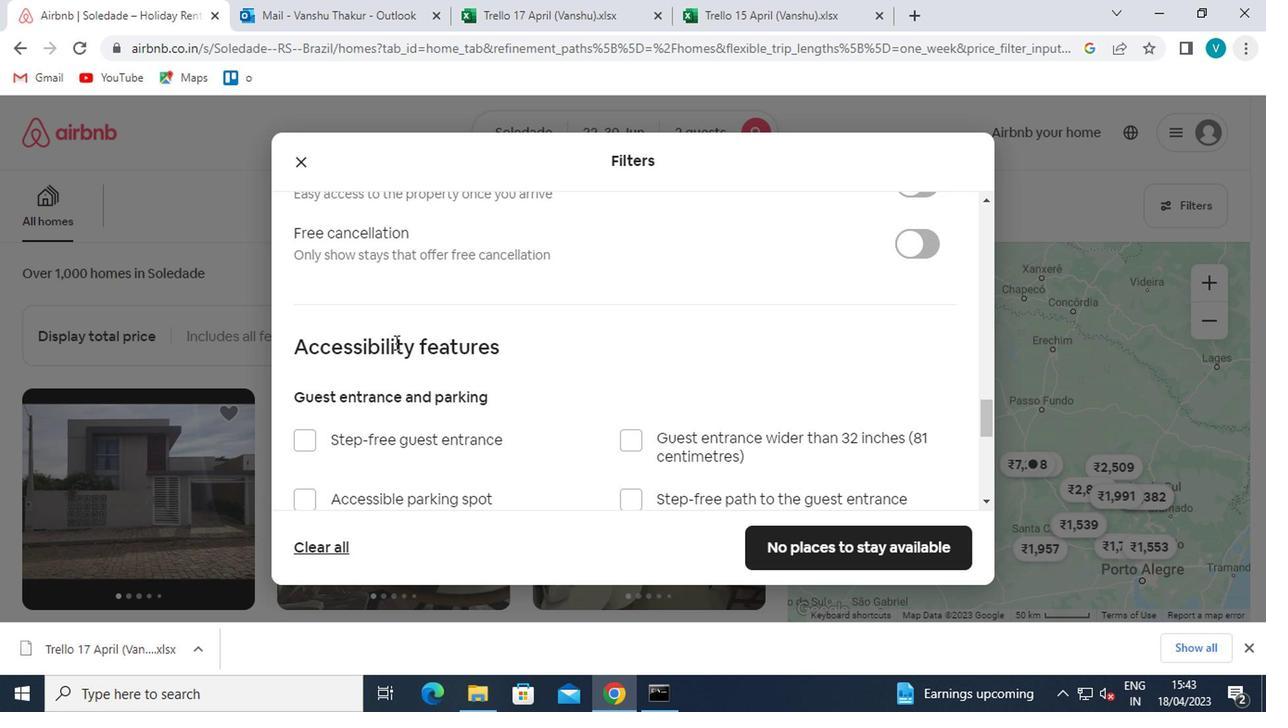 
Action: Mouse scrolled (412, 347) with delta (0, 0)
Screenshot: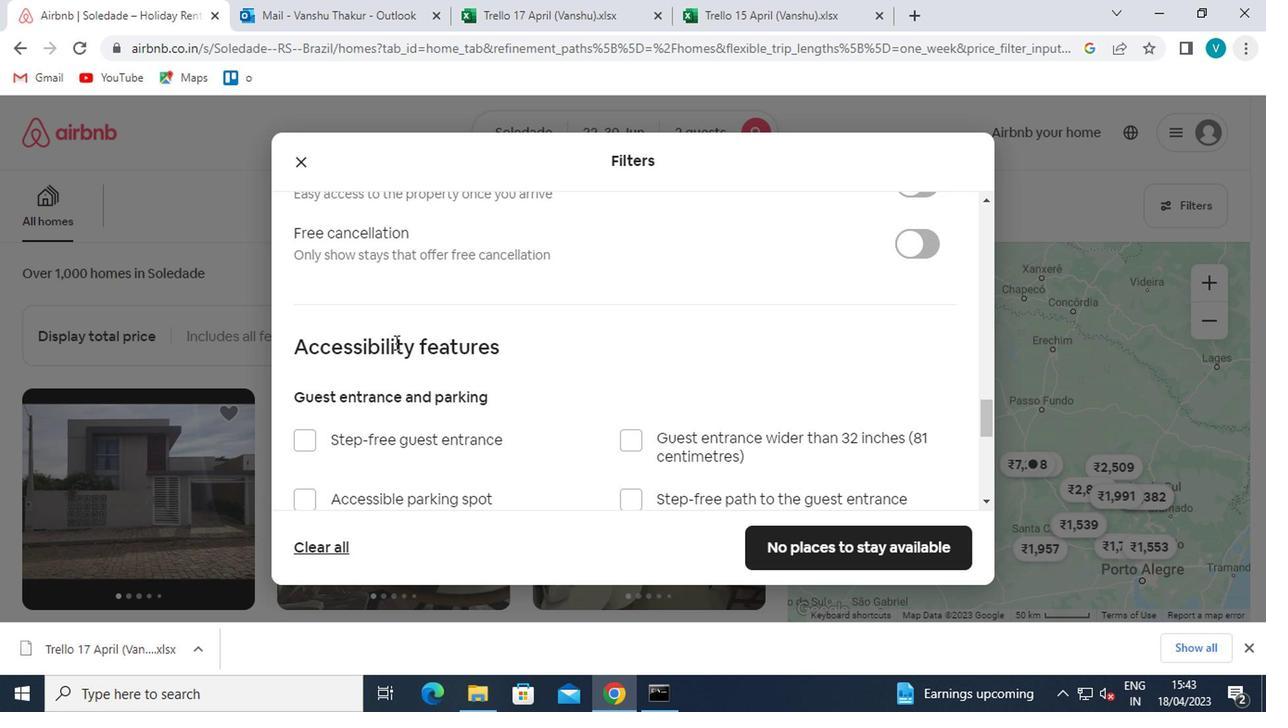 
Action: Mouse moved to (414, 347)
Screenshot: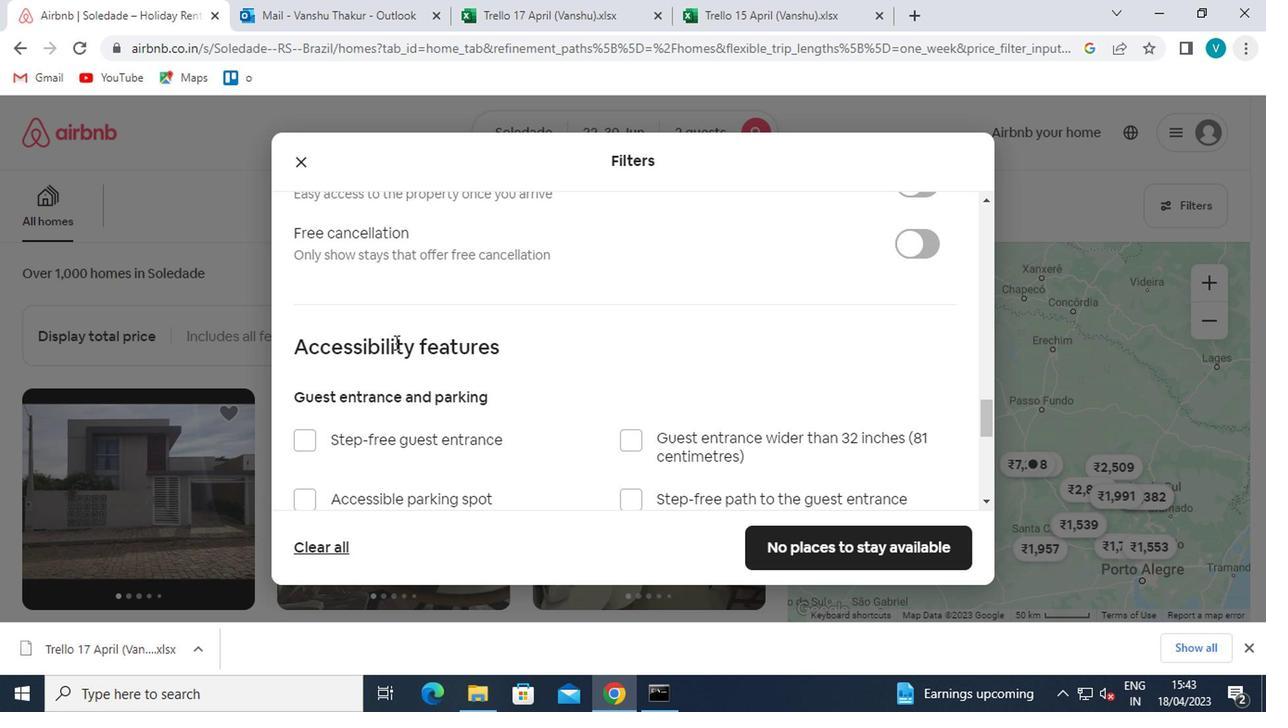
Action: Mouse scrolled (414, 348) with delta (0, 0)
Screenshot: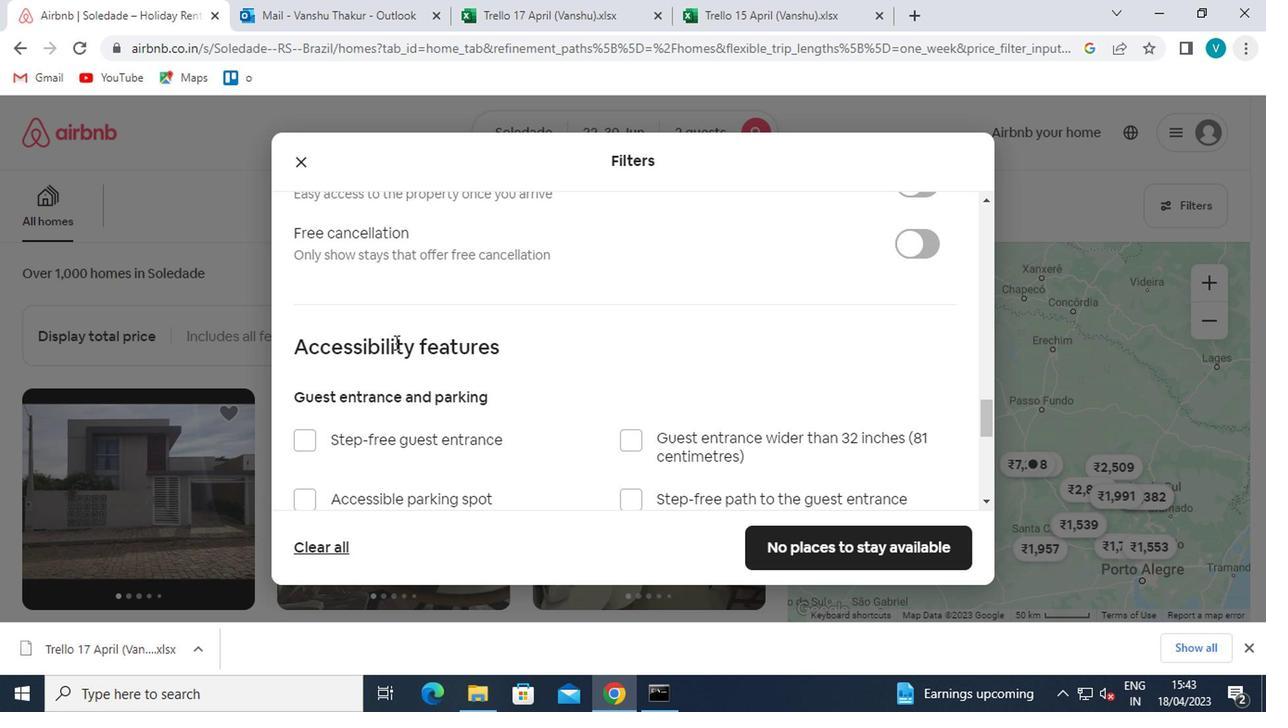 
Action: Mouse scrolled (414, 348) with delta (0, 0)
Screenshot: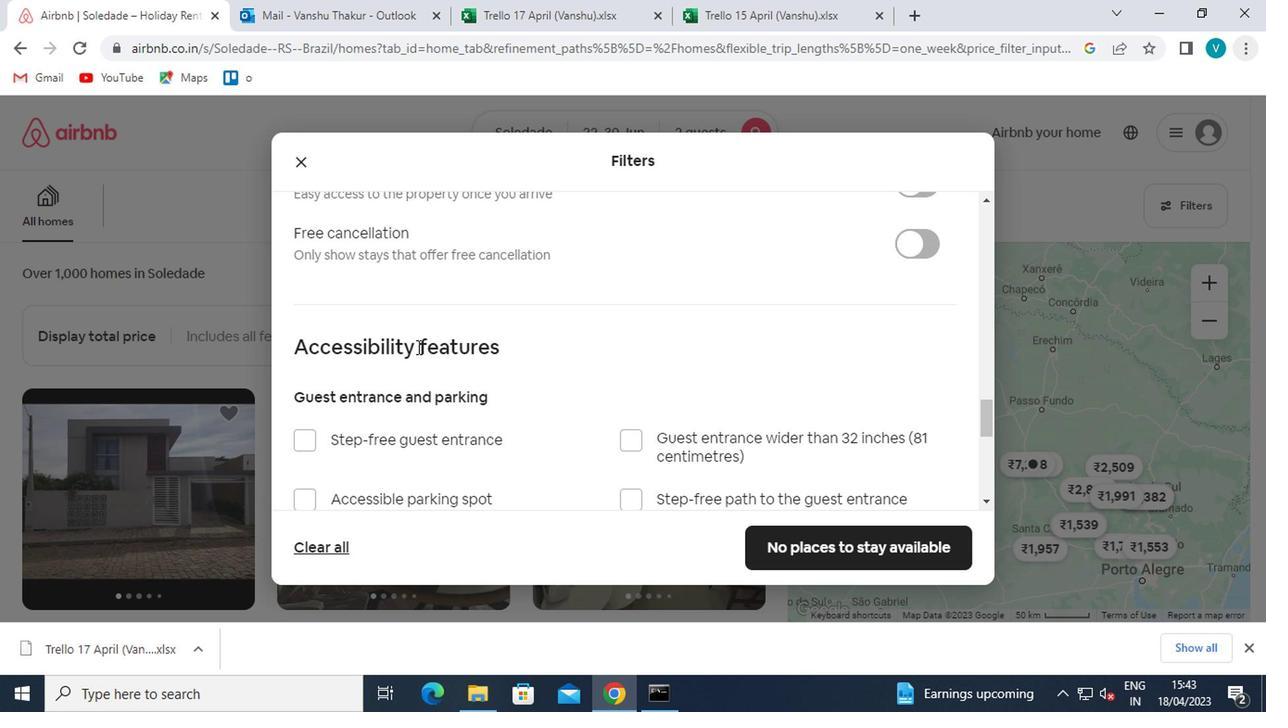 
Action: Mouse moved to (924, 455)
Screenshot: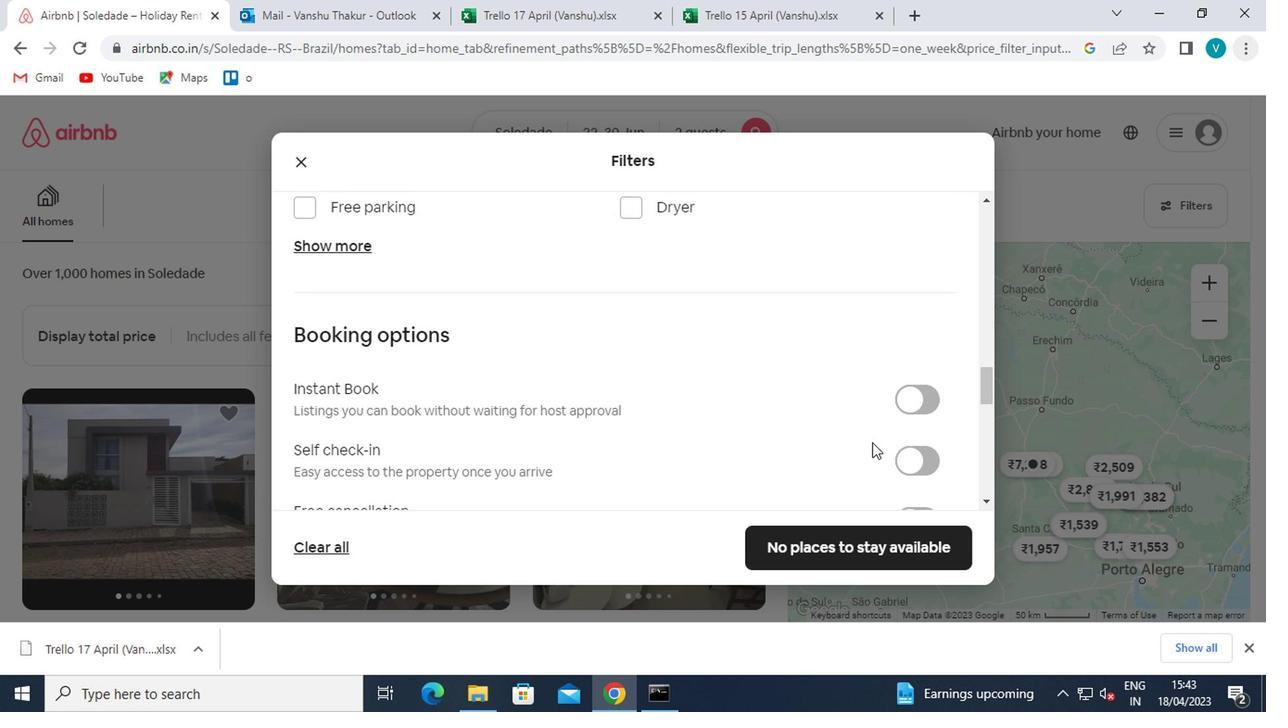 
Action: Mouse pressed left at (924, 455)
Screenshot: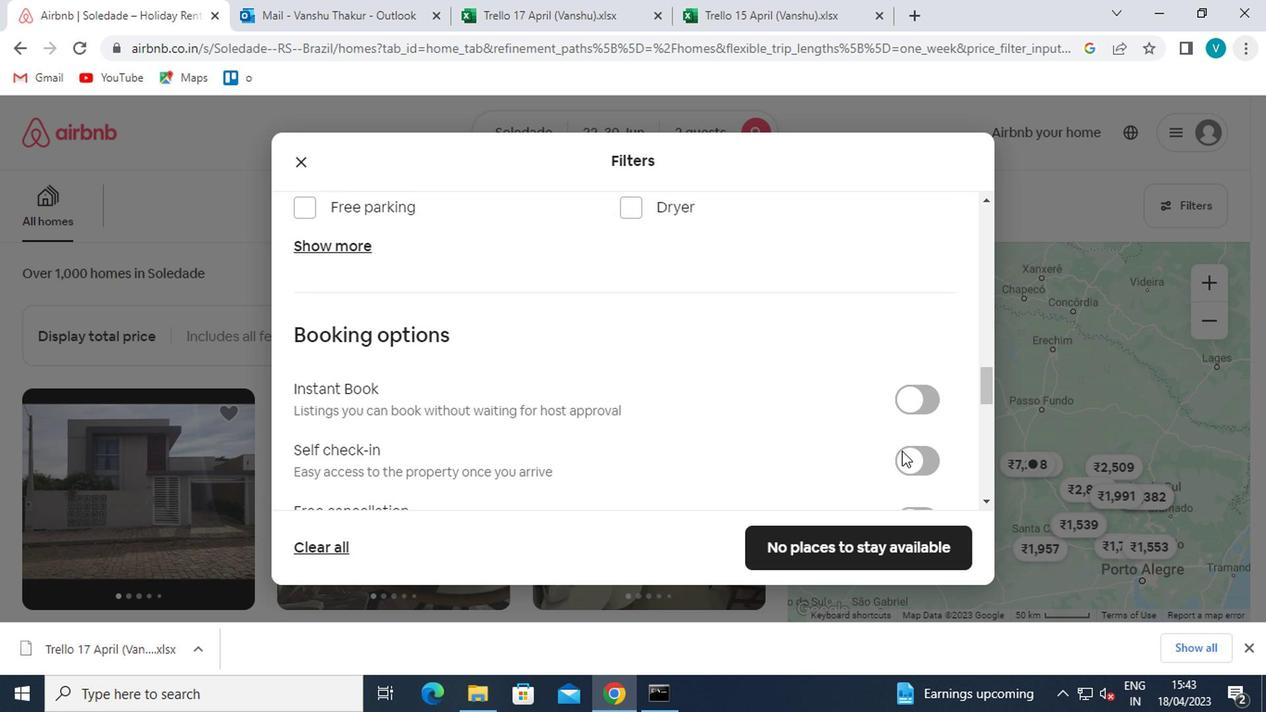 
Action: Mouse moved to (615, 401)
Screenshot: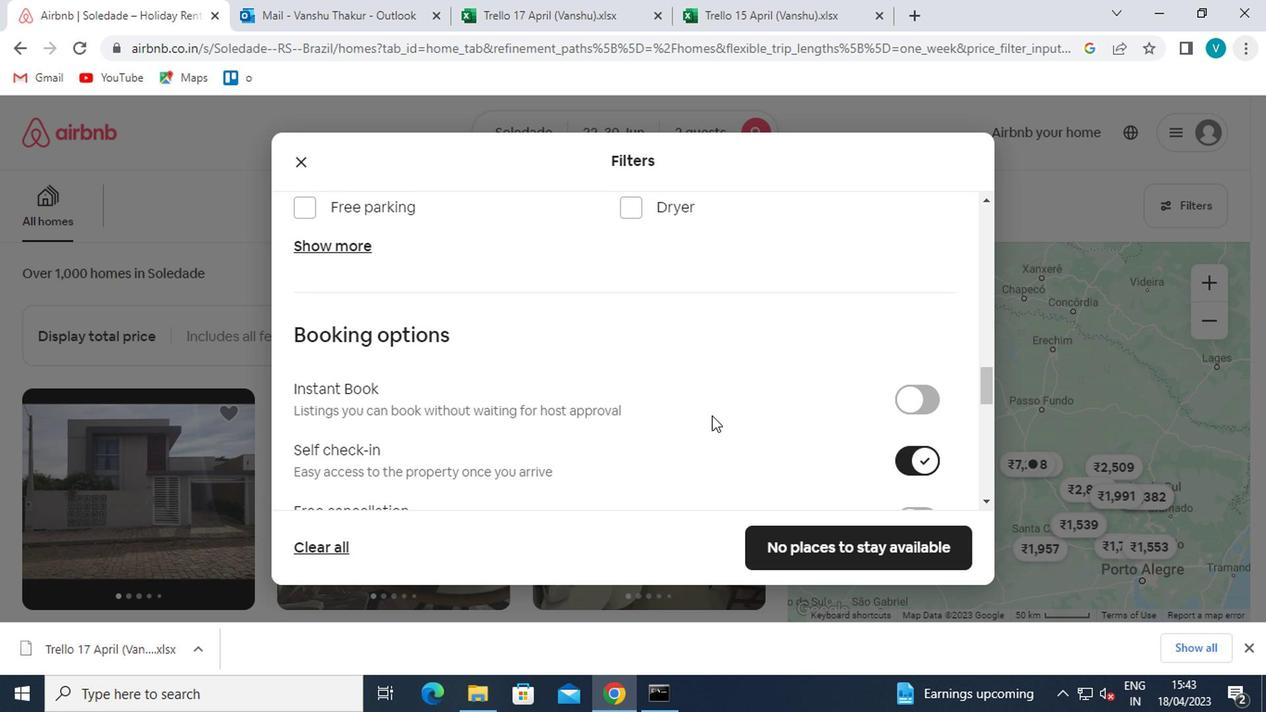 
Action: Mouse scrolled (615, 401) with delta (0, 0)
Screenshot: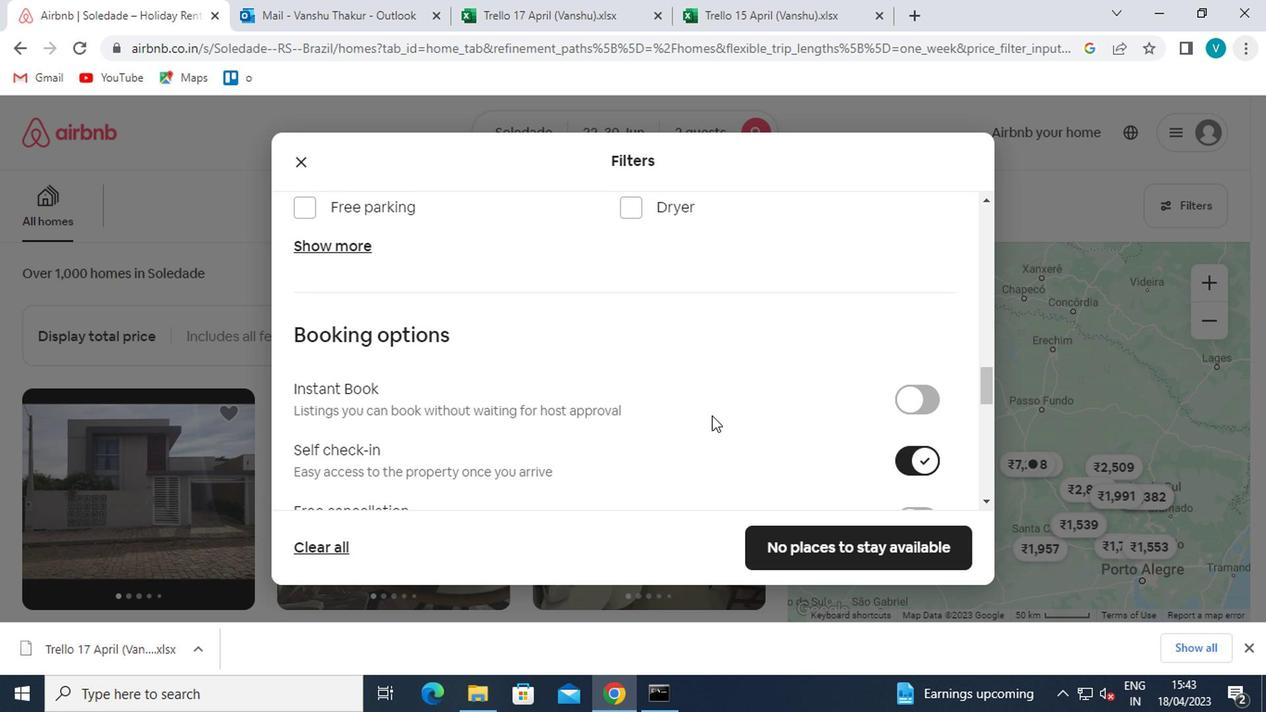 
Action: Mouse moved to (606, 401)
Screenshot: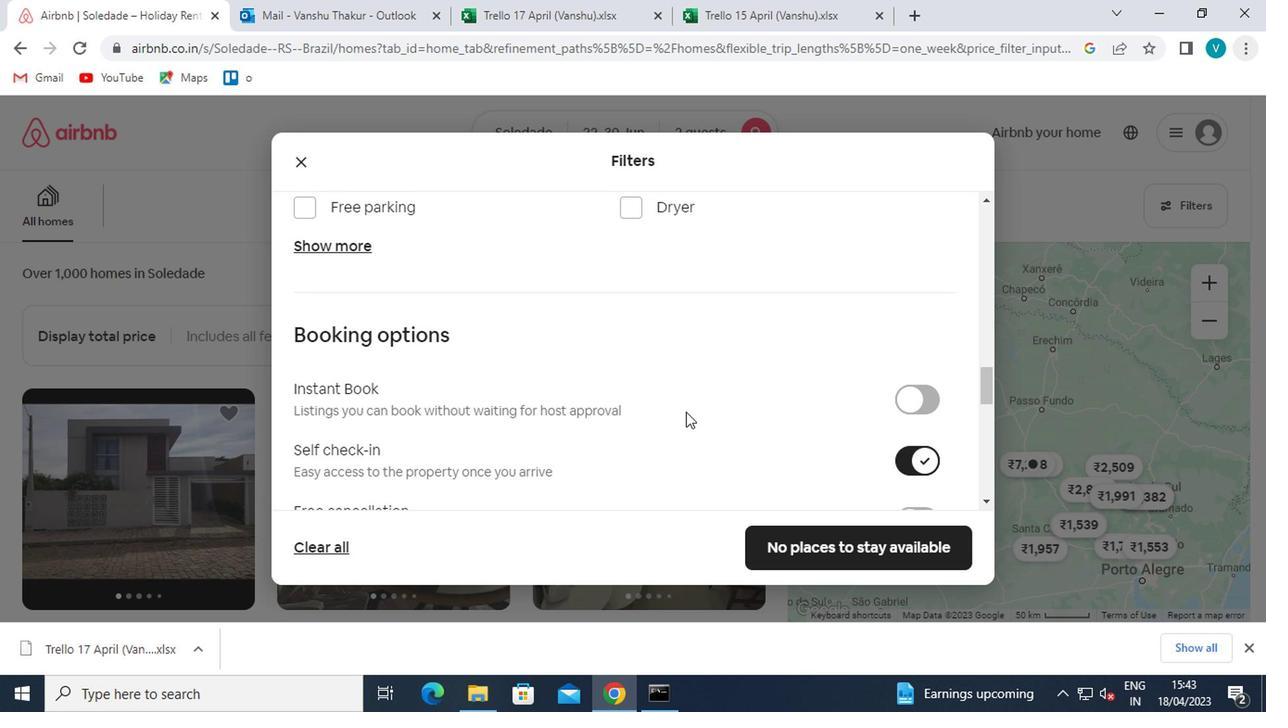 
Action: Mouse scrolled (606, 399) with delta (0, -1)
Screenshot: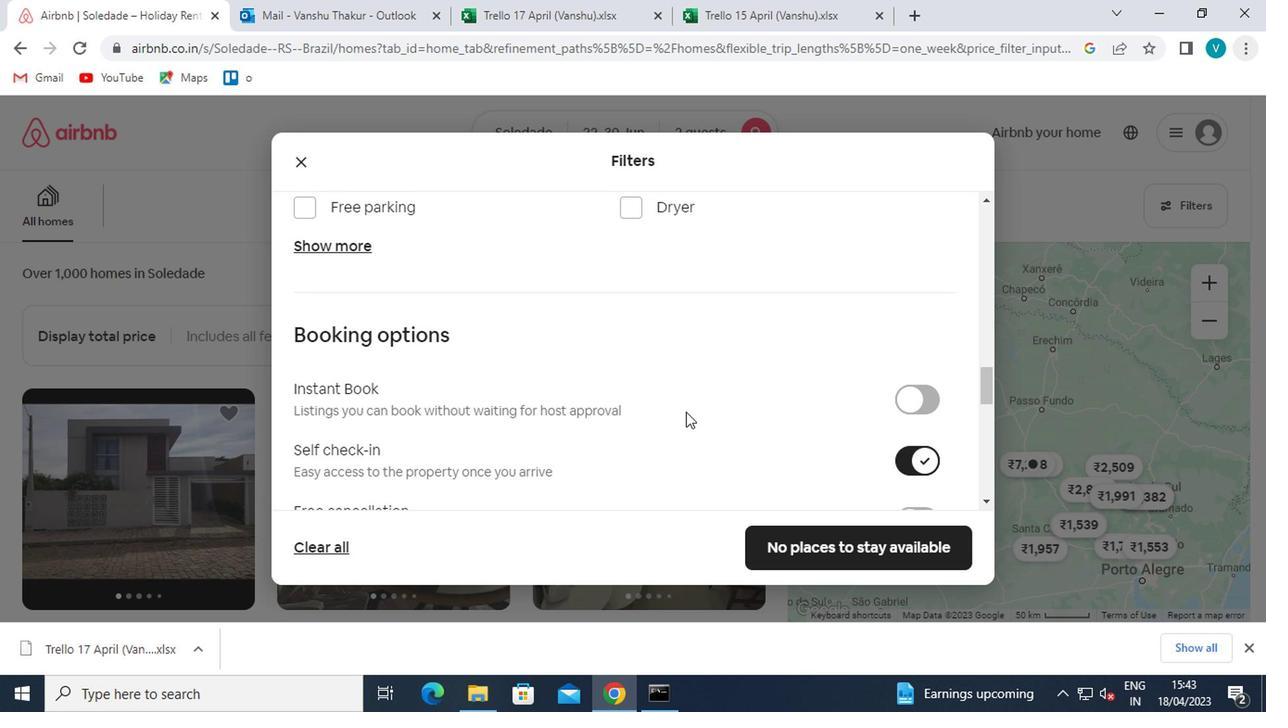 
Action: Mouse moved to (599, 399)
Screenshot: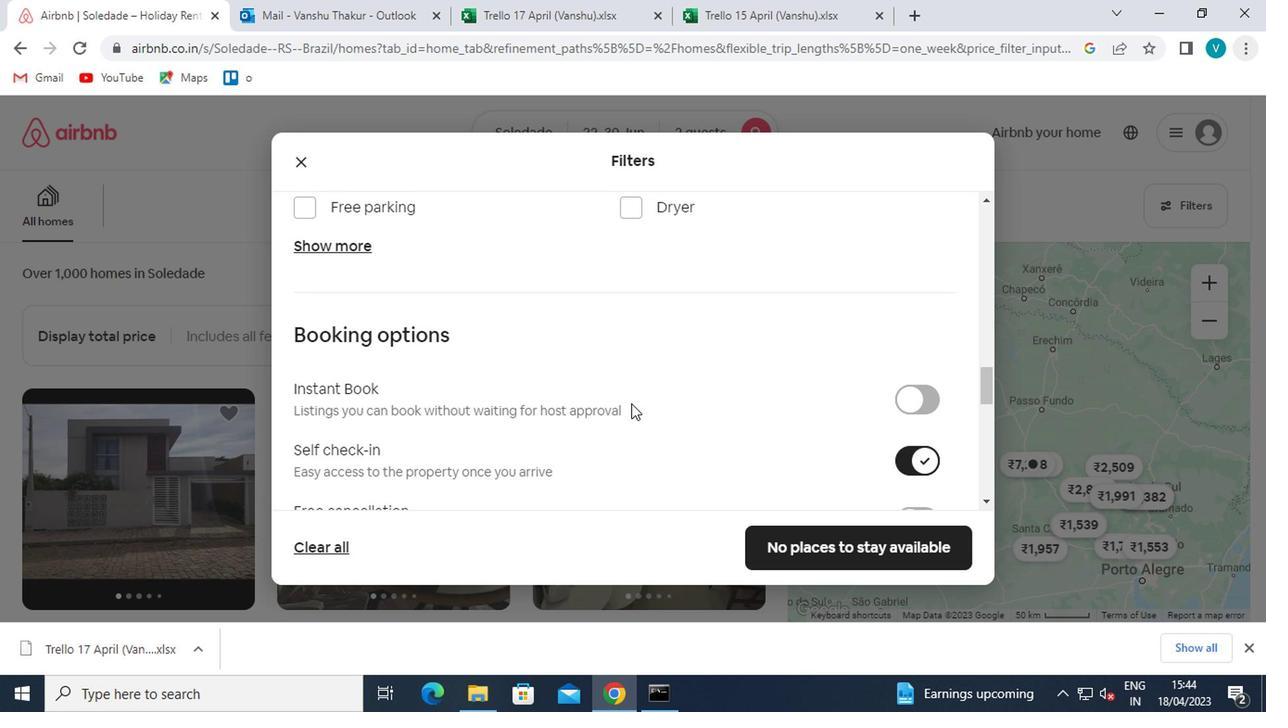 
Action: Mouse scrolled (599, 399) with delta (0, 0)
Screenshot: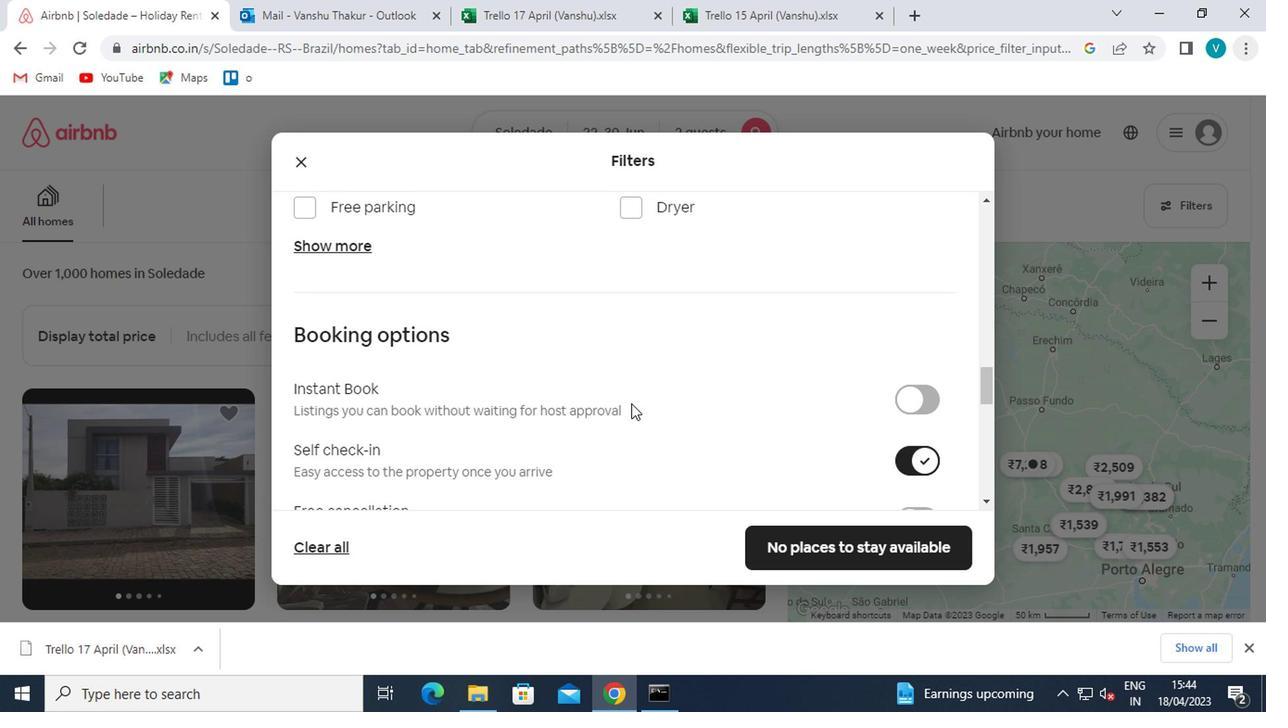 
Action: Mouse moved to (576, 399)
Screenshot: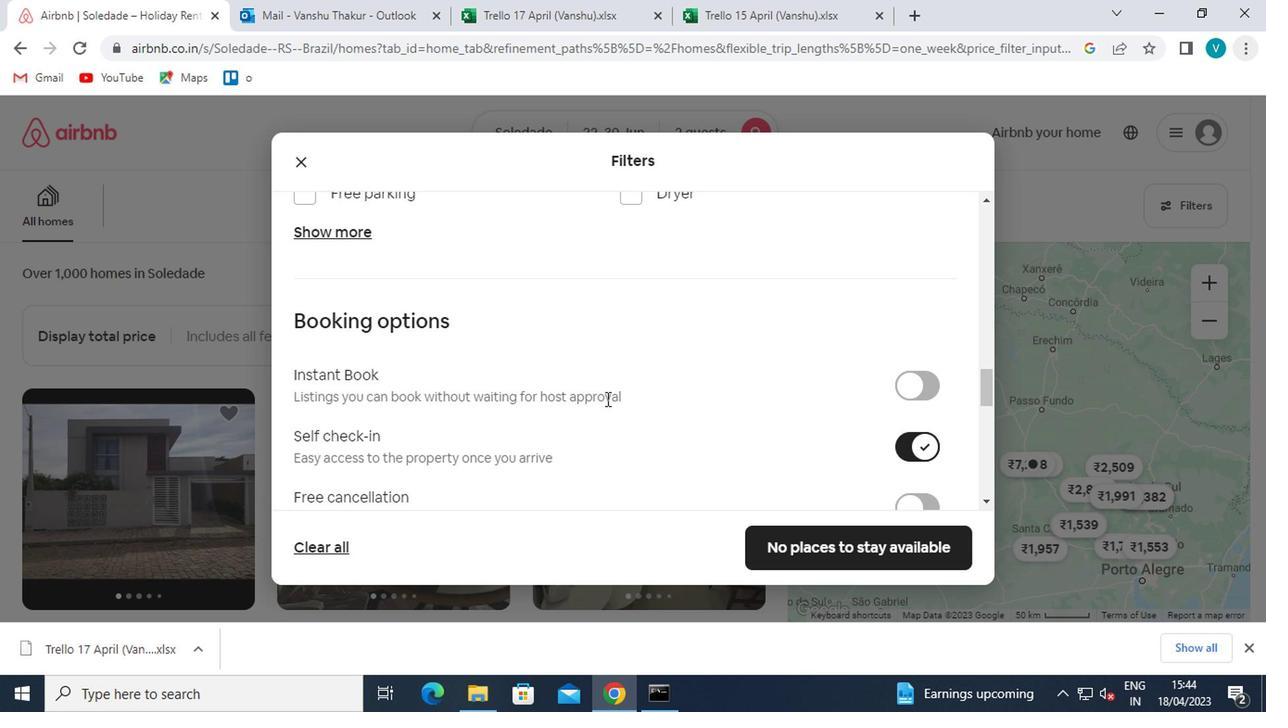 
Action: Mouse scrolled (576, 399) with delta (0, 0)
Screenshot: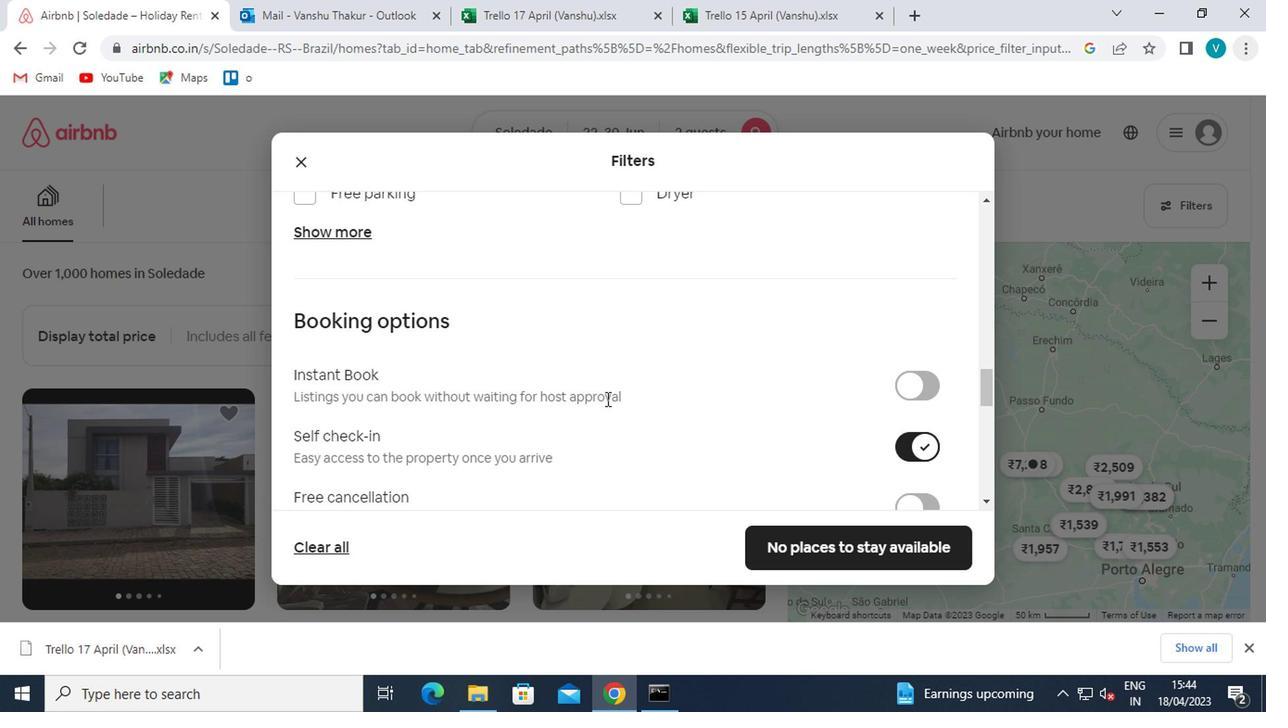 
Action: Mouse moved to (555, 397)
Screenshot: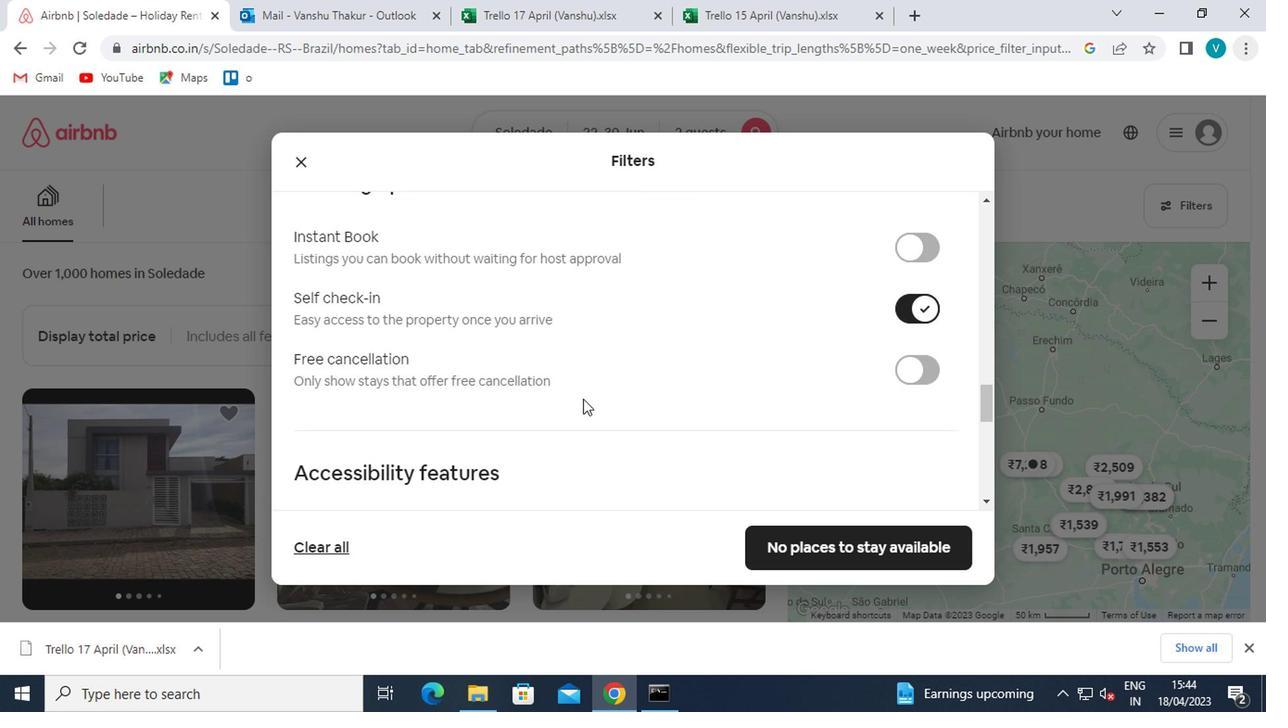 
Action: Mouse scrolled (555, 397) with delta (0, 0)
Screenshot: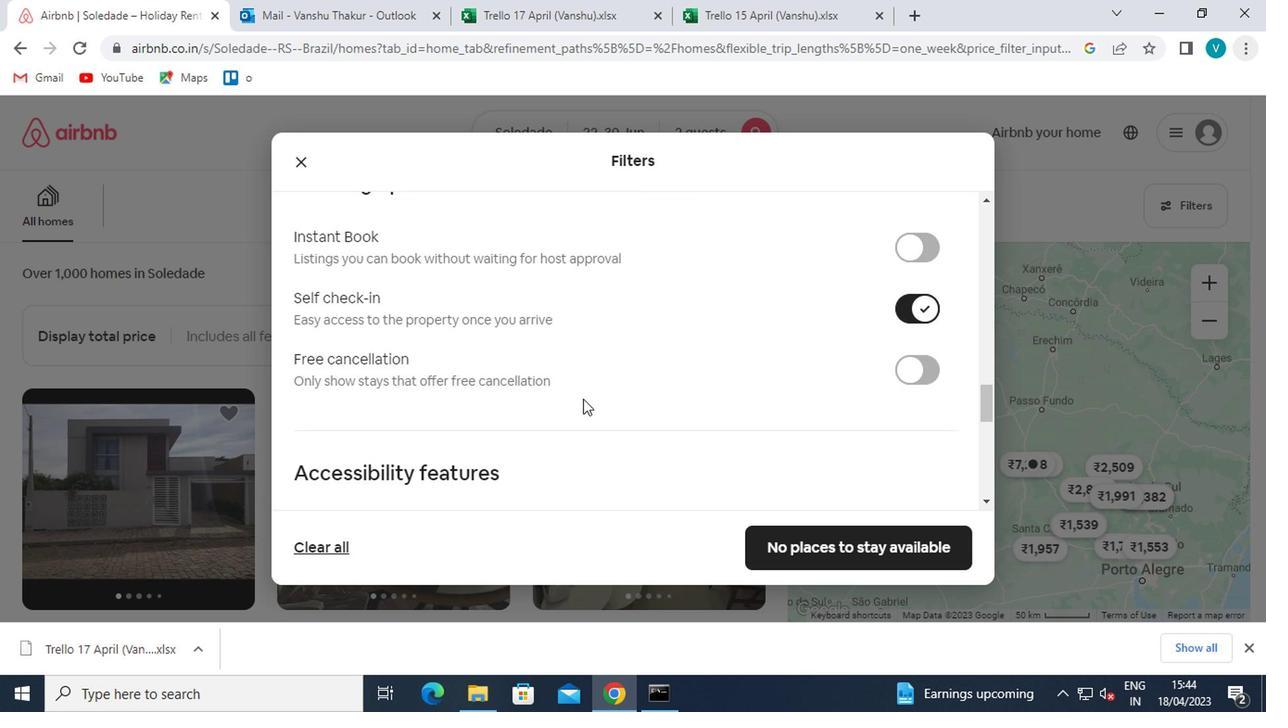 
Action: Mouse moved to (528, 397)
Screenshot: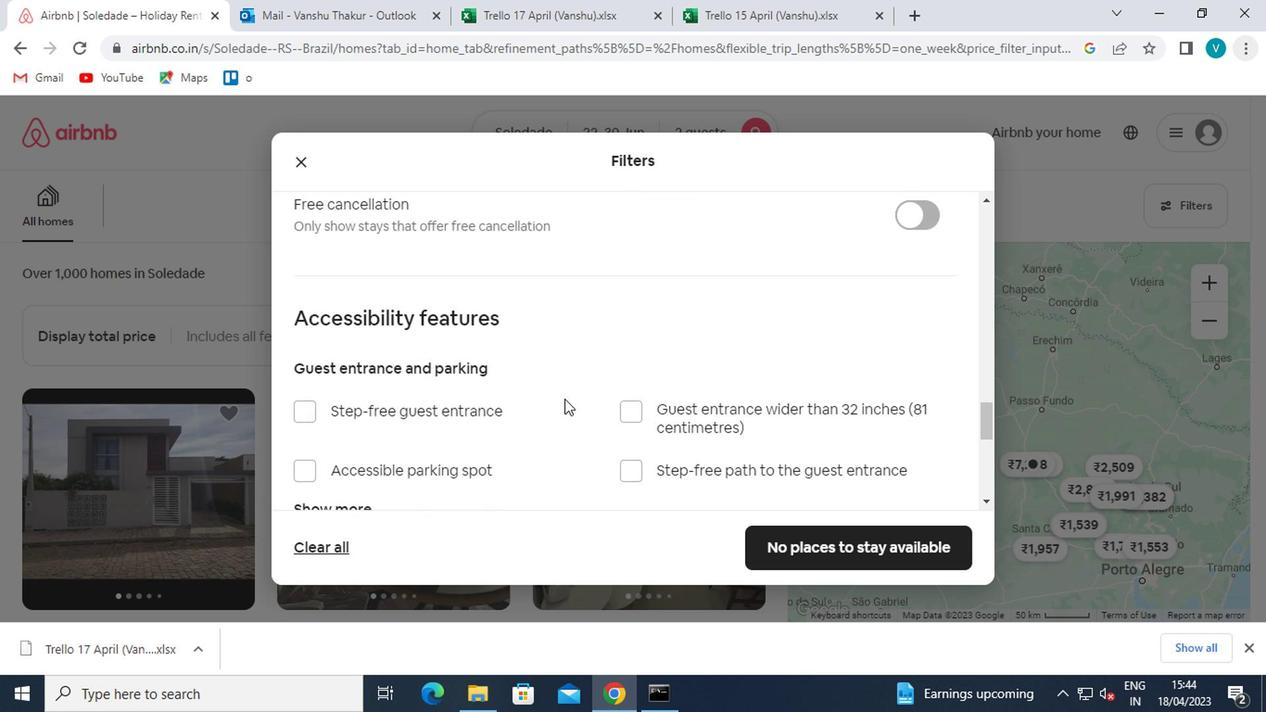 
Action: Mouse scrolled (528, 396) with delta (0, 0)
Screenshot: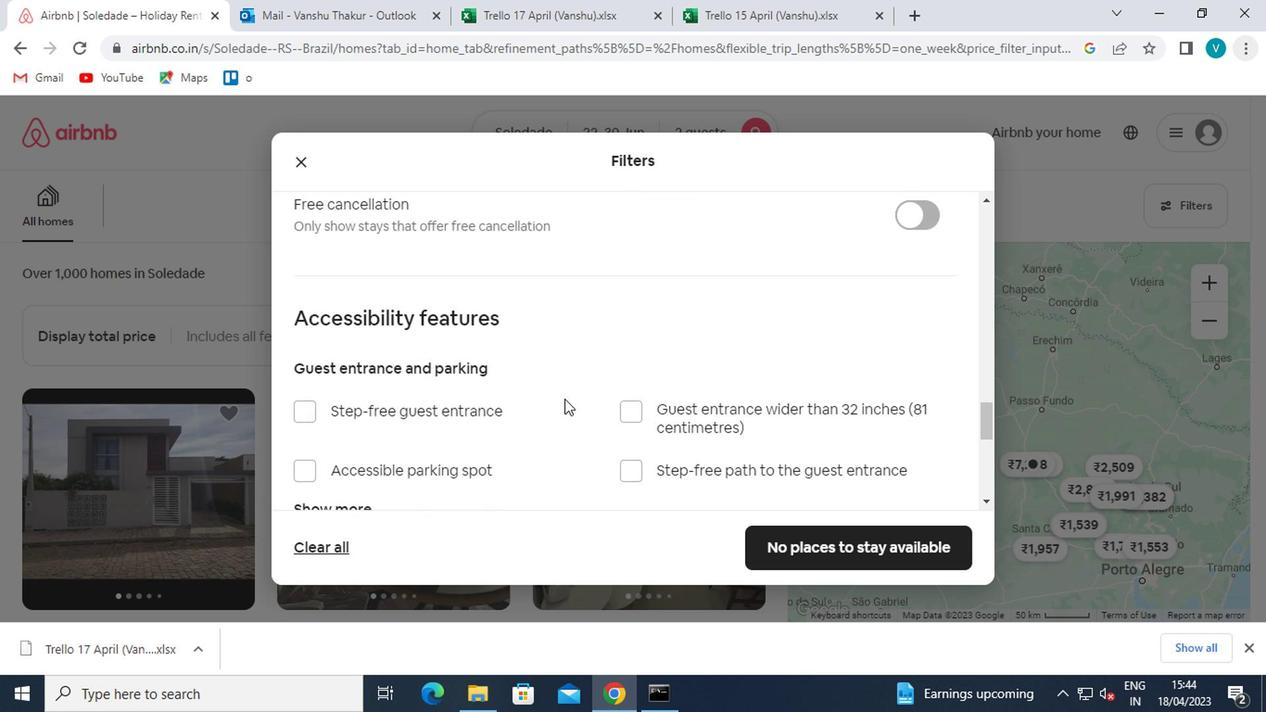 
Action: Mouse moved to (395, 401)
Screenshot: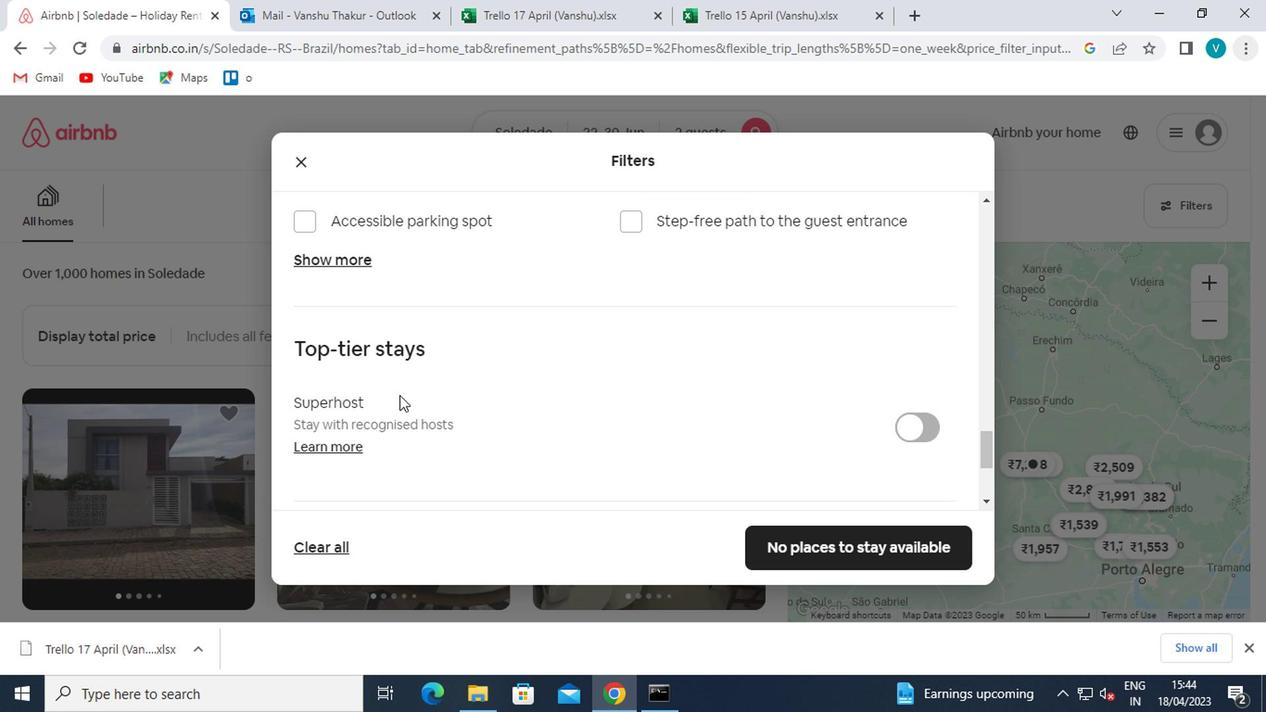 
Action: Mouse scrolled (395, 401) with delta (0, 0)
Screenshot: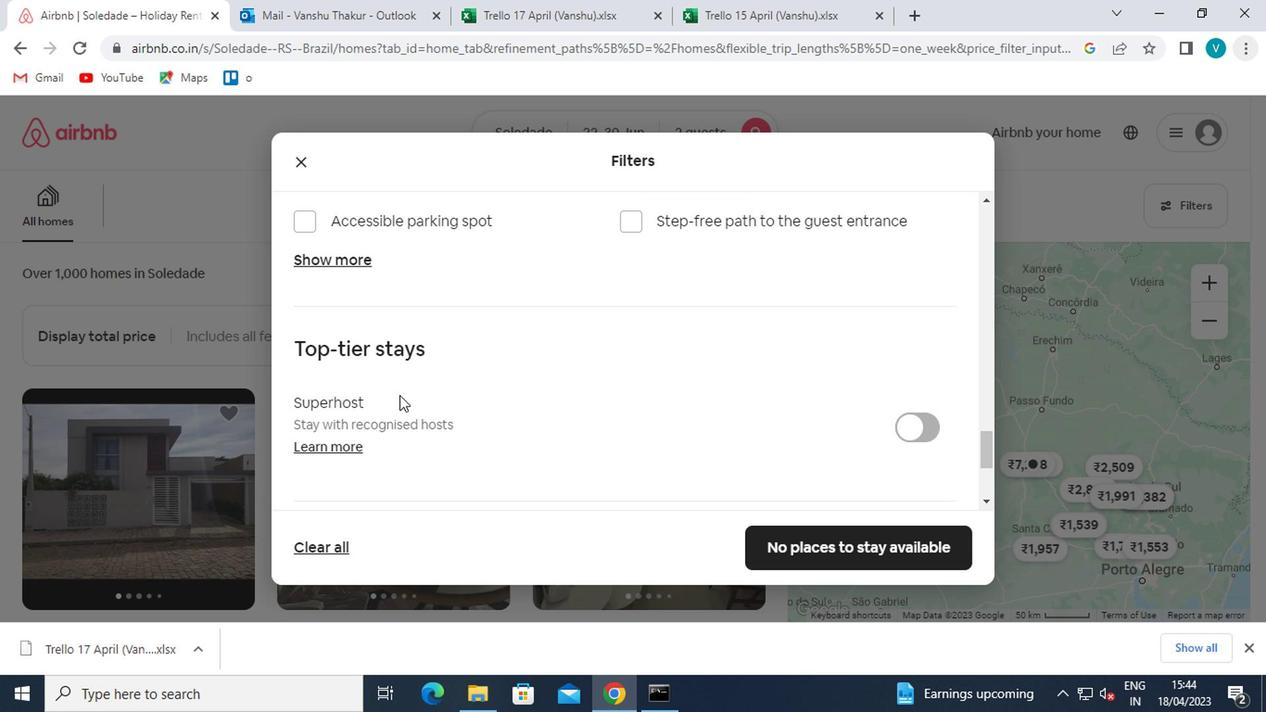 
Action: Mouse moved to (397, 403)
Screenshot: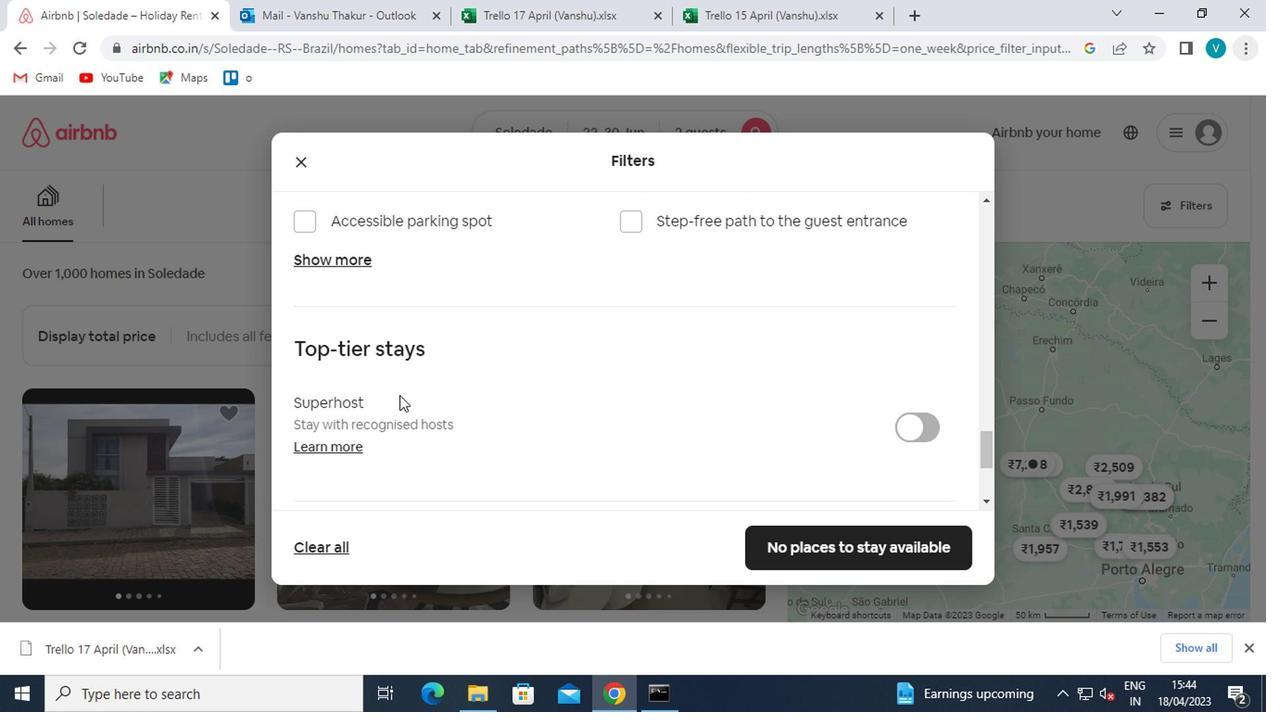 
Action: Mouse scrolled (397, 402) with delta (0, 0)
Screenshot: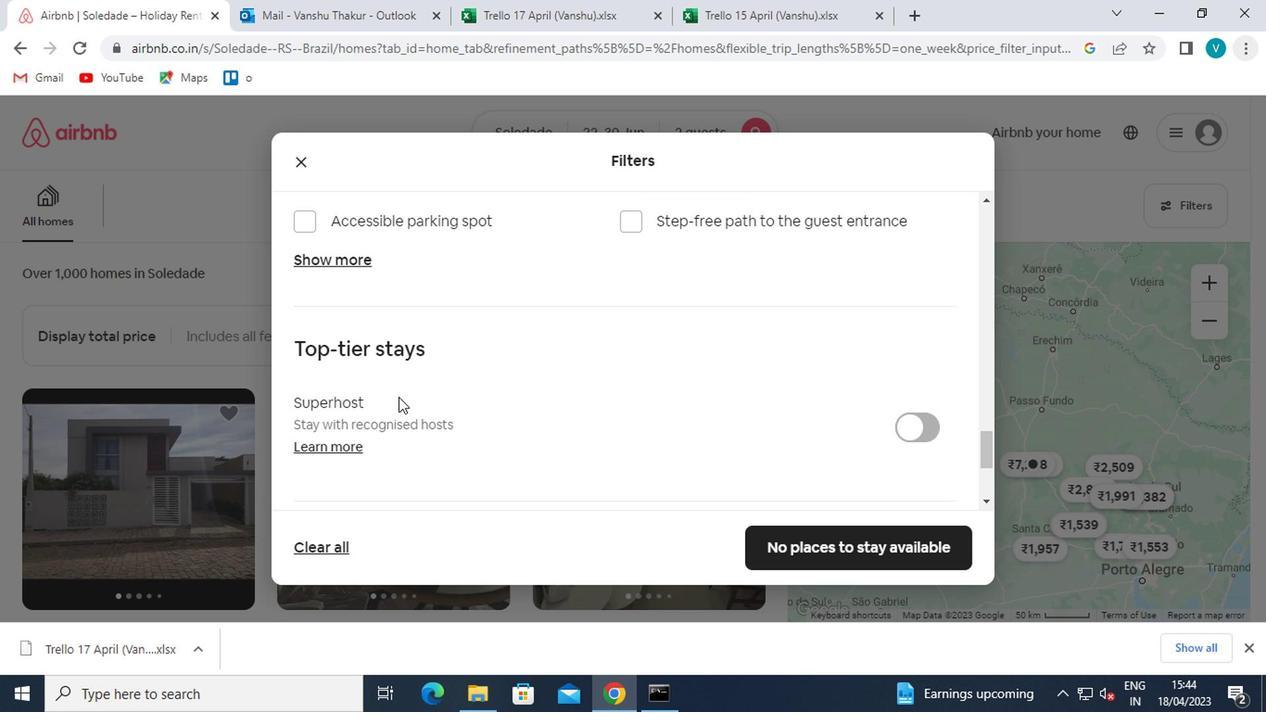 
Action: Mouse moved to (397, 404)
Screenshot: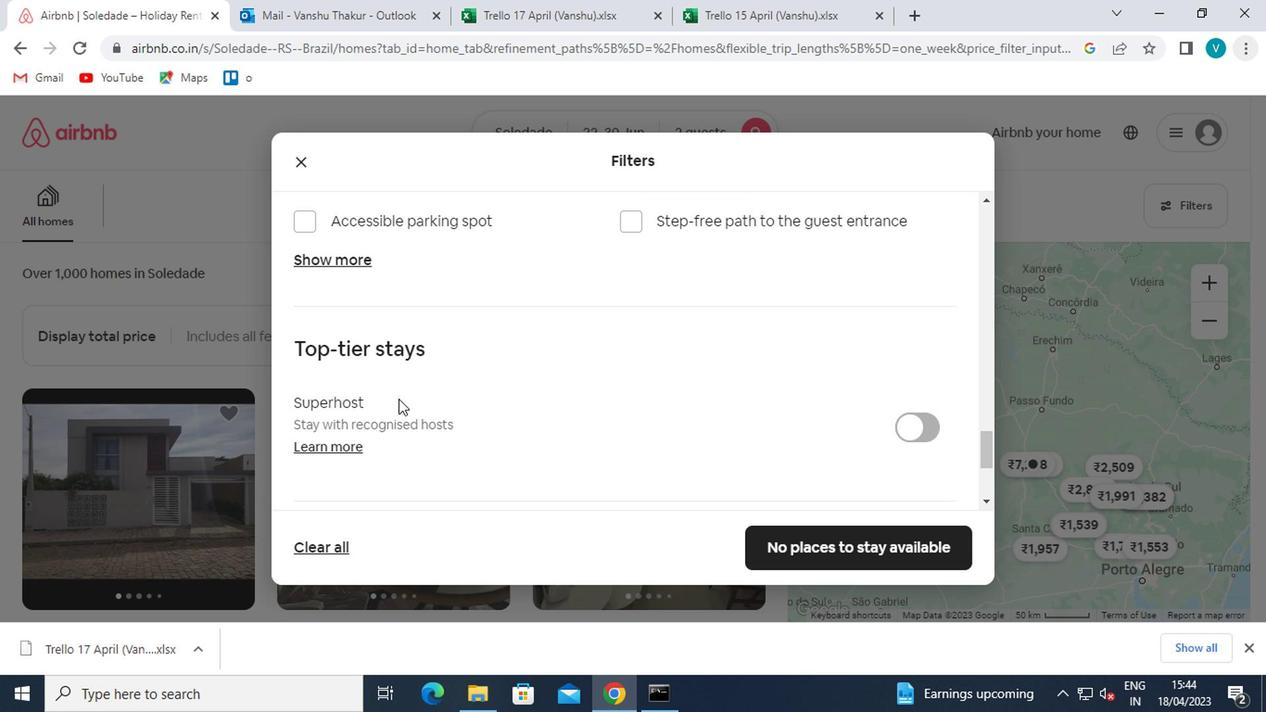 
Action: Mouse scrolled (397, 403) with delta (0, 0)
Screenshot: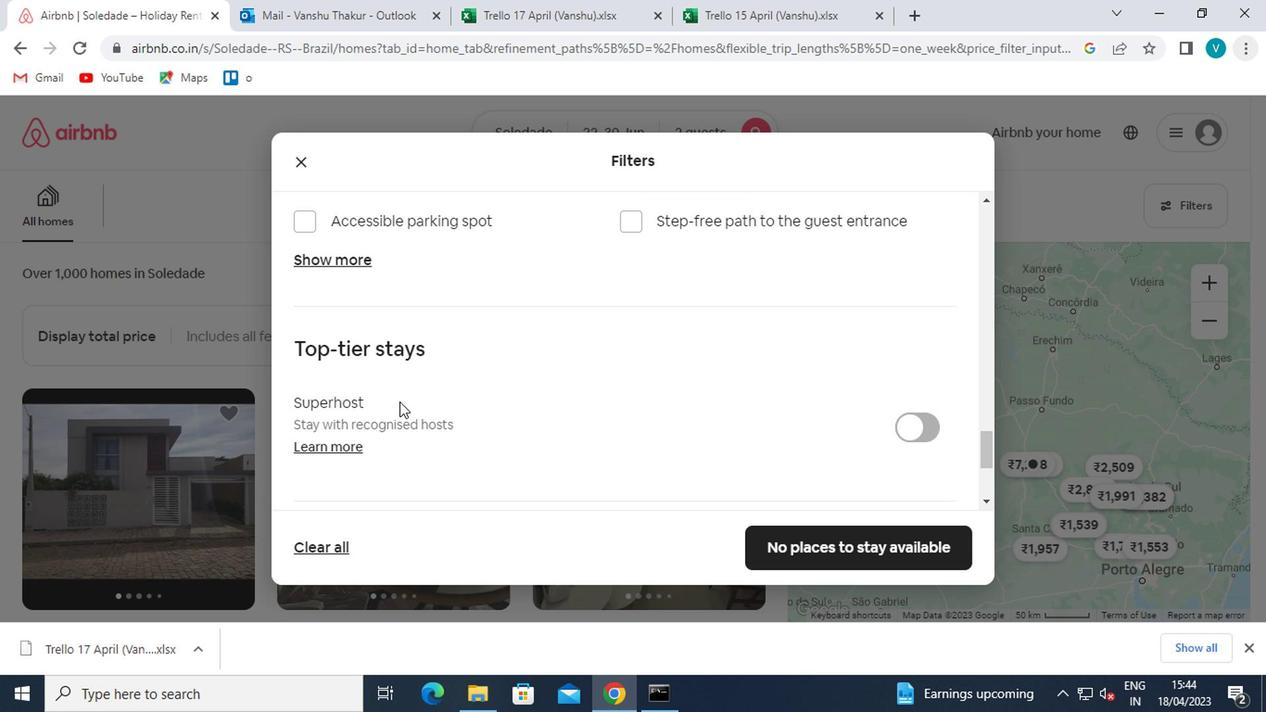 
Action: Mouse moved to (399, 404)
Screenshot: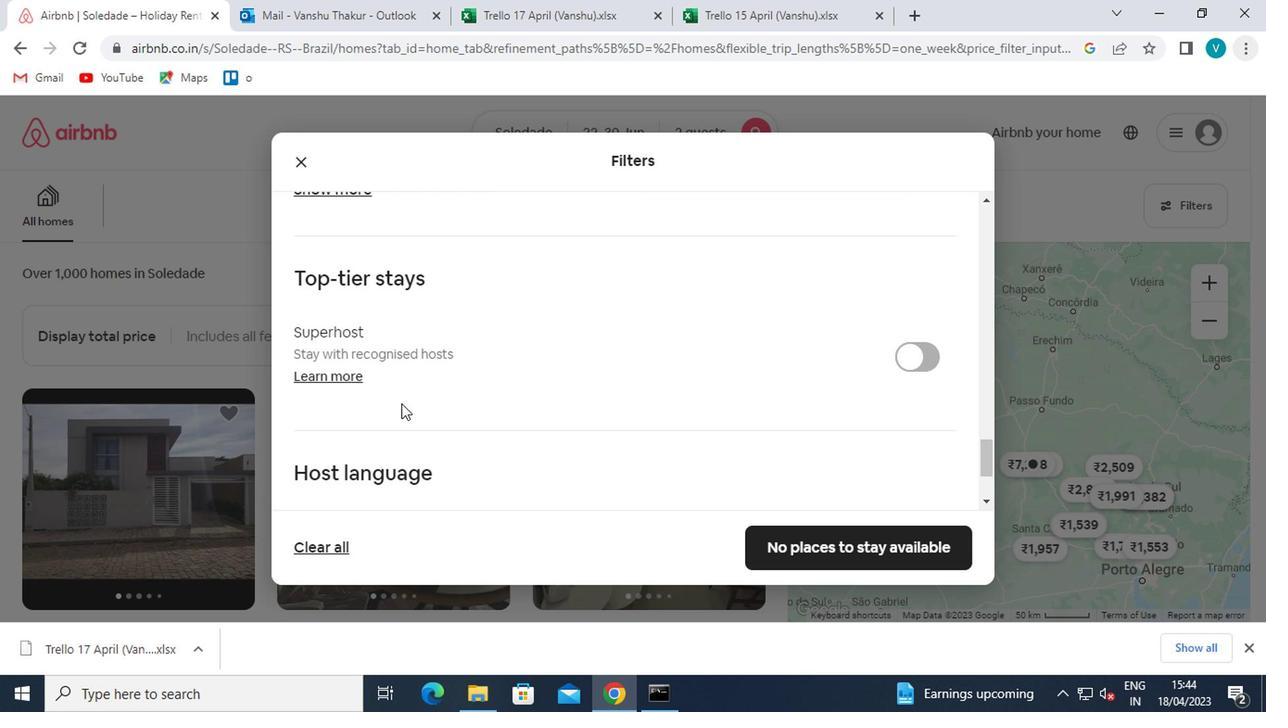 
Action: Mouse scrolled (399, 403) with delta (0, 0)
Screenshot: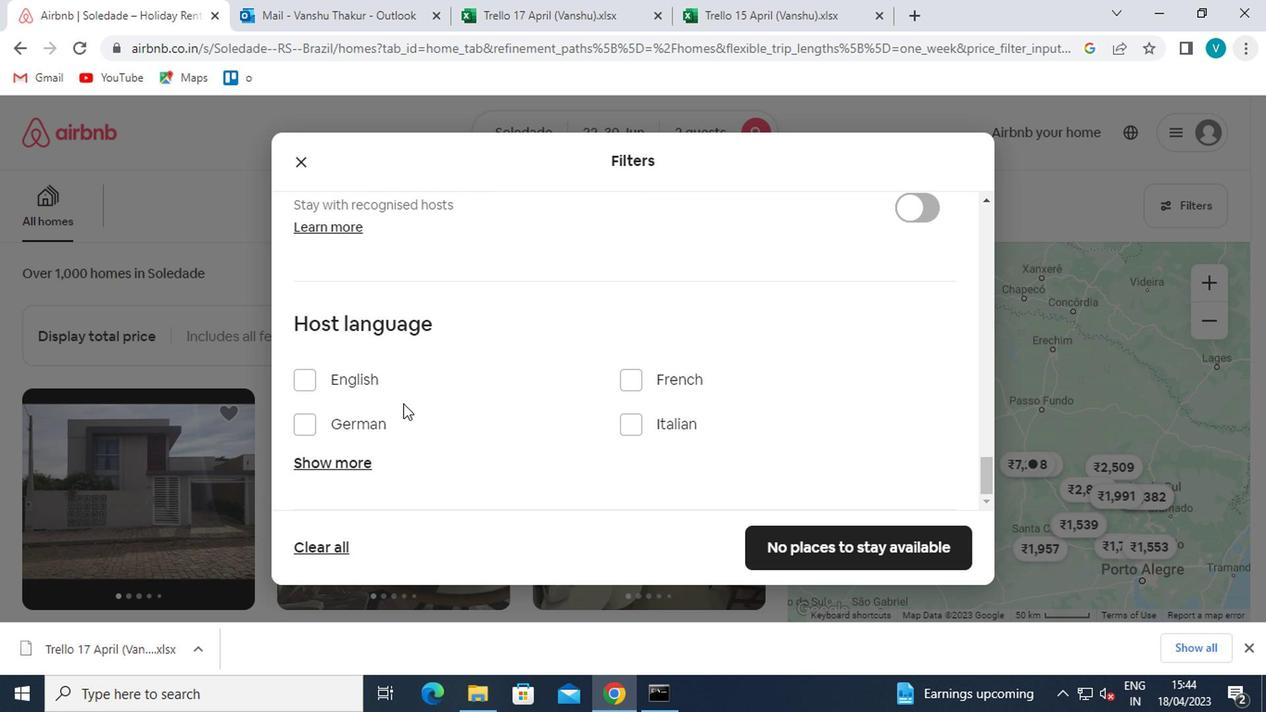 
Action: Mouse moved to (356, 464)
Screenshot: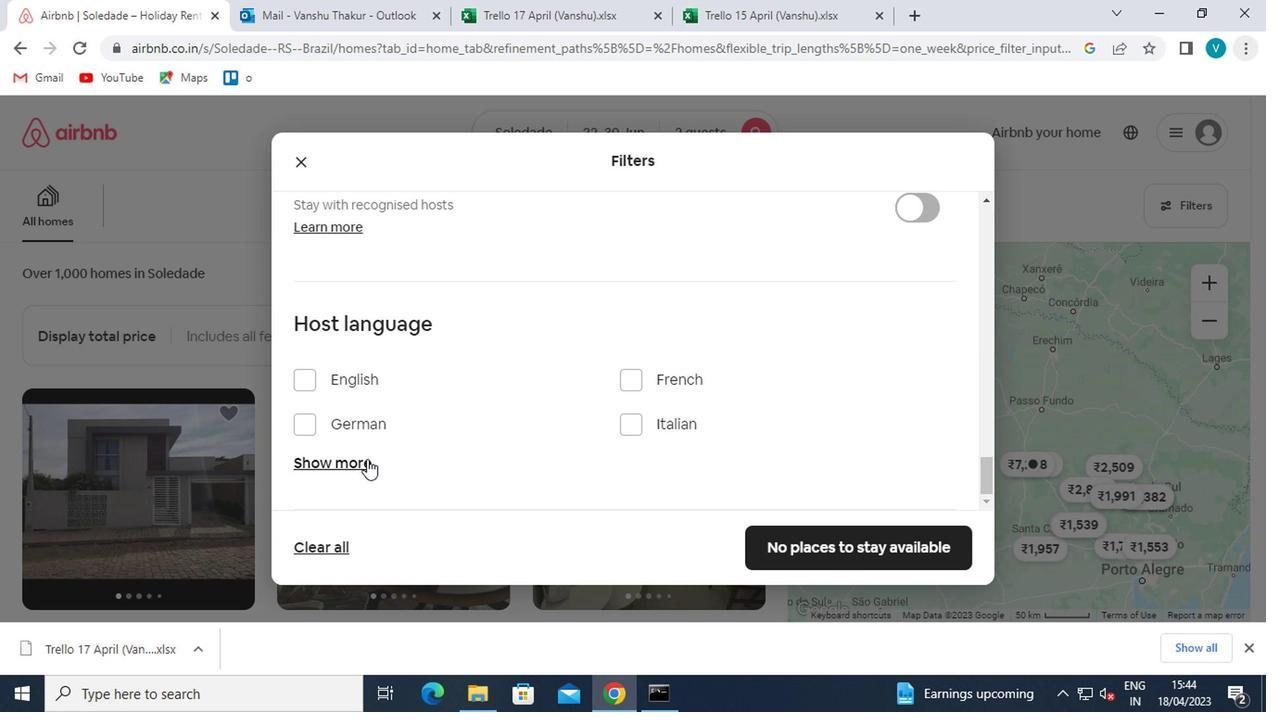 
Action: Mouse pressed left at (356, 464)
Screenshot: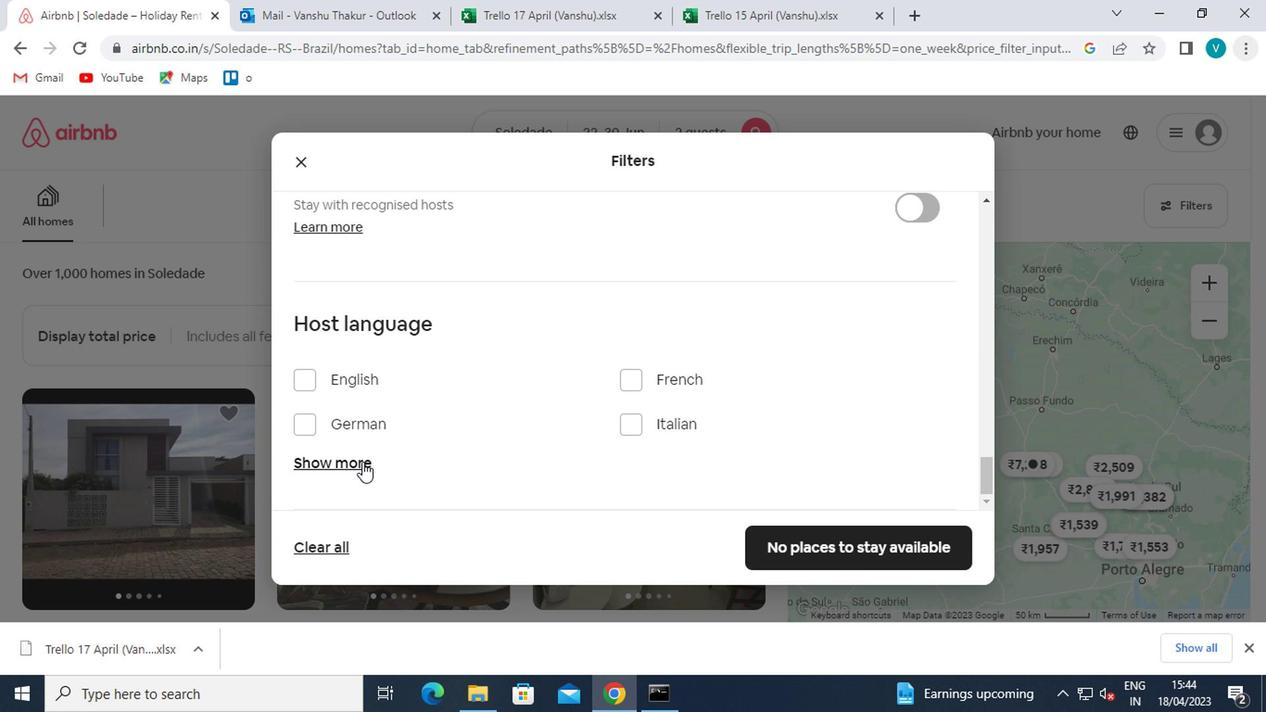 
Action: Mouse moved to (359, 466)
Screenshot: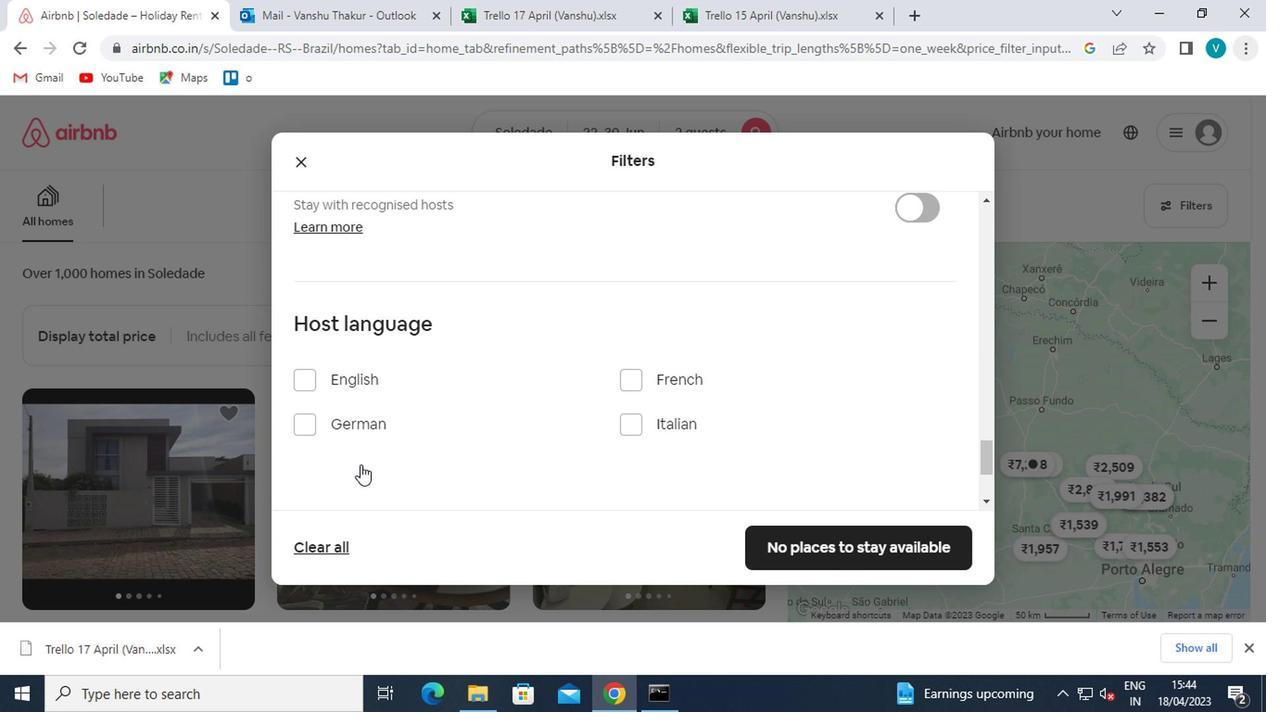 
Action: Mouse scrolled (359, 465) with delta (0, 0)
Screenshot: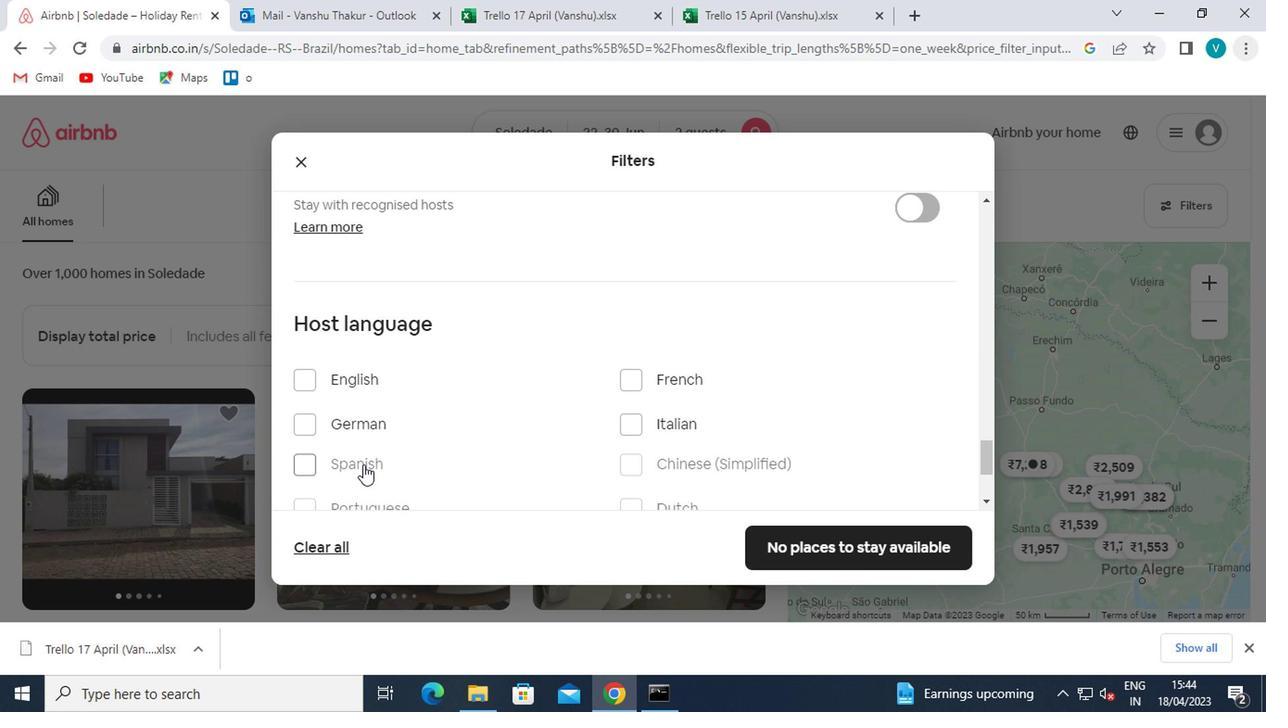 
Action: Mouse moved to (306, 378)
Screenshot: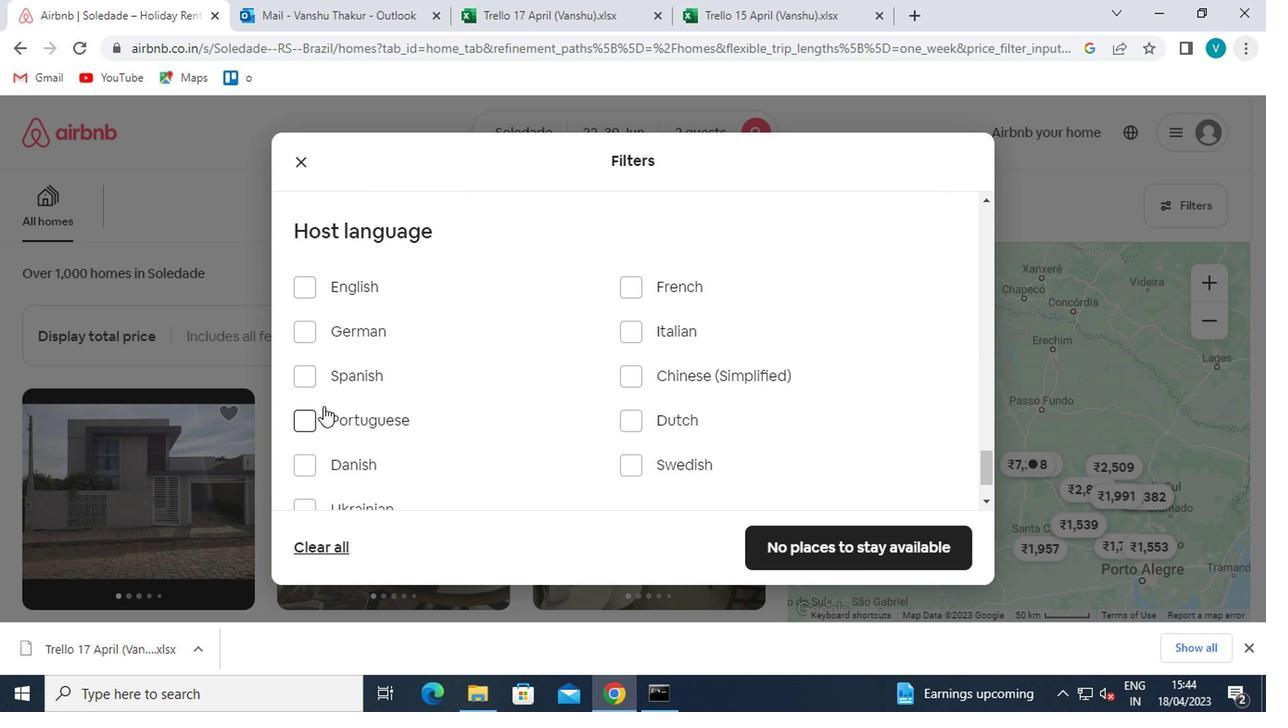 
Action: Mouse pressed left at (306, 378)
Screenshot: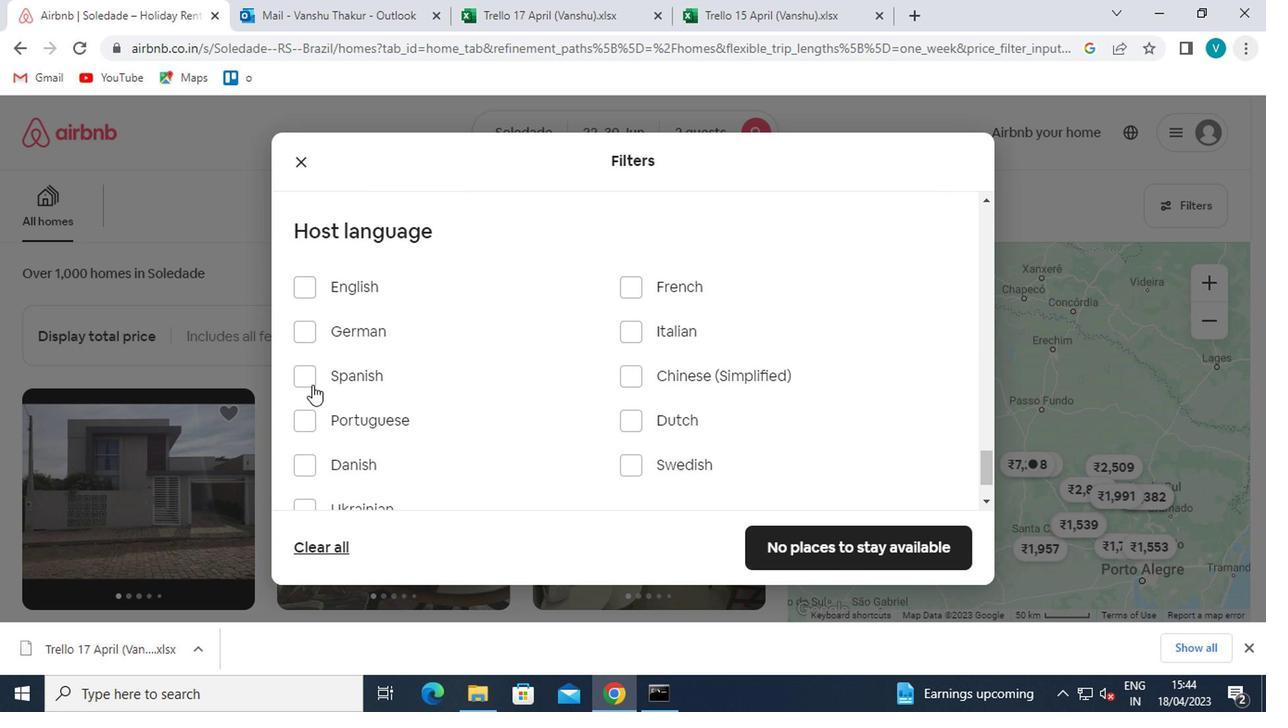 
Action: Mouse moved to (526, 368)
Screenshot: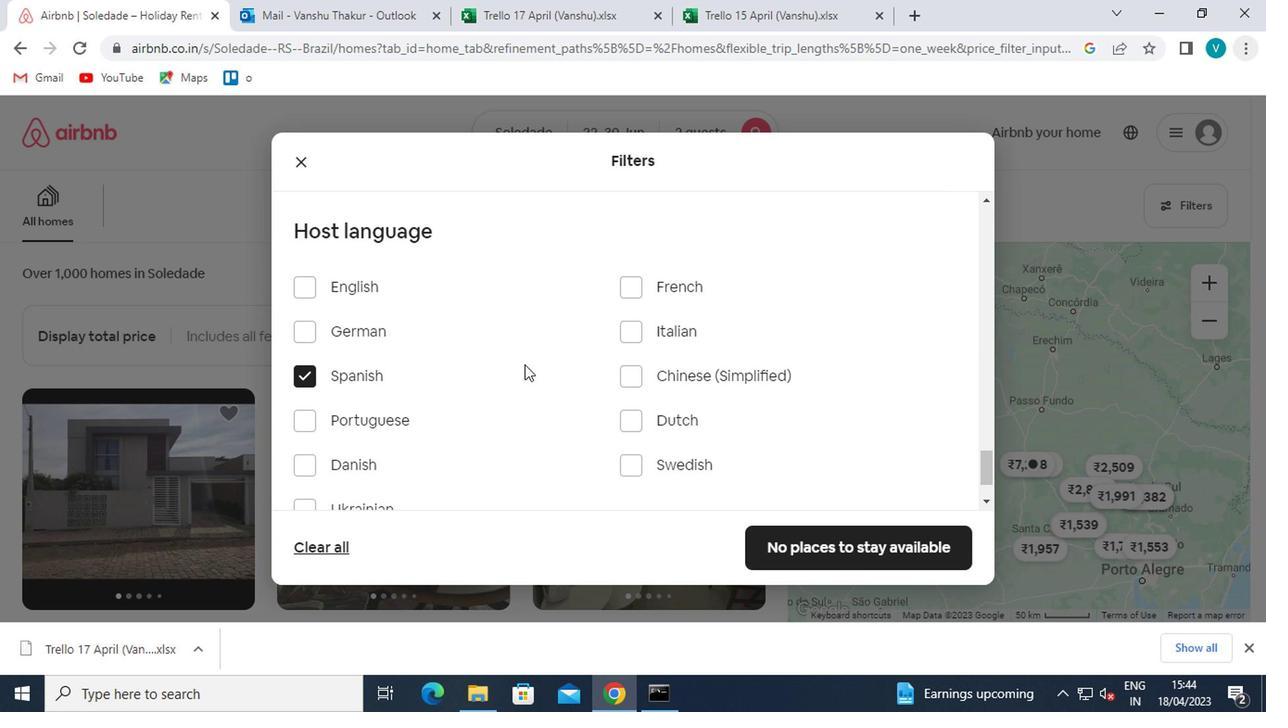 
Action: Mouse scrolled (526, 367) with delta (0, 0)
Screenshot: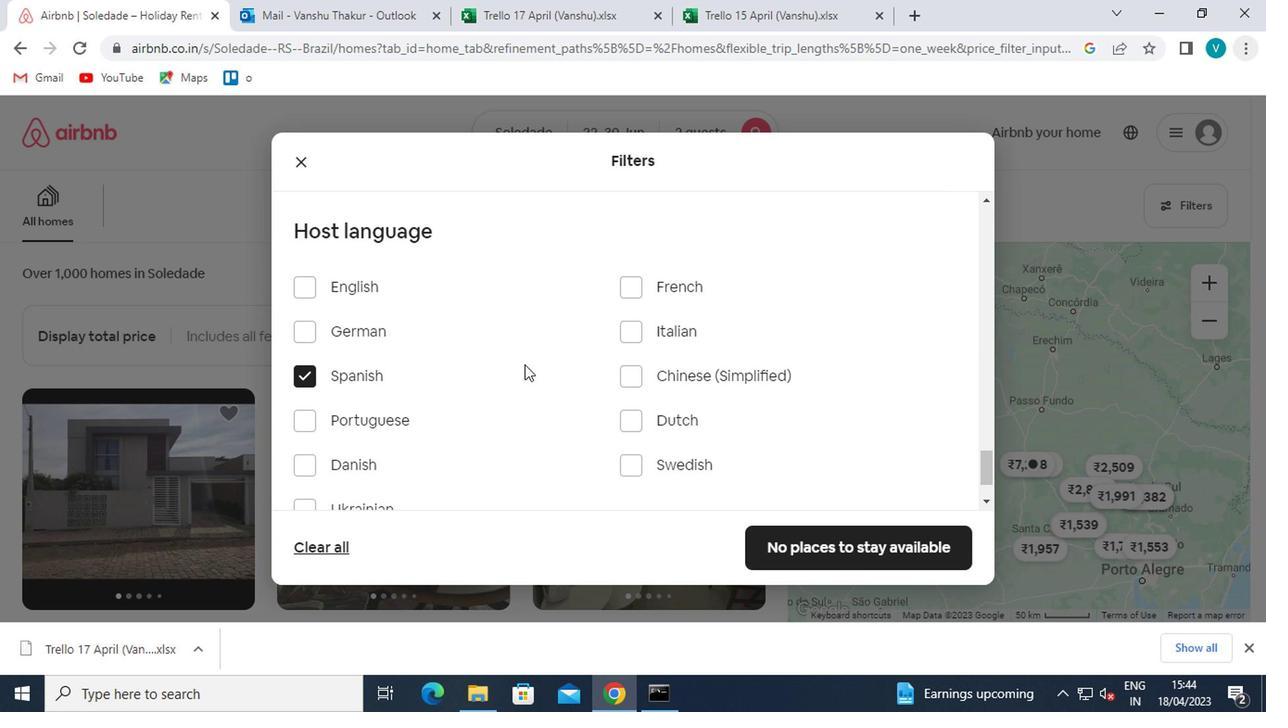 
Action: Mouse moved to (852, 547)
Screenshot: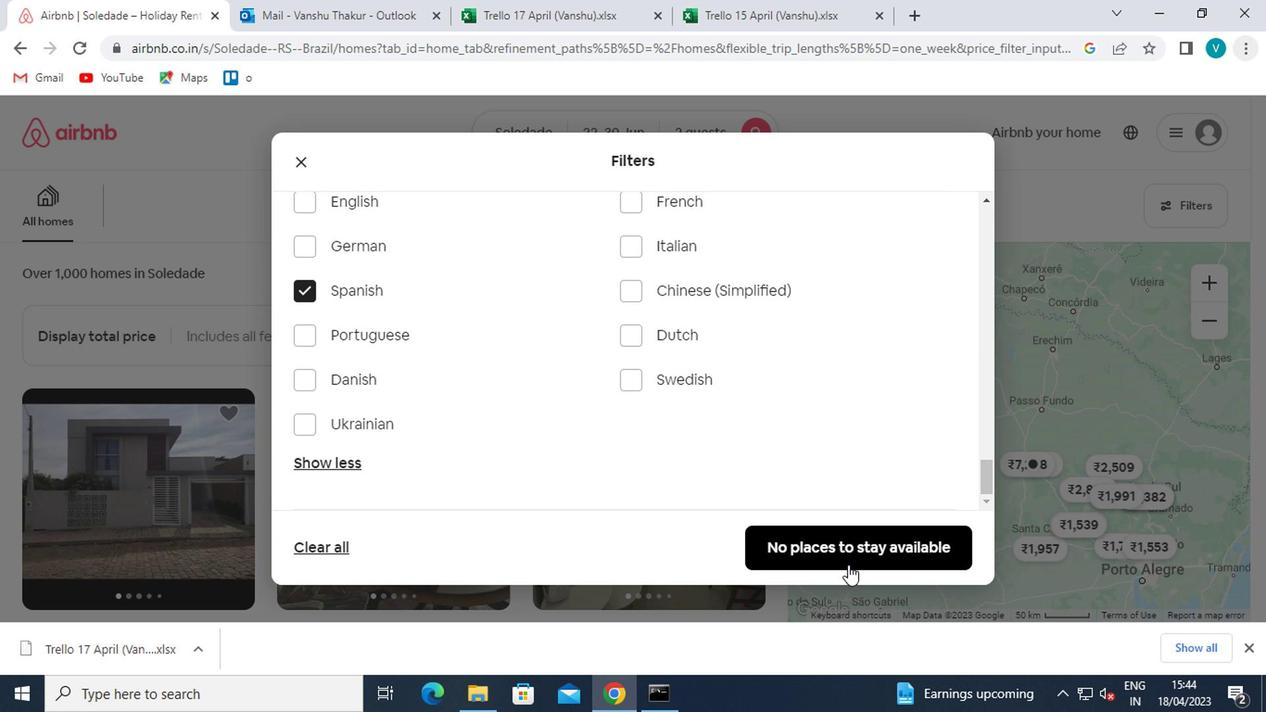 
Action: Mouse pressed left at (852, 547)
Screenshot: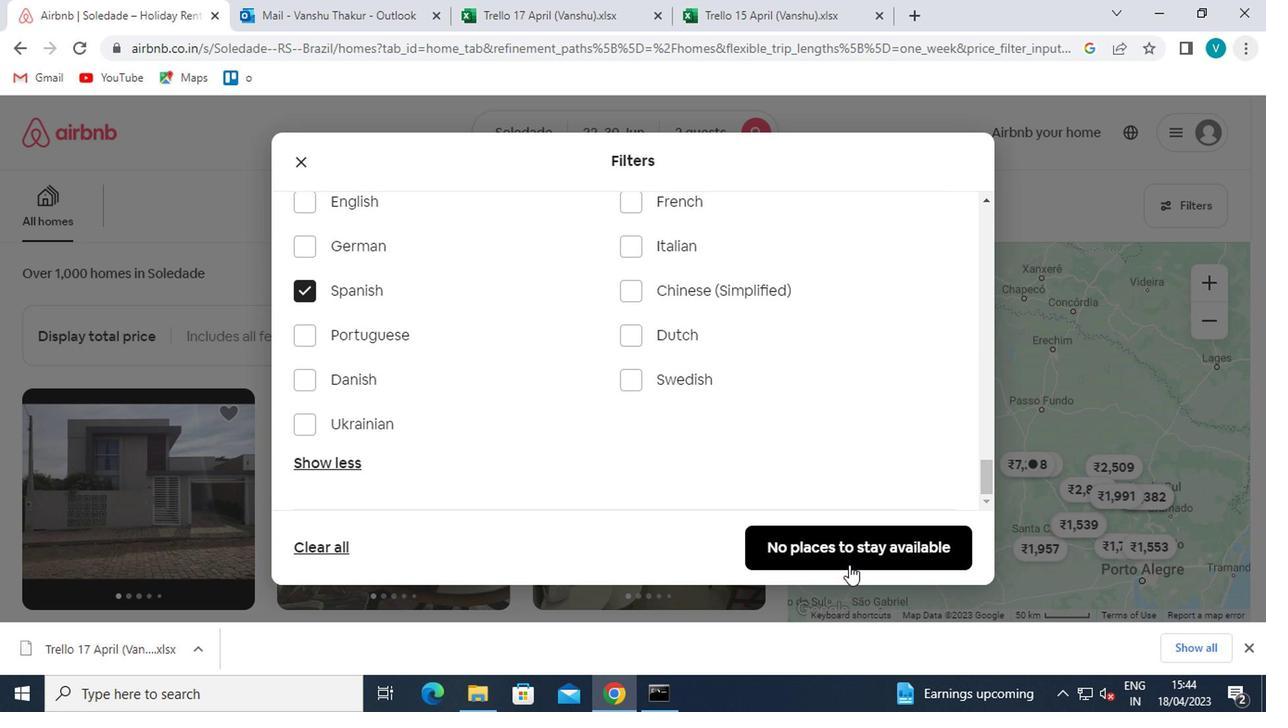 
Action: Mouse moved to (848, 537)
Screenshot: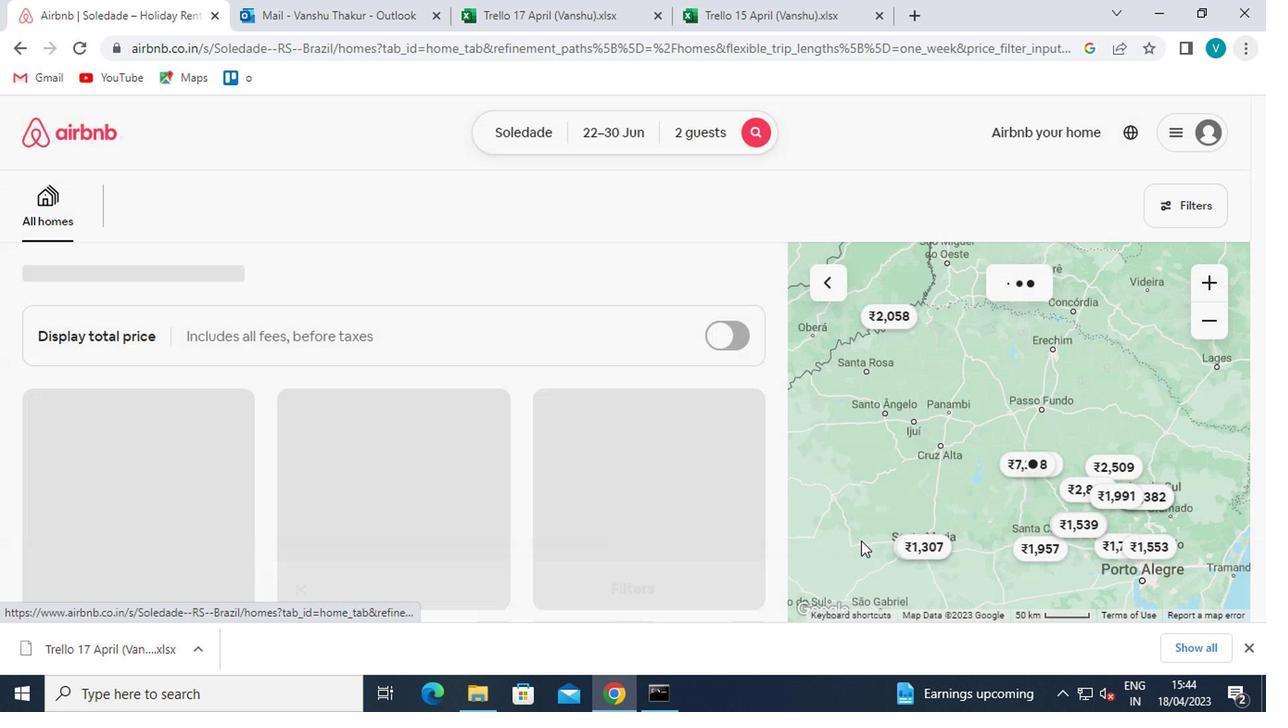 
